 Task: Find connections with filter location Zaozhuang with filter topic #healthylifestyle with filter profile language French with filter current company Silicon Labs with filter school Narsee Monjee Educational Trust's - Jamnabai Narsee School with filter industry Religious Institutions with filter service category AssistanceAdvertising with filter keywords title Journalist
Action: Mouse moved to (432, 564)
Screenshot: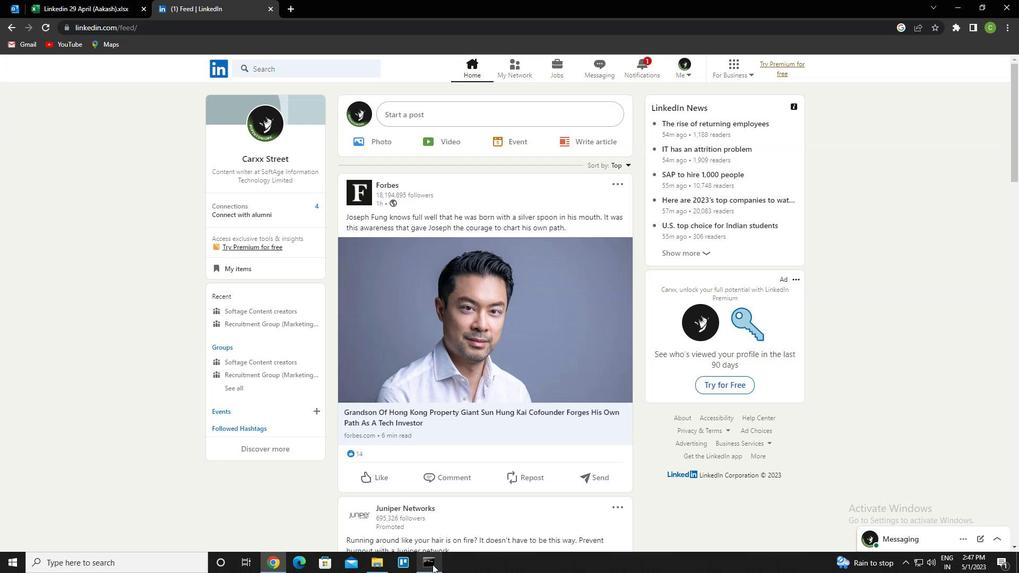 
Action: Mouse scrolled (432, 565) with delta (0, 0)
Screenshot: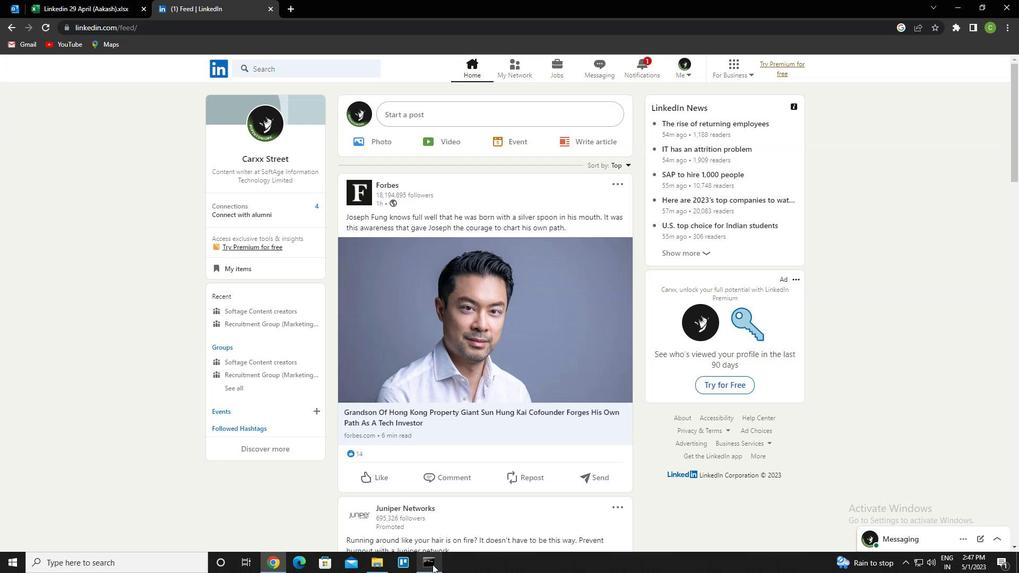 
Action: Mouse moved to (512, 74)
Screenshot: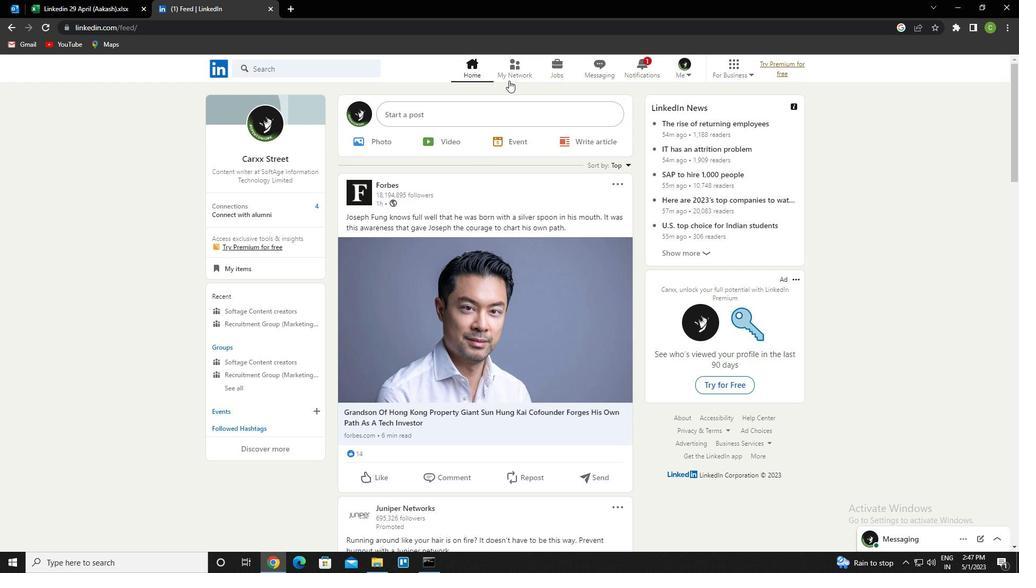 
Action: Mouse pressed left at (512, 74)
Screenshot: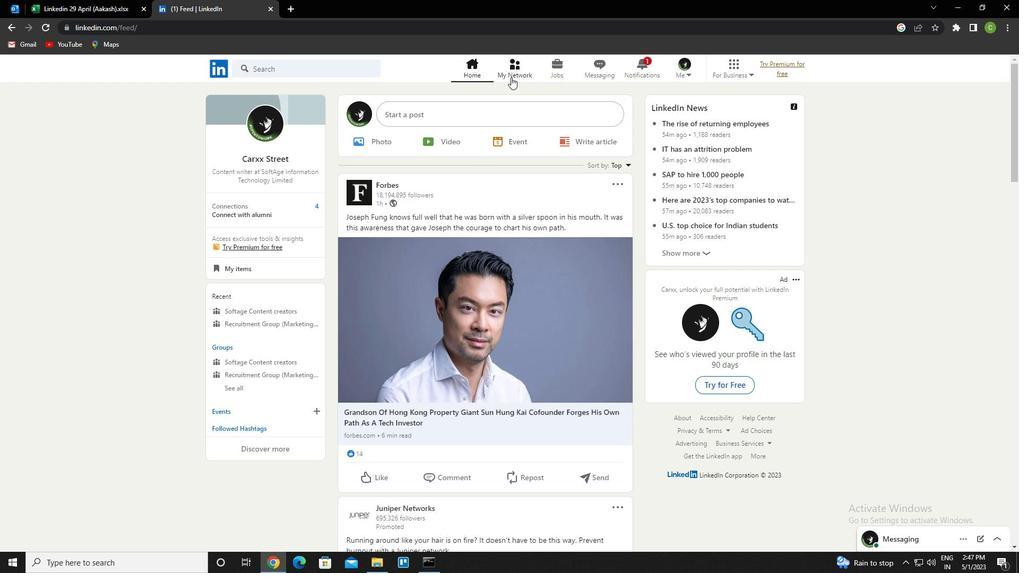 
Action: Mouse moved to (305, 128)
Screenshot: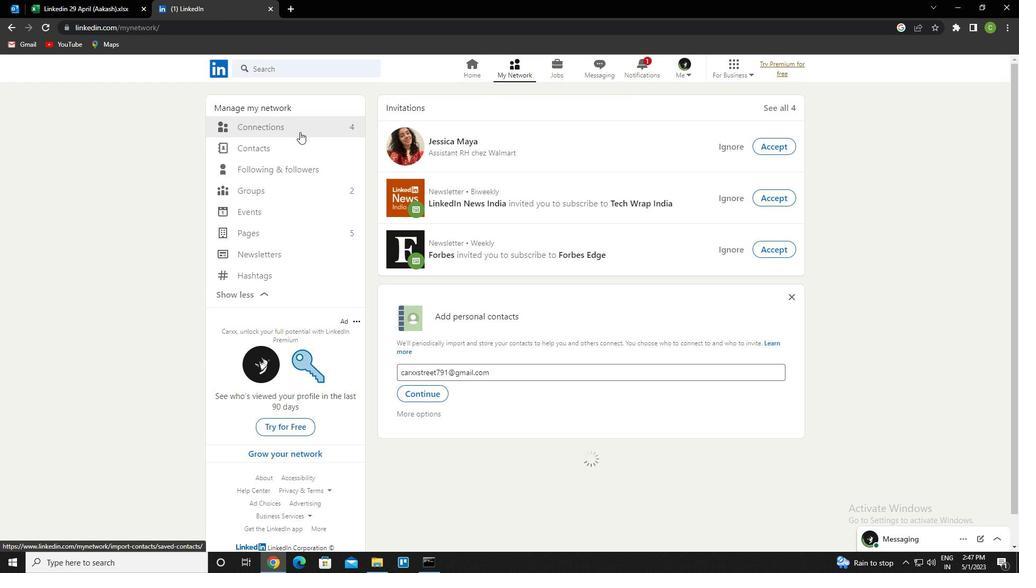 
Action: Mouse pressed left at (305, 128)
Screenshot: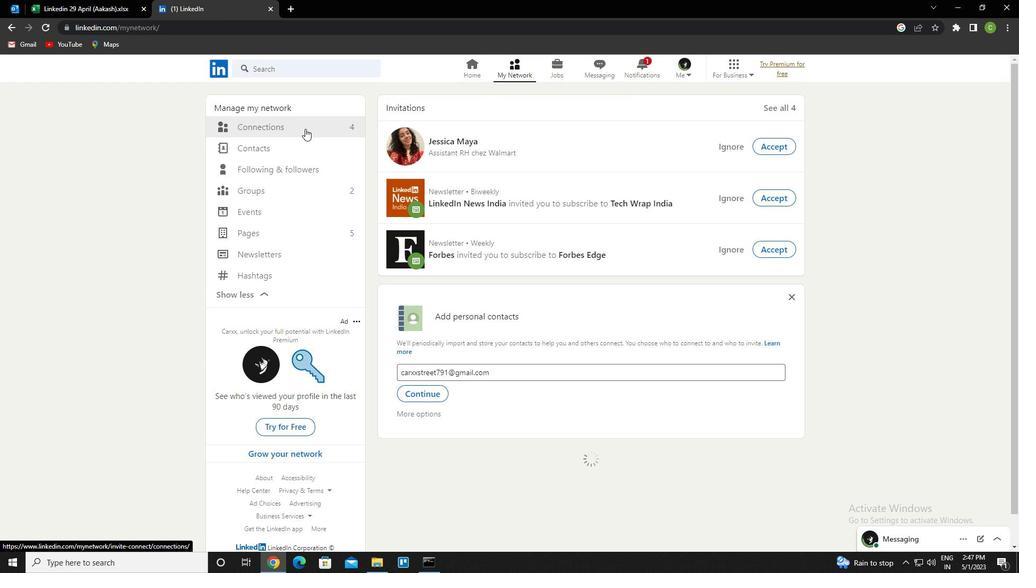 
Action: Mouse moved to (600, 124)
Screenshot: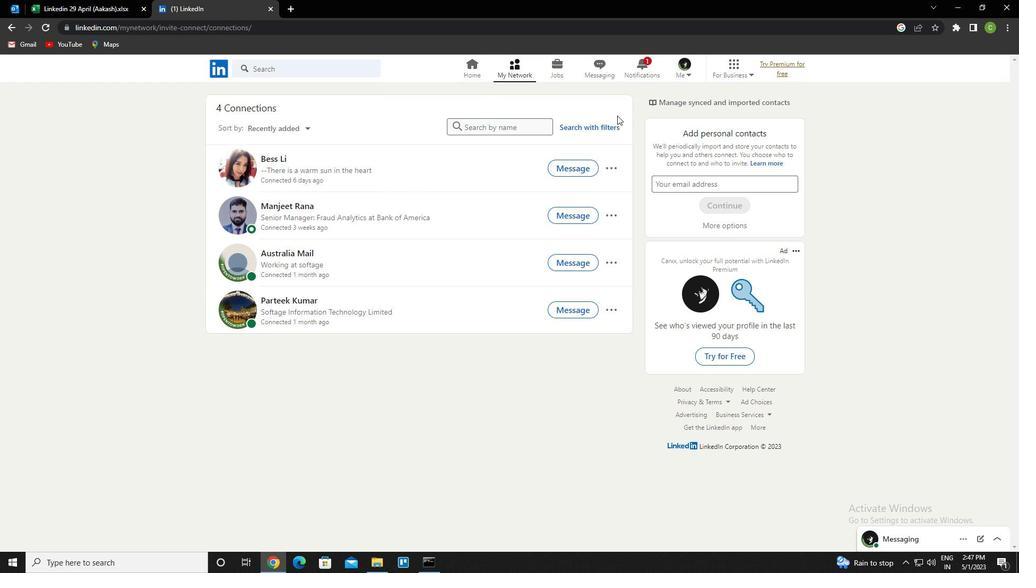 
Action: Mouse pressed left at (600, 124)
Screenshot: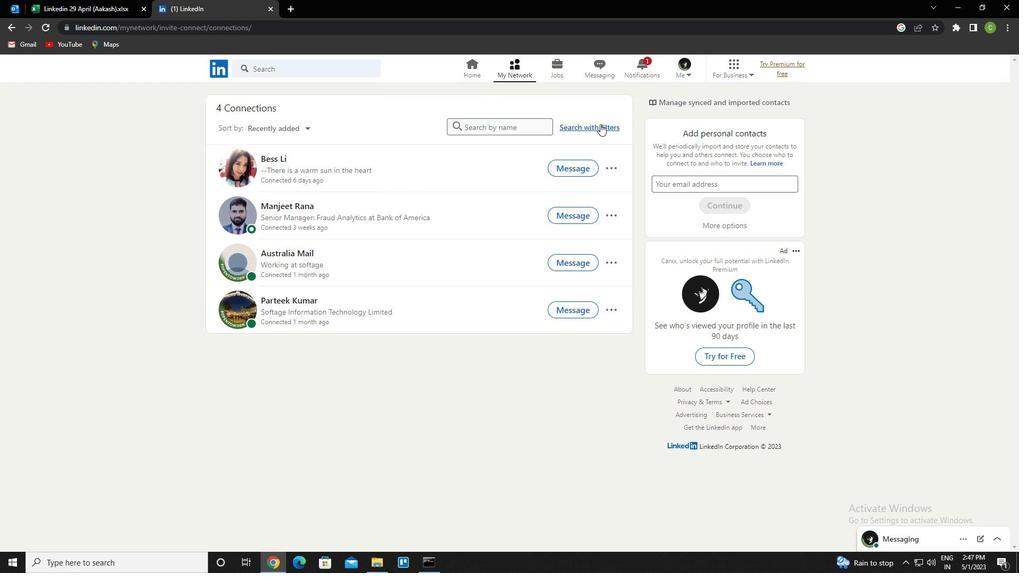 
Action: Mouse moved to (548, 98)
Screenshot: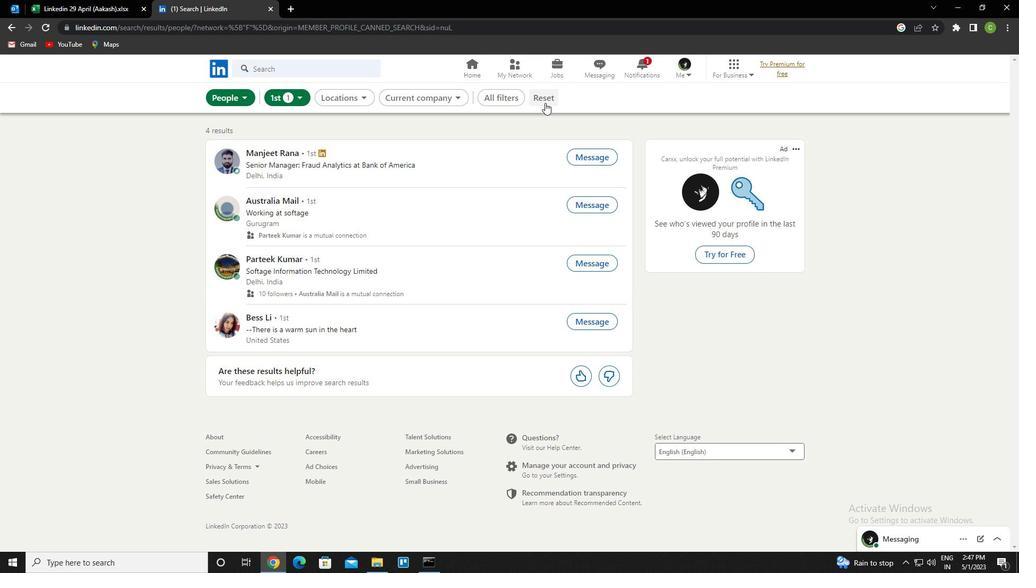
Action: Mouse pressed left at (548, 98)
Screenshot: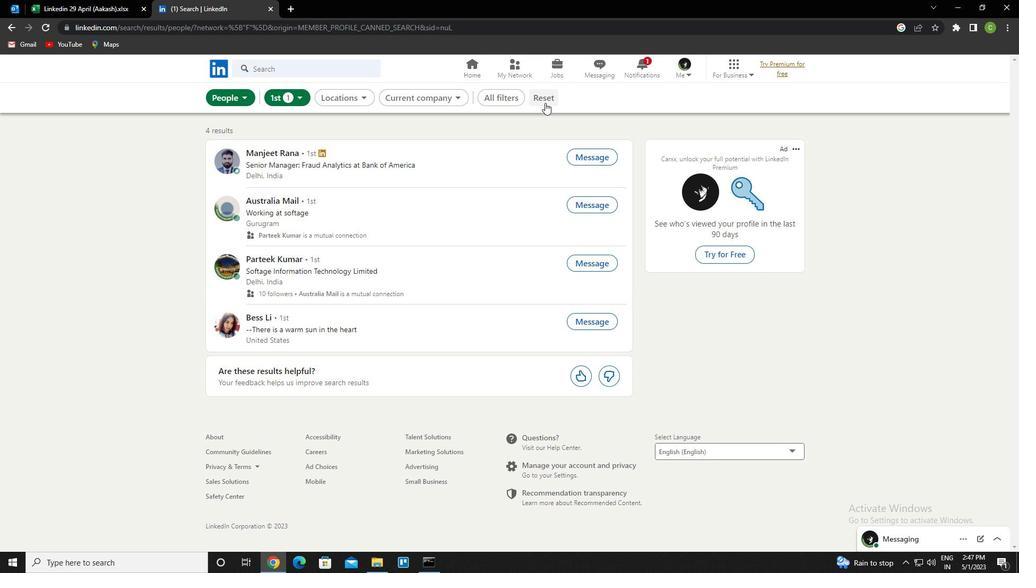 
Action: Mouse moved to (523, 98)
Screenshot: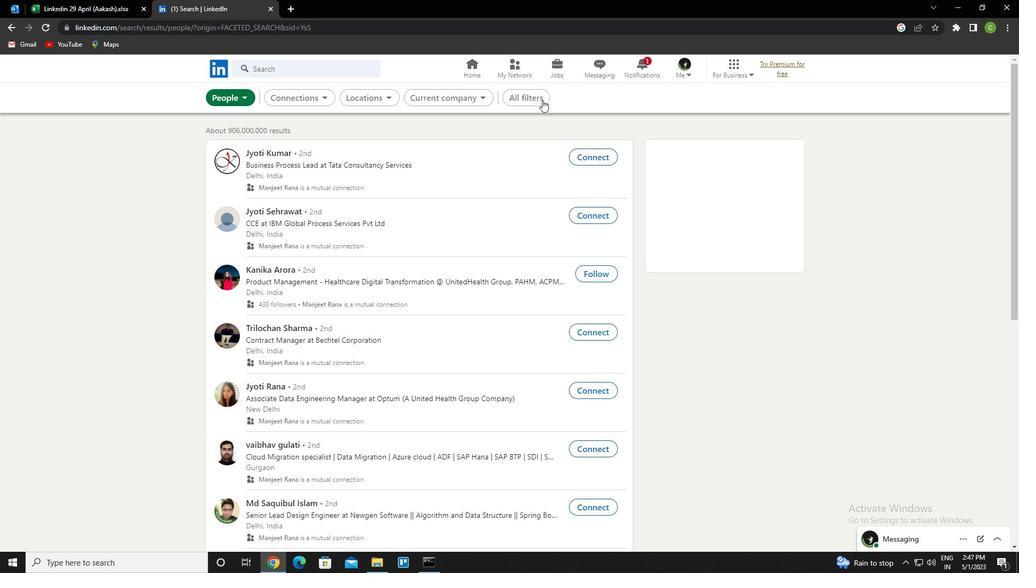 
Action: Mouse pressed left at (523, 98)
Screenshot: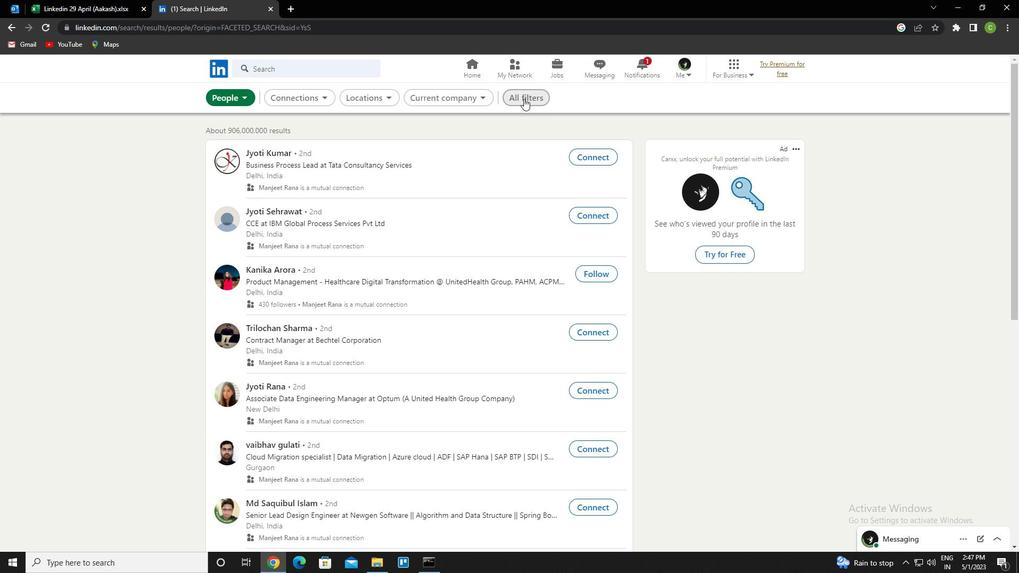 
Action: Mouse moved to (926, 385)
Screenshot: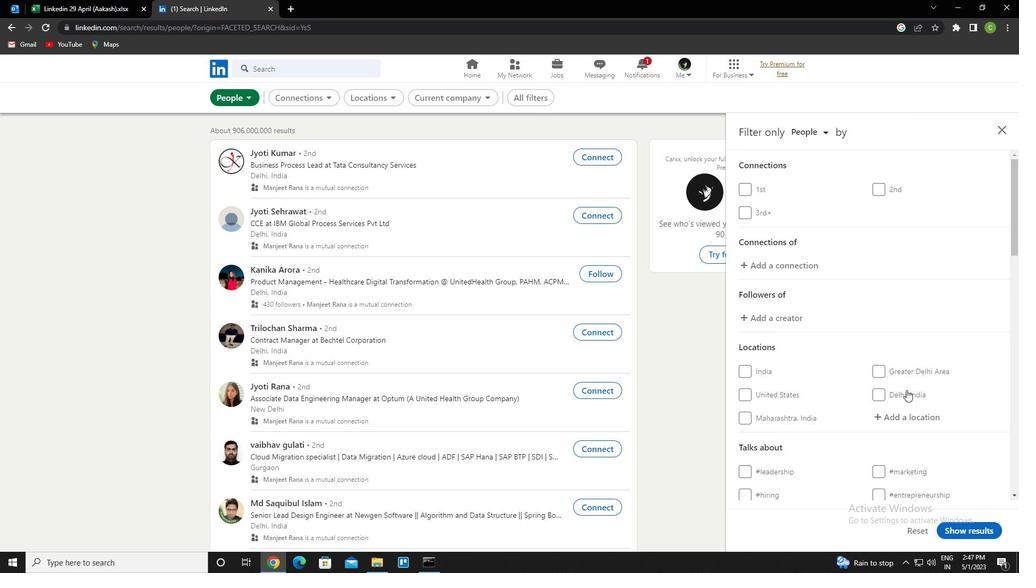 
Action: Mouse scrolled (926, 385) with delta (0, 0)
Screenshot: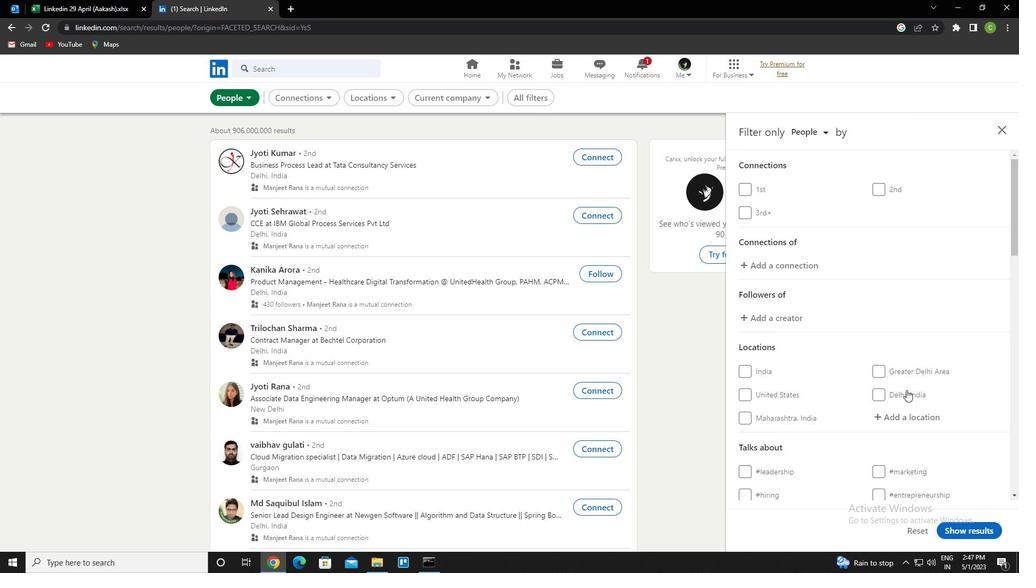 
Action: Mouse moved to (912, 358)
Screenshot: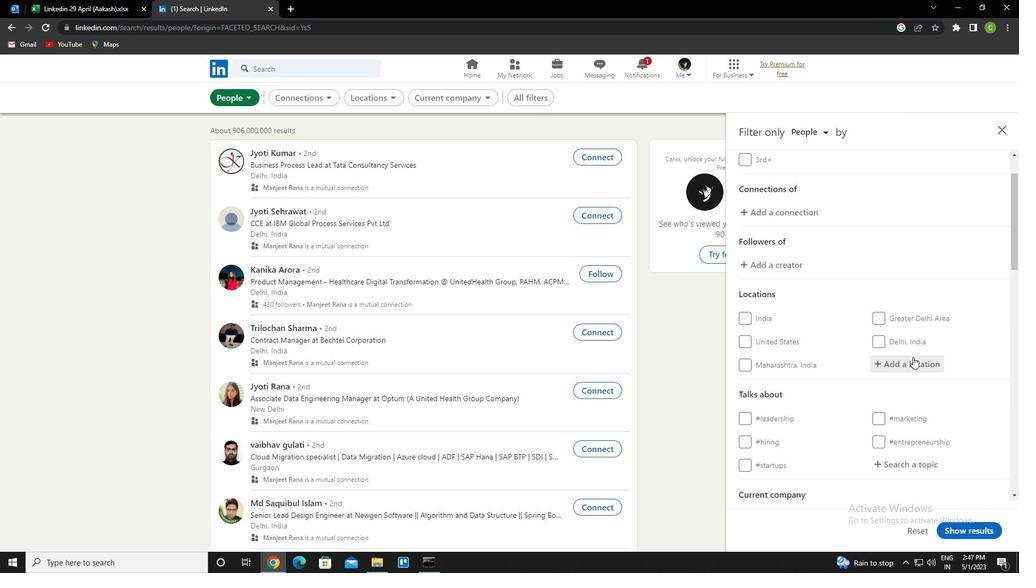 
Action: Mouse pressed left at (912, 358)
Screenshot: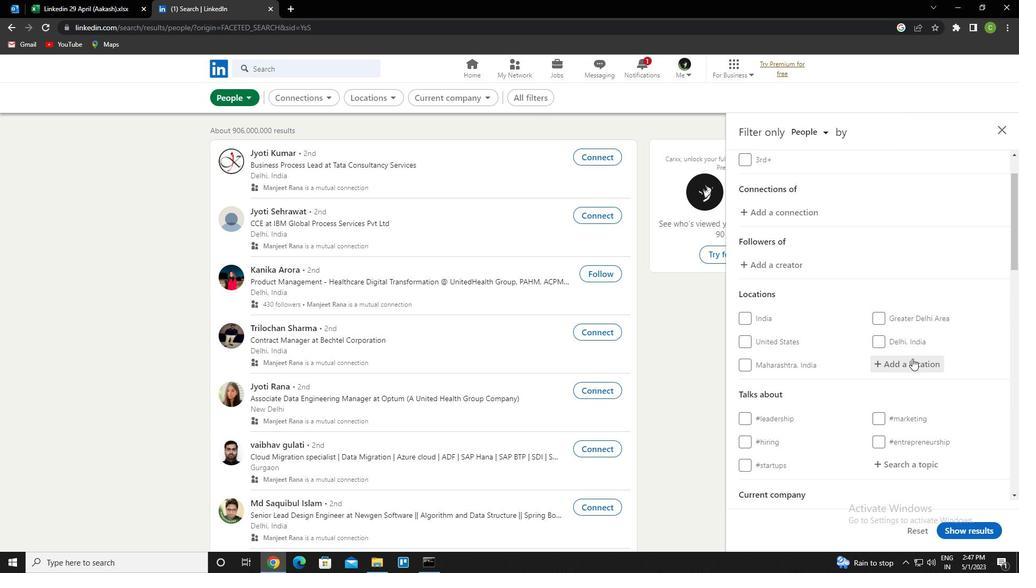 
Action: Key pressed <Key.caps_lock>z<Key.caps_lock>oazh<Key.backspace><Key.backspace><Key.backspace><Key.backspace>aoz<Key.down><Key.enter>
Screenshot: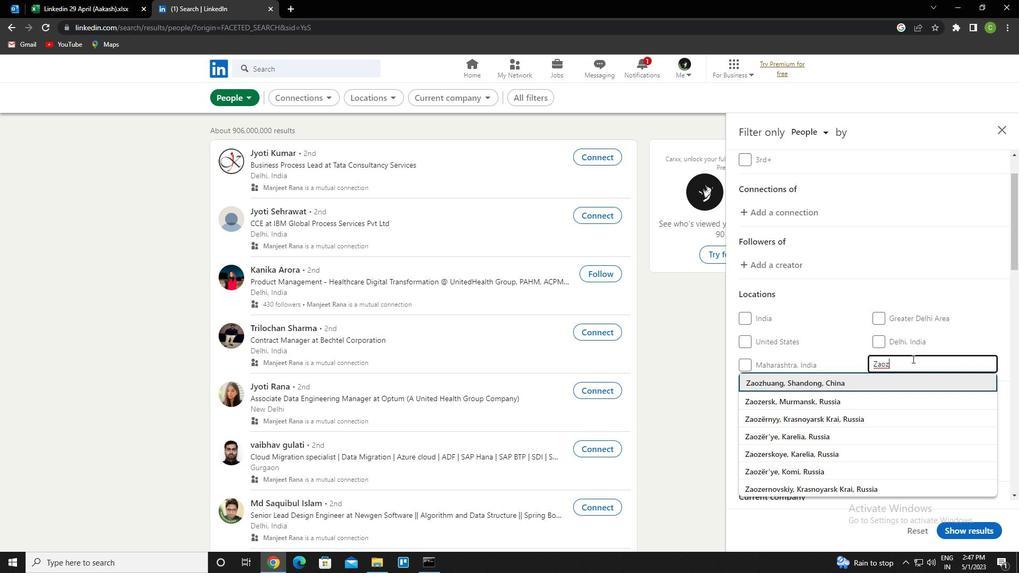 
Action: Mouse scrolled (912, 358) with delta (0, 0)
Screenshot: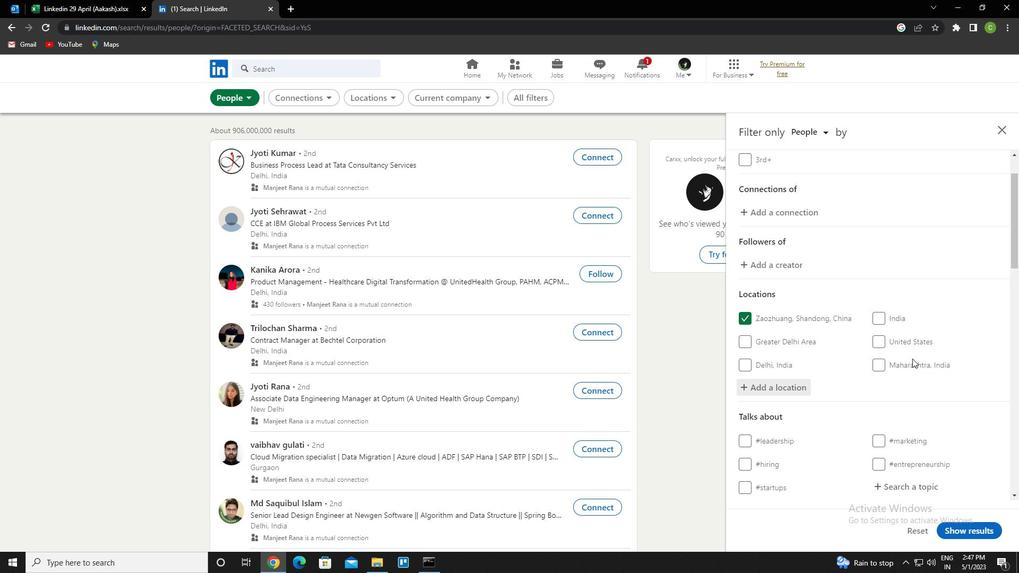 
Action: Mouse moved to (912, 358)
Screenshot: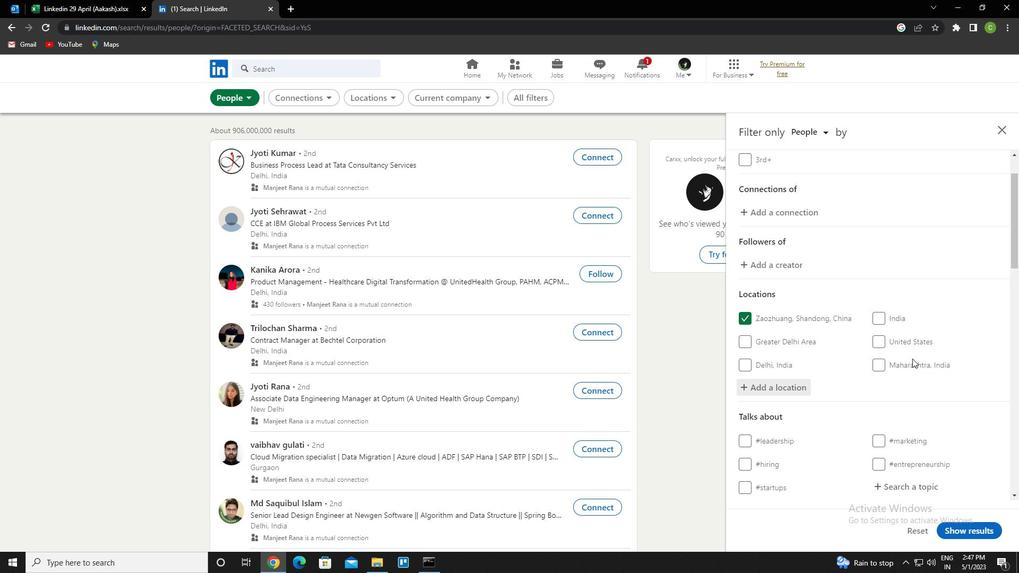 
Action: Mouse scrolled (912, 358) with delta (0, 0)
Screenshot: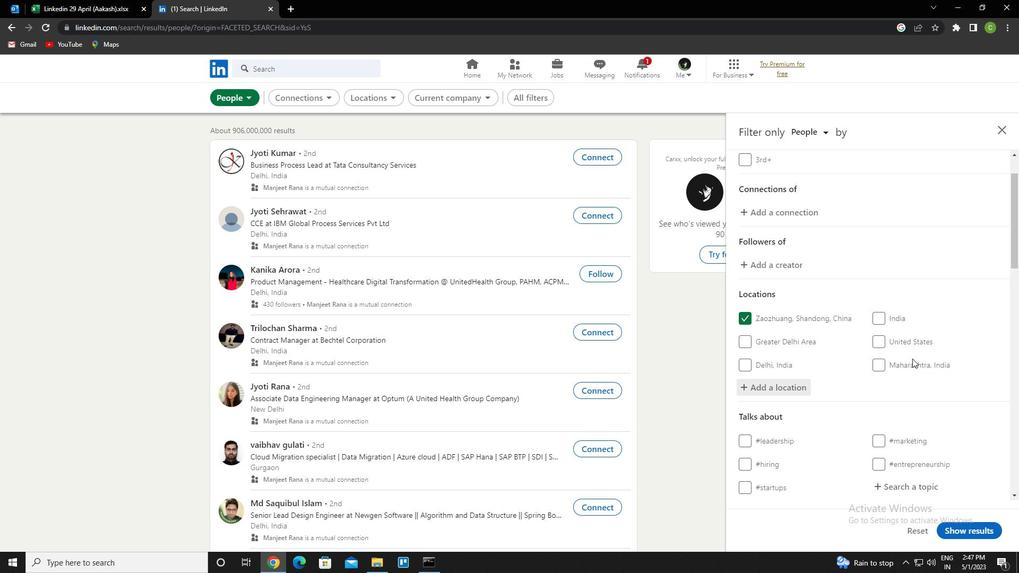 
Action: Mouse moved to (901, 380)
Screenshot: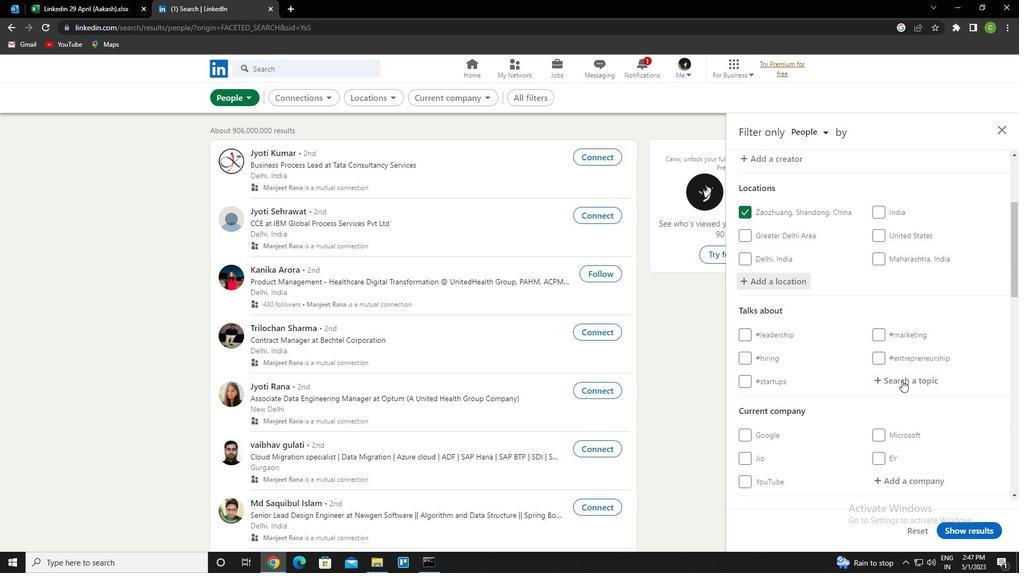 
Action: Mouse pressed left at (901, 380)
Screenshot: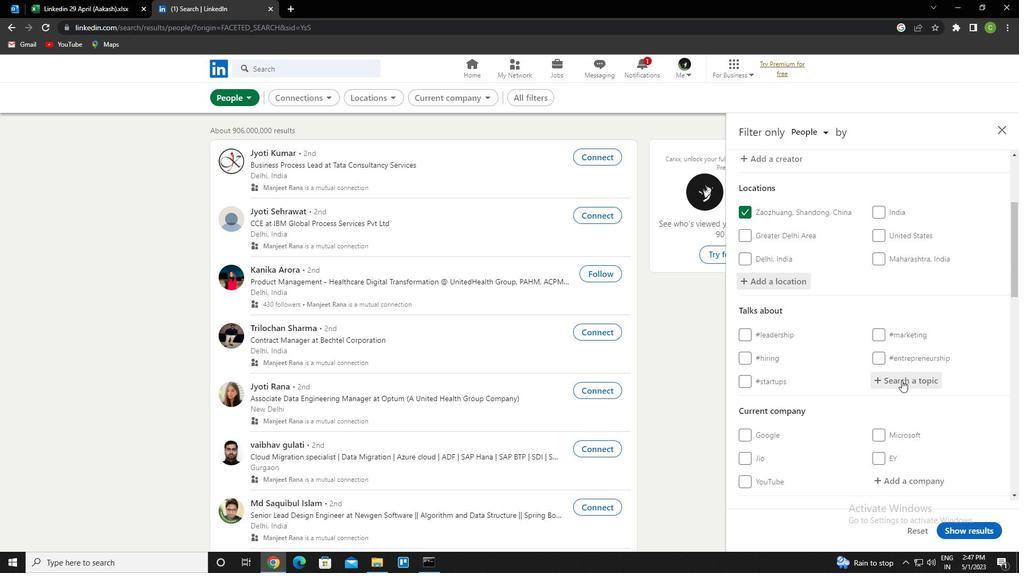 
Action: Key pressed goals<Key.down><Key.enter>
Screenshot: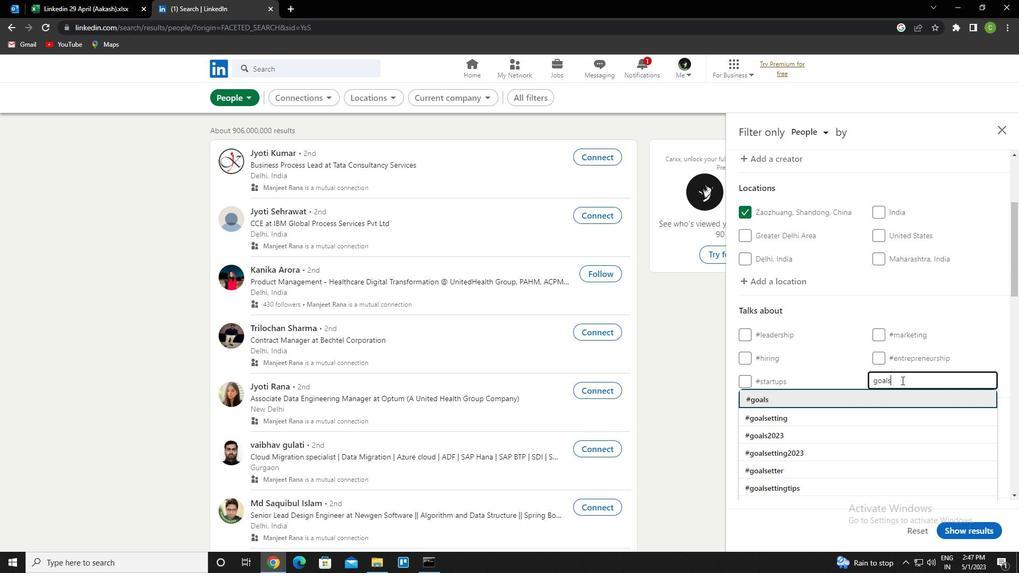 
Action: Mouse moved to (881, 394)
Screenshot: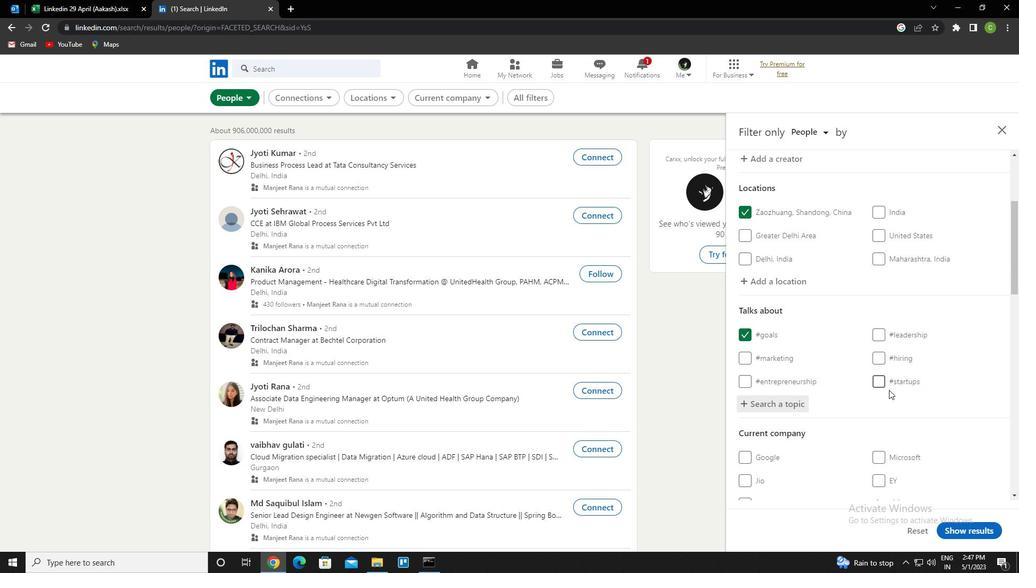 
Action: Mouse scrolled (881, 394) with delta (0, 0)
Screenshot: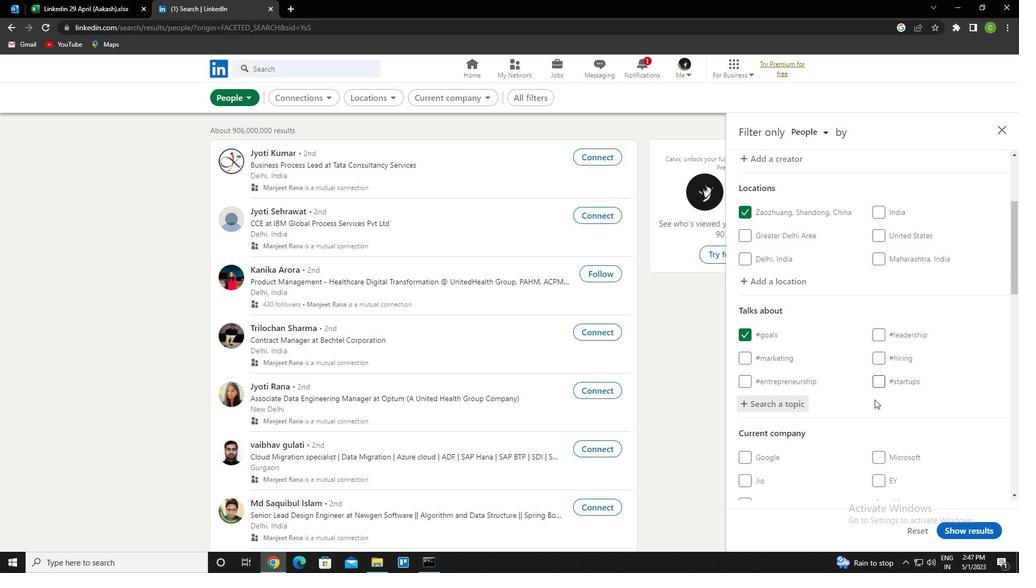
Action: Mouse scrolled (881, 394) with delta (0, 0)
Screenshot: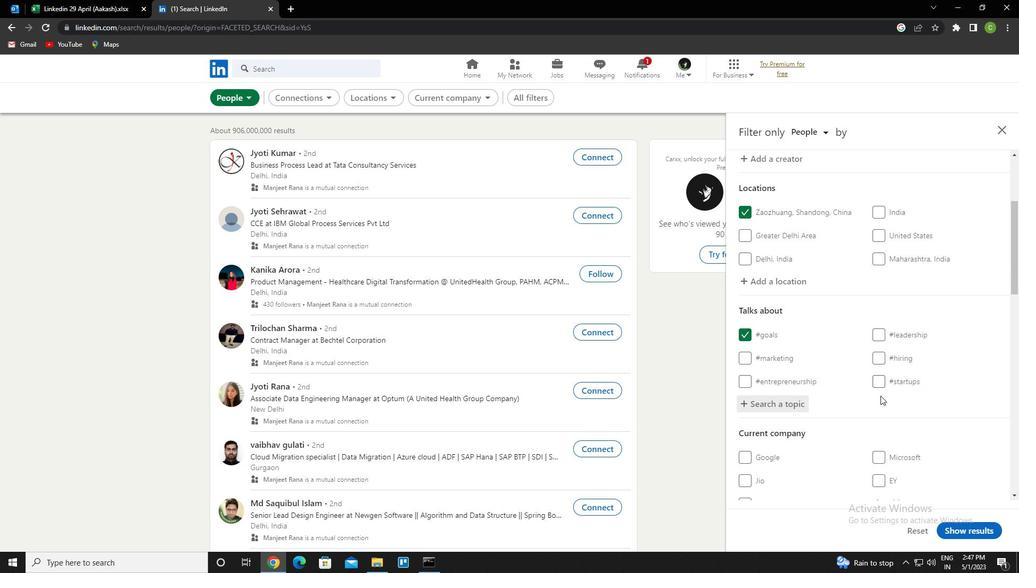 
Action: Mouse moved to (881, 394)
Screenshot: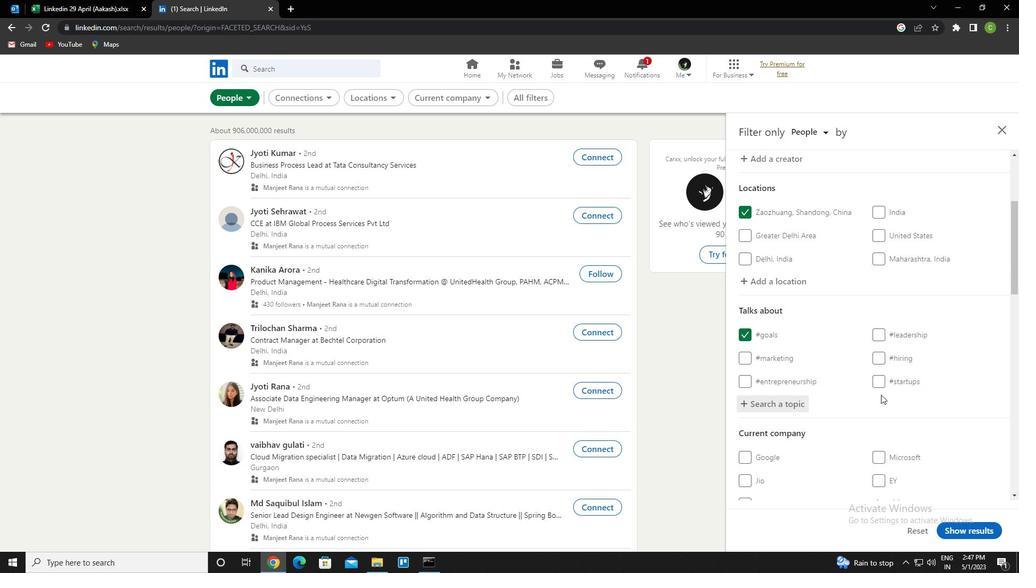 
Action: Mouse scrolled (881, 394) with delta (0, 0)
Screenshot: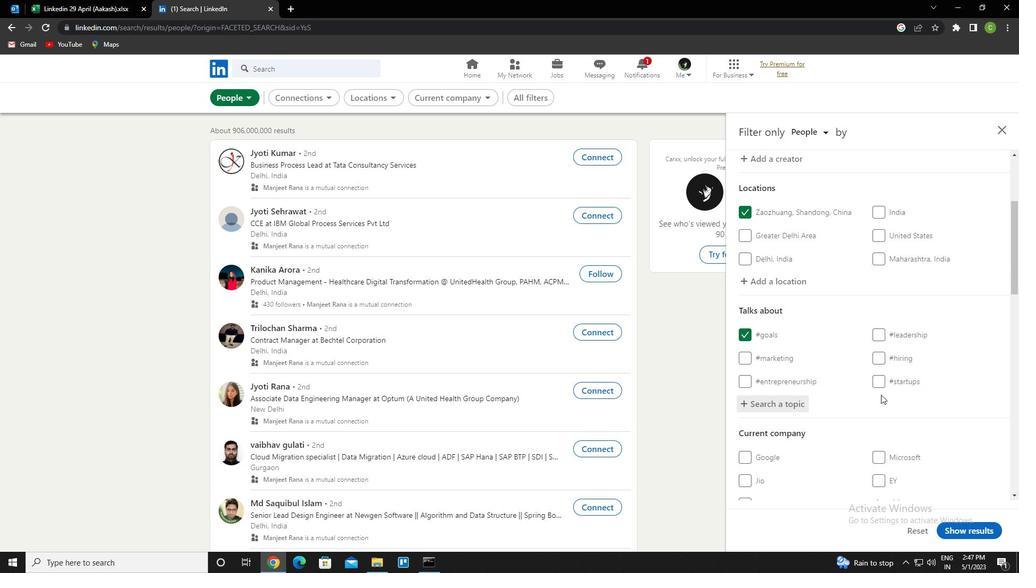 
Action: Mouse scrolled (881, 394) with delta (0, 0)
Screenshot: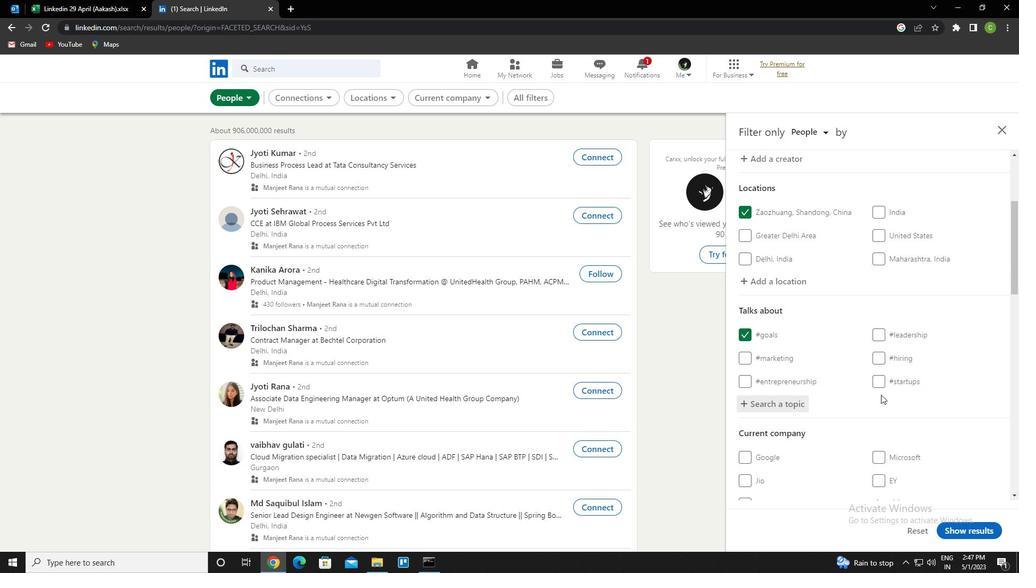 
Action: Mouse scrolled (881, 394) with delta (0, 0)
Screenshot: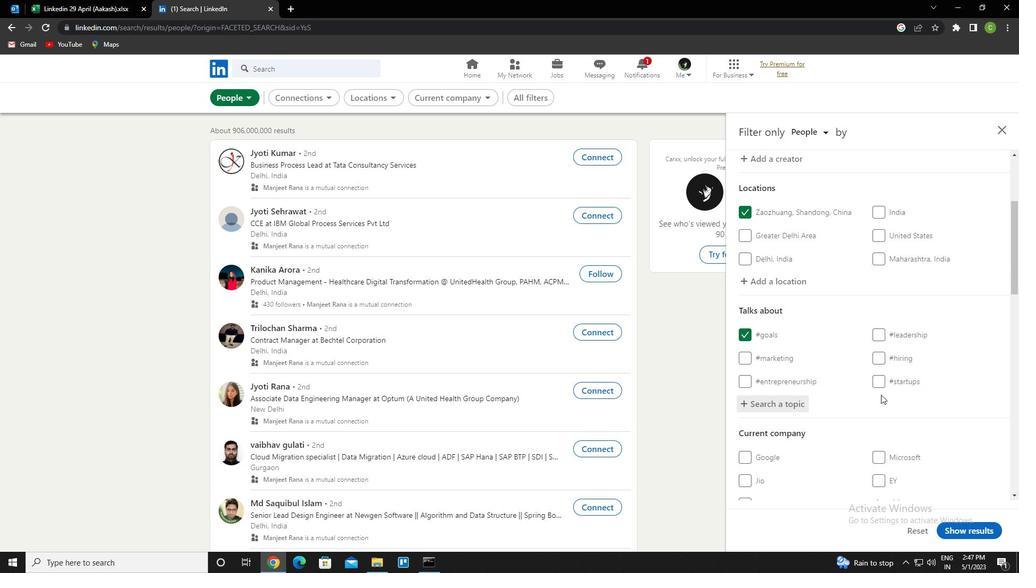 
Action: Mouse moved to (880, 394)
Screenshot: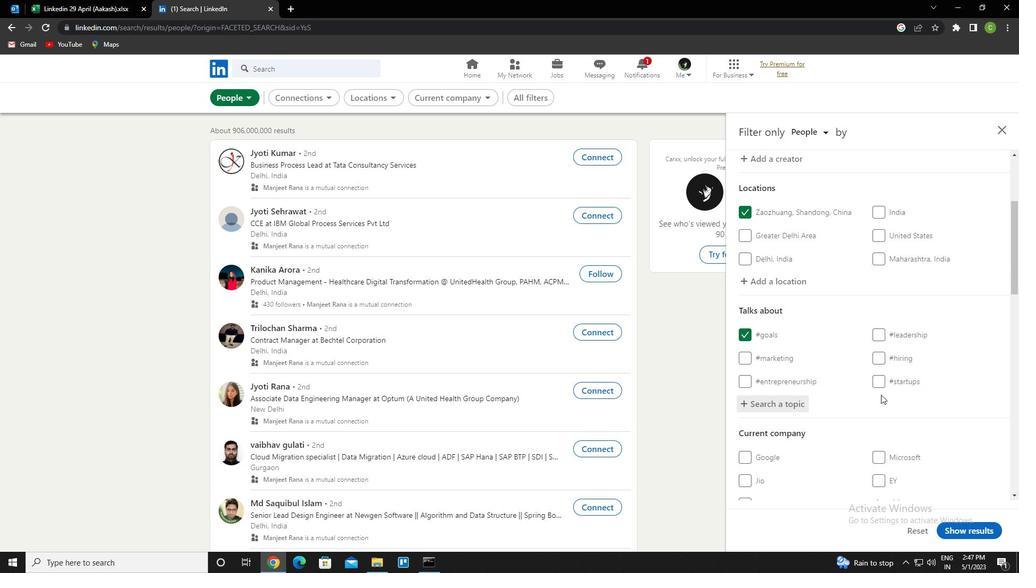 
Action: Mouse scrolled (880, 394) with delta (0, 0)
Screenshot: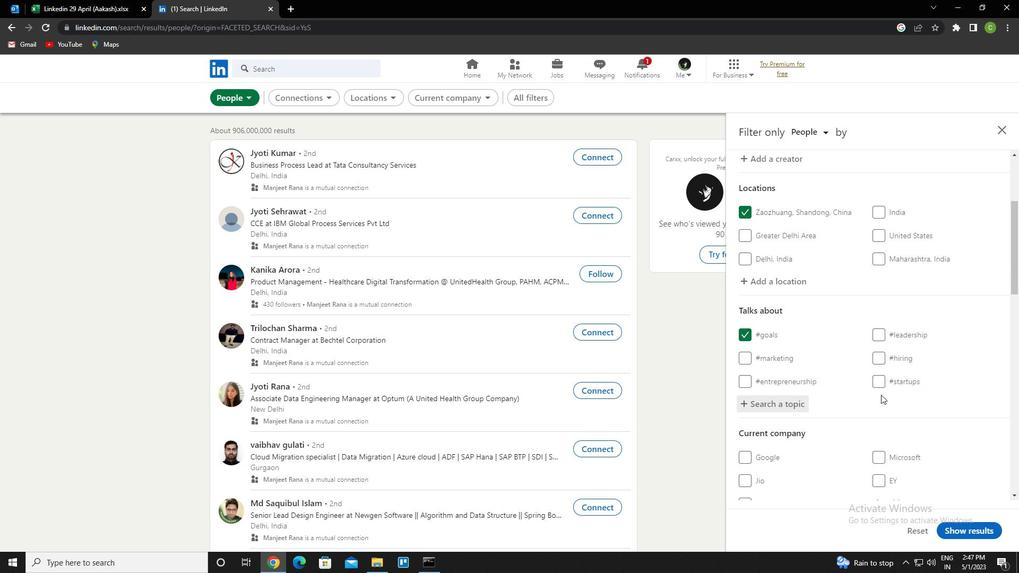 
Action: Mouse moved to (879, 396)
Screenshot: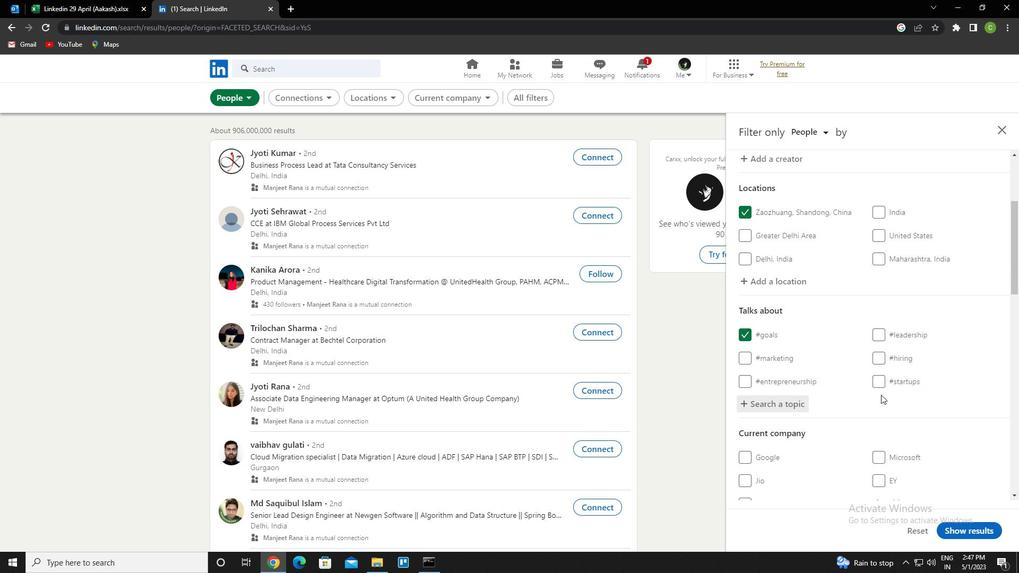 
Action: Mouse scrolled (879, 395) with delta (0, 0)
Screenshot: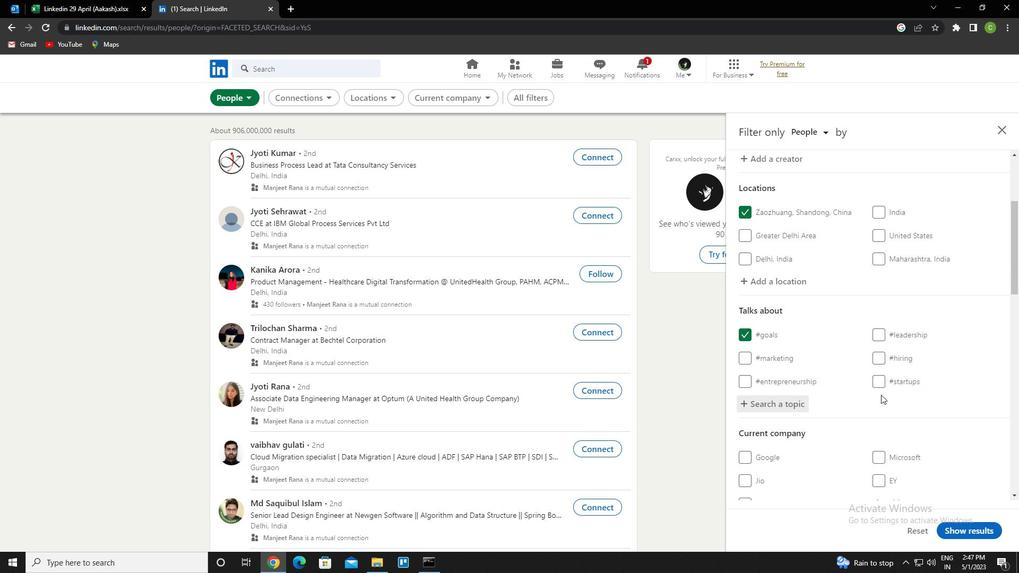 
Action: Mouse moved to (874, 400)
Screenshot: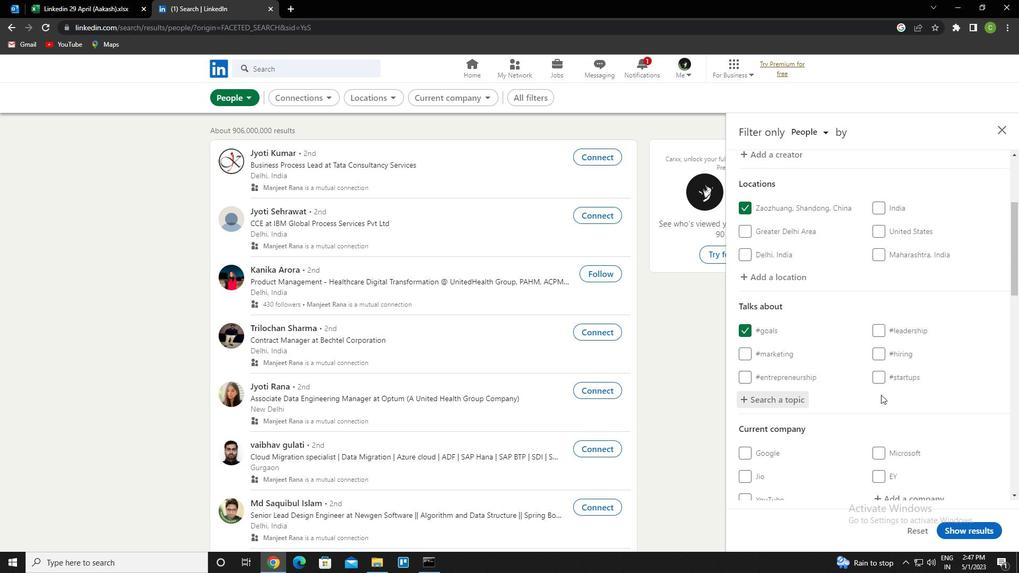 
Action: Mouse scrolled (874, 399) with delta (0, 0)
Screenshot: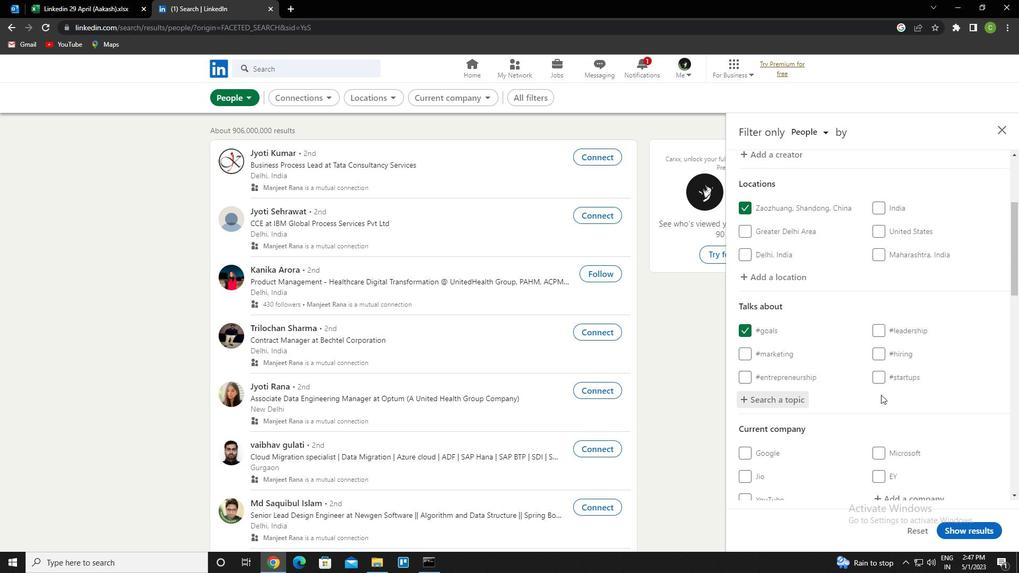 
Action: Mouse moved to (872, 401)
Screenshot: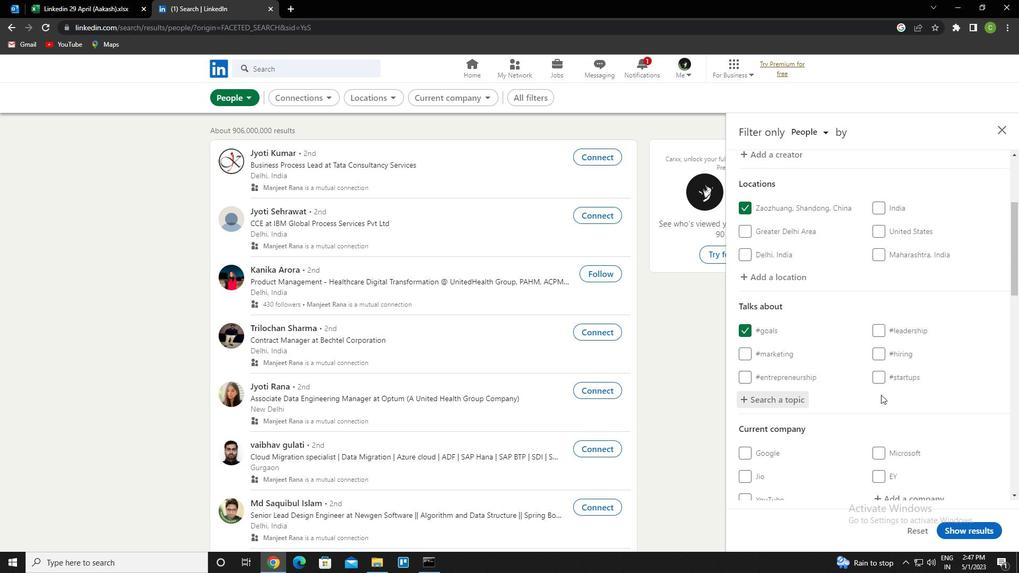 
Action: Mouse scrolled (872, 400) with delta (0, 0)
Screenshot: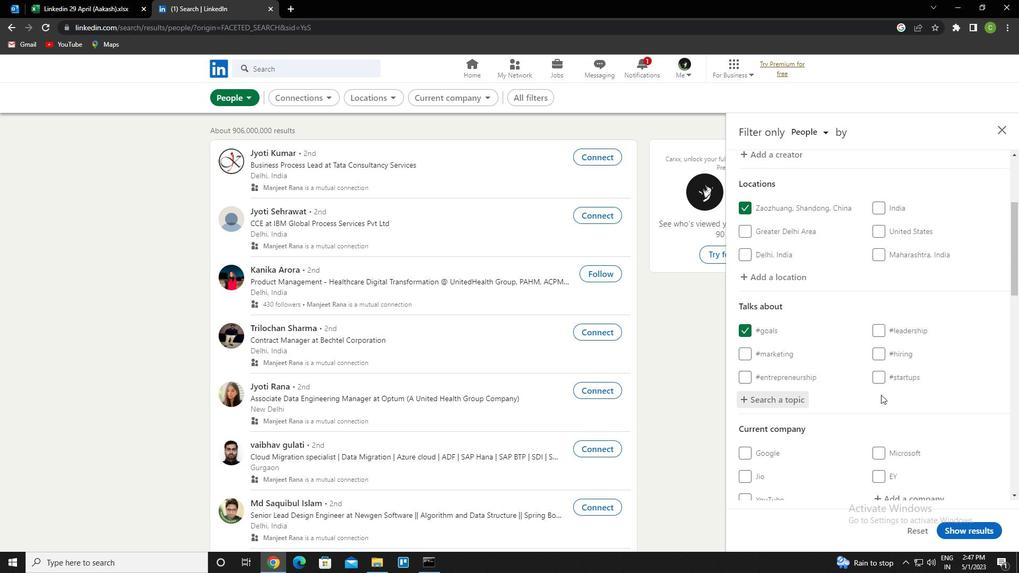 
Action: Mouse moved to (871, 401)
Screenshot: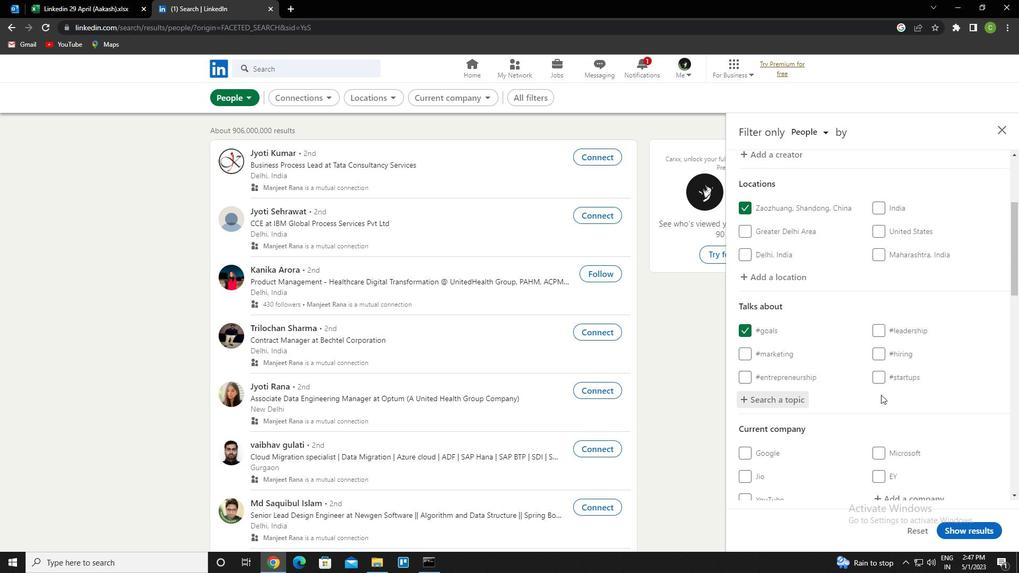 
Action: Mouse scrolled (871, 401) with delta (0, 0)
Screenshot: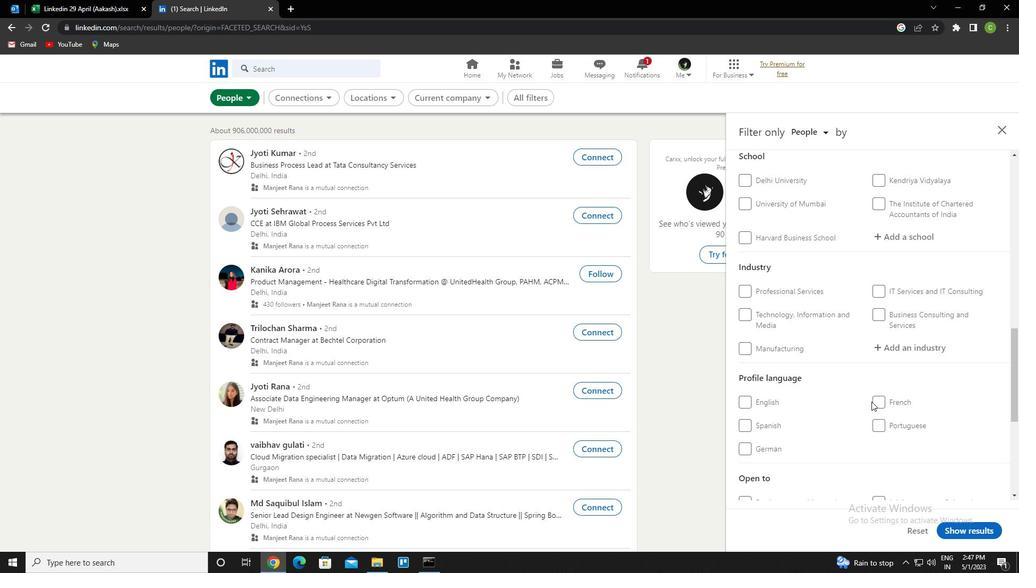 
Action: Mouse scrolled (871, 401) with delta (0, 0)
Screenshot: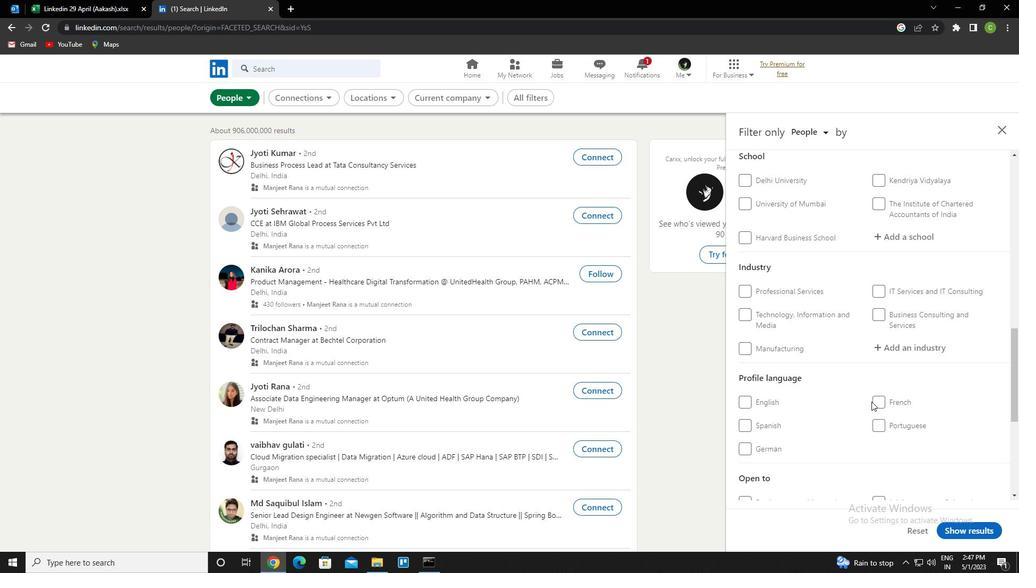 
Action: Mouse scrolled (871, 401) with delta (0, 0)
Screenshot: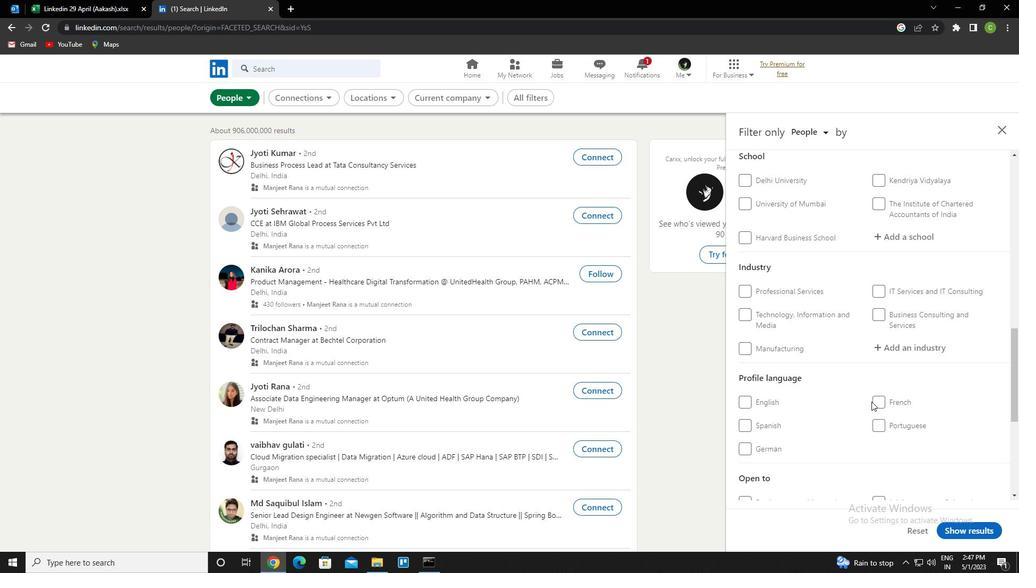 
Action: Mouse scrolled (871, 401) with delta (0, 0)
Screenshot: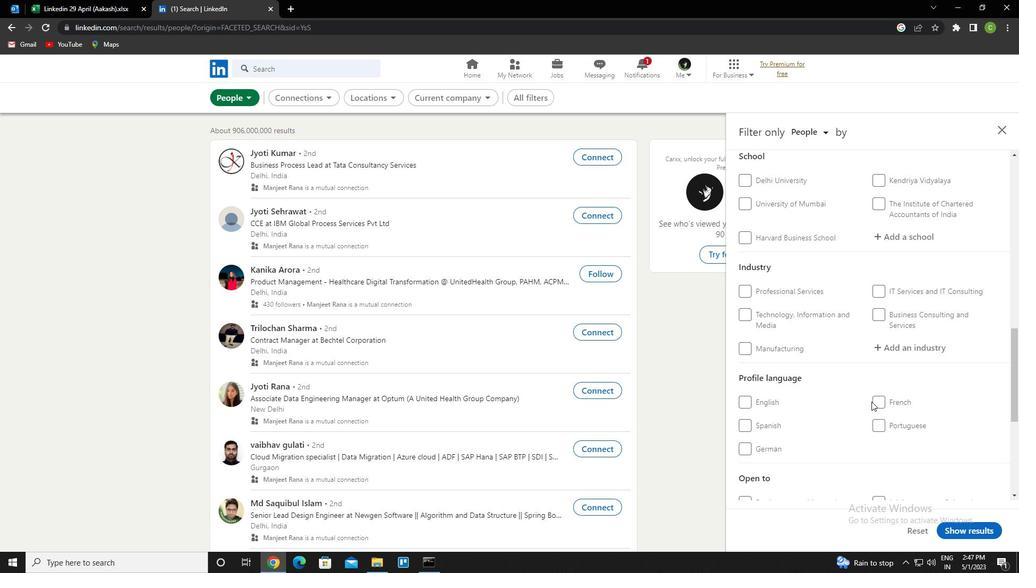 
Action: Mouse scrolled (871, 401) with delta (0, 0)
Screenshot: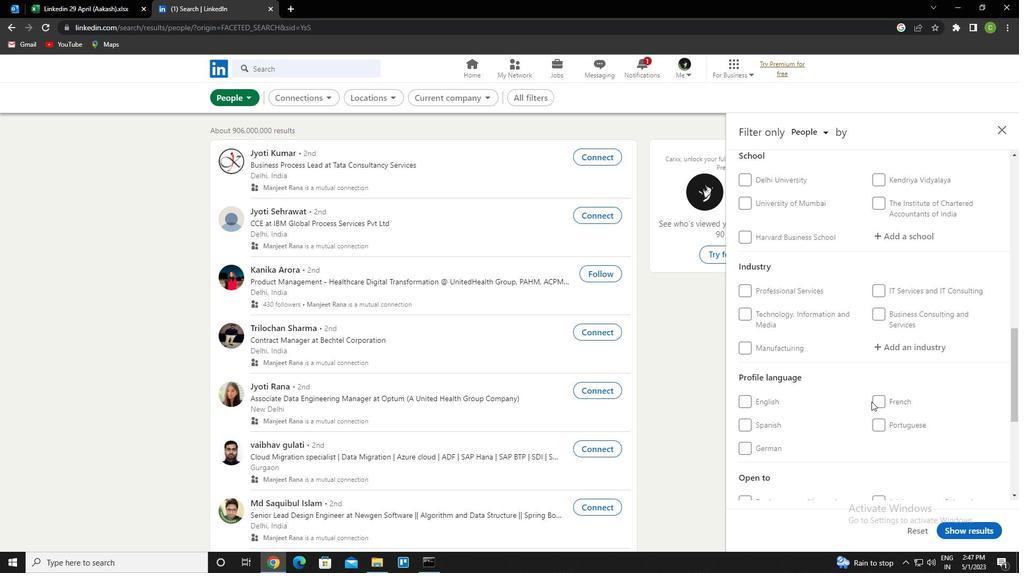 
Action: Mouse scrolled (871, 401) with delta (0, 0)
Screenshot: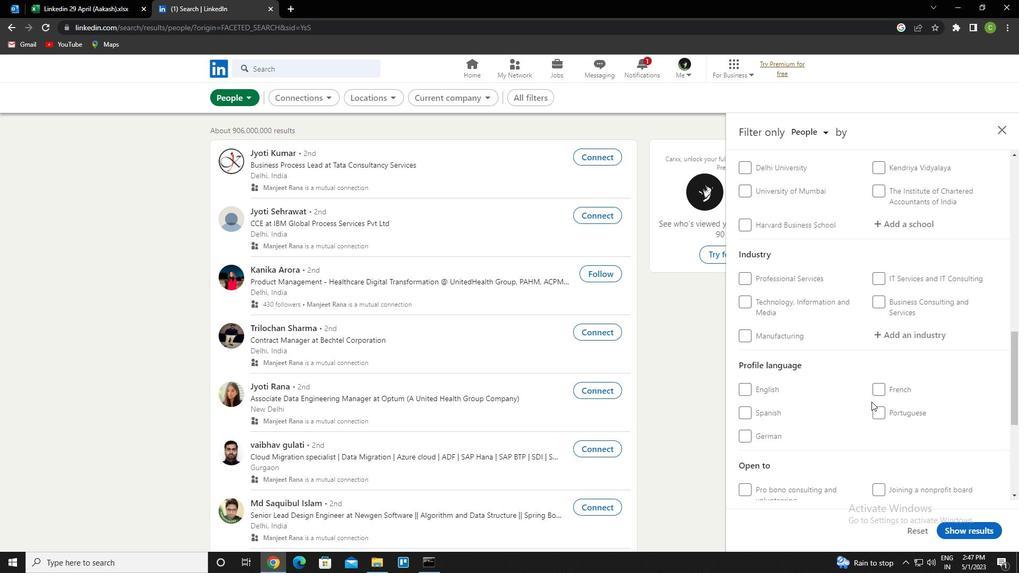 
Action: Mouse moved to (814, 375)
Screenshot: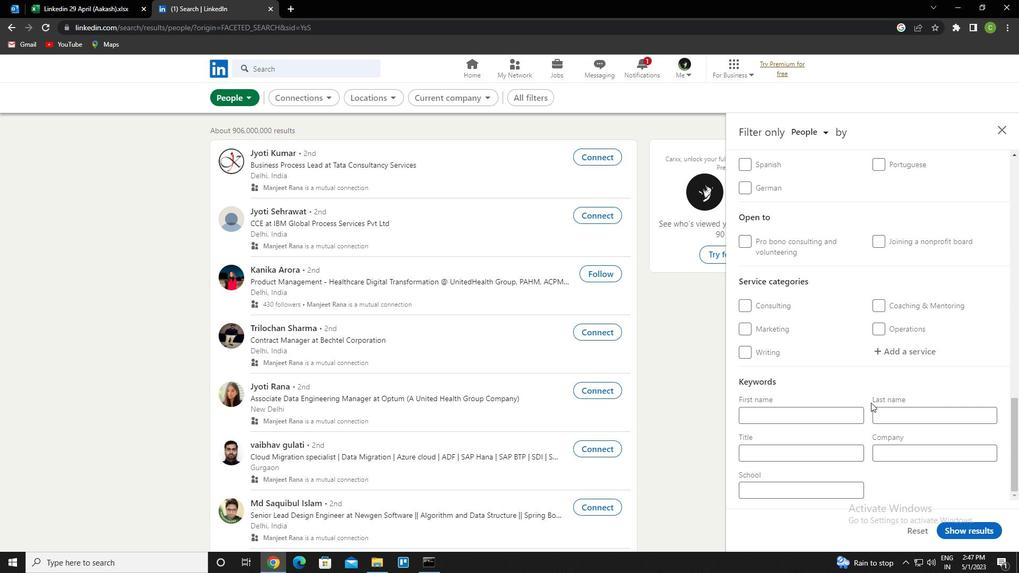 
Action: Mouse scrolled (814, 375) with delta (0, 0)
Screenshot: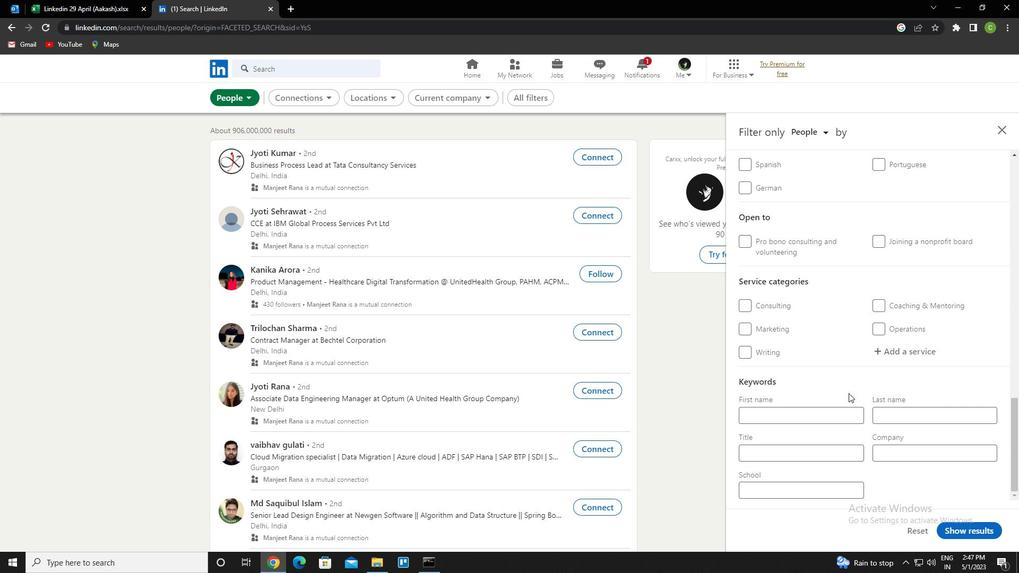 
Action: Mouse scrolled (814, 375) with delta (0, 0)
Screenshot: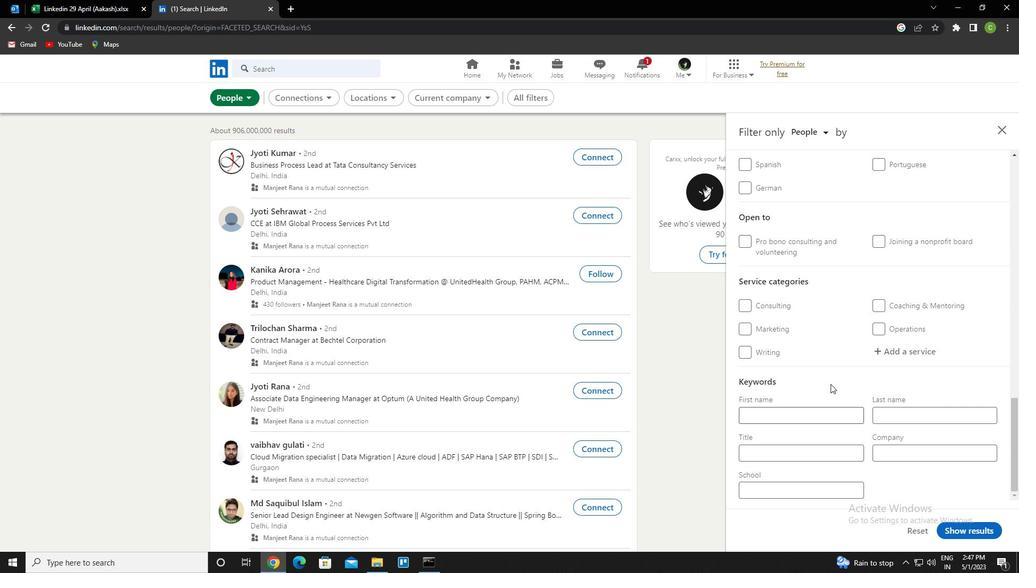 
Action: Mouse scrolled (814, 375) with delta (0, 0)
Screenshot: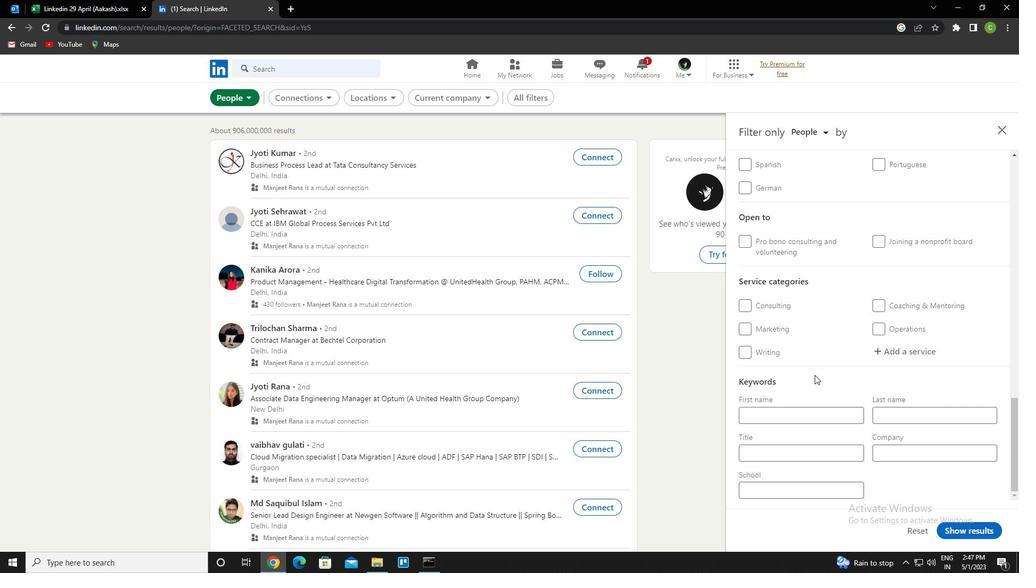 
Action: Mouse moved to (876, 305)
Screenshot: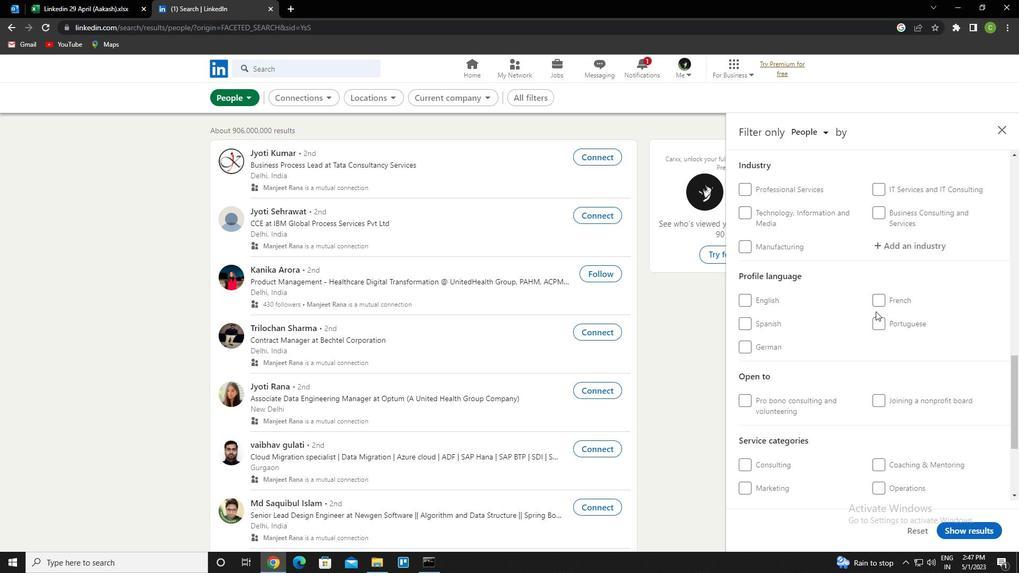
Action: Mouse pressed left at (876, 305)
Screenshot: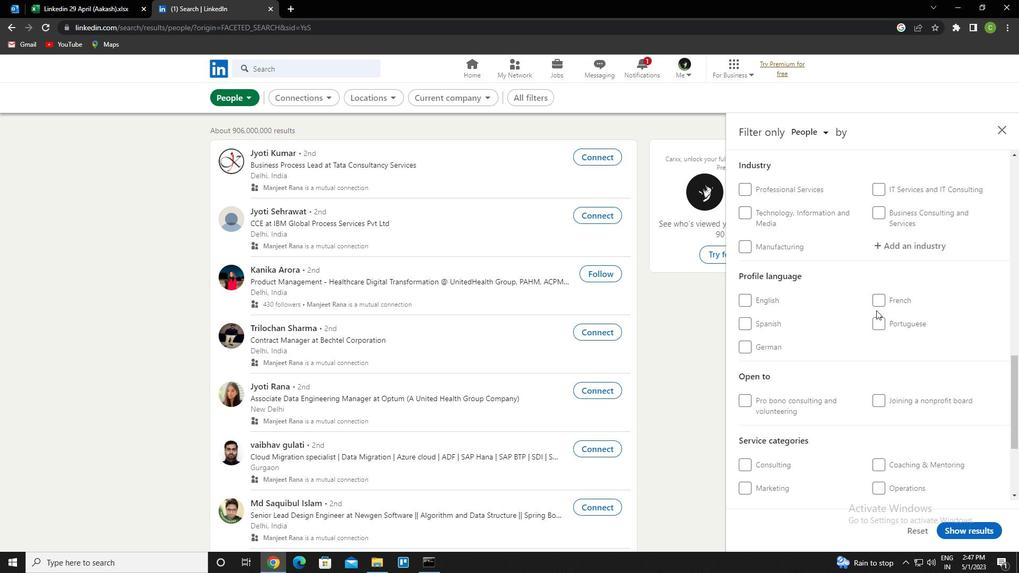 
Action: Mouse moved to (876, 305)
Screenshot: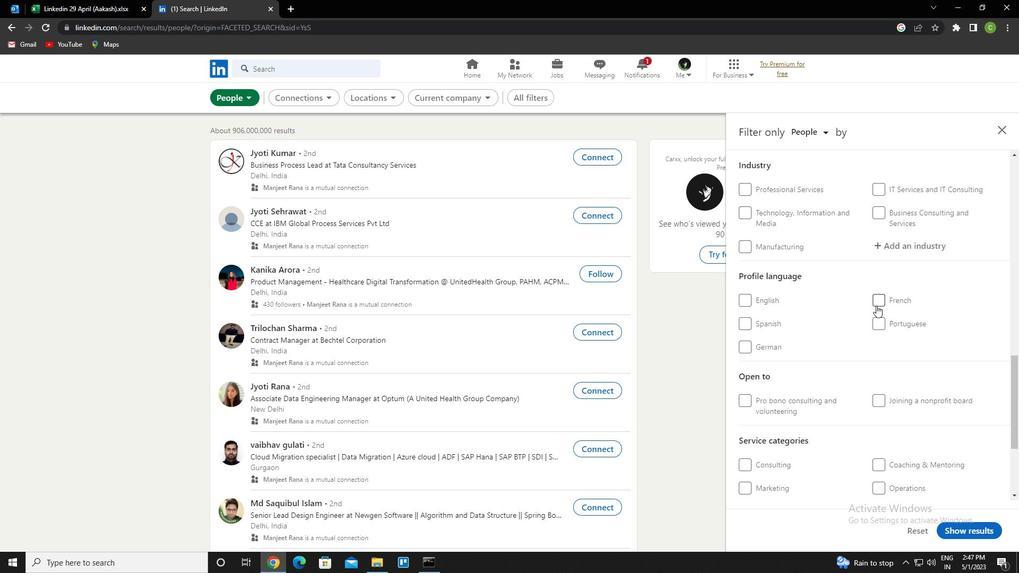 
Action: Mouse scrolled (876, 306) with delta (0, 0)
Screenshot: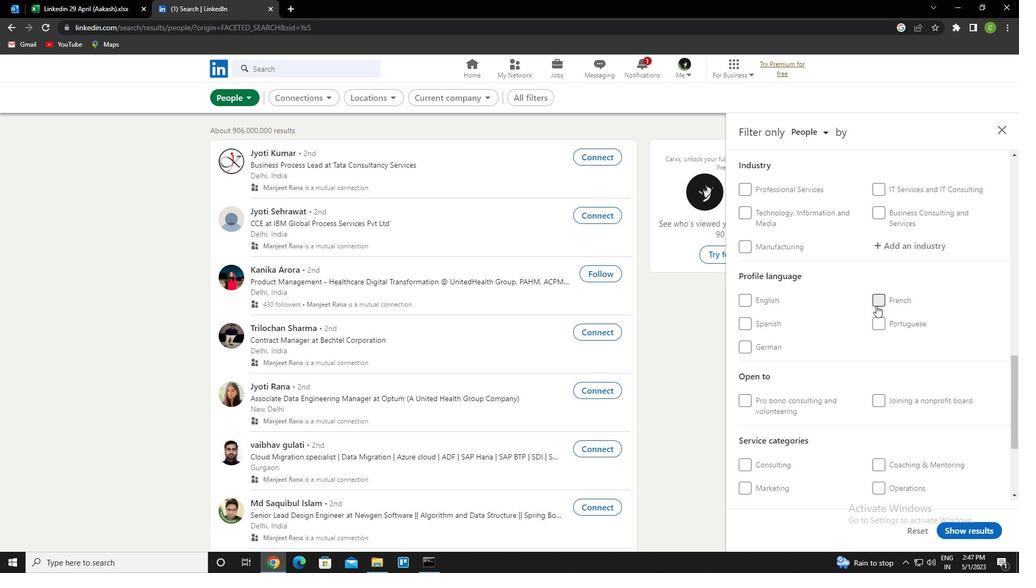 
Action: Mouse scrolled (876, 306) with delta (0, 0)
Screenshot: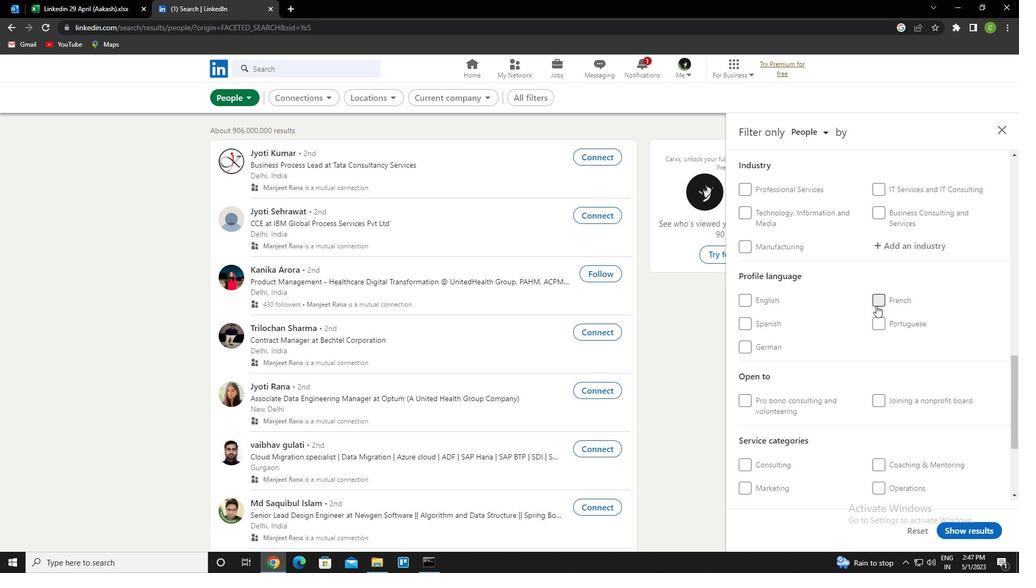 
Action: Mouse scrolled (876, 306) with delta (0, 0)
Screenshot: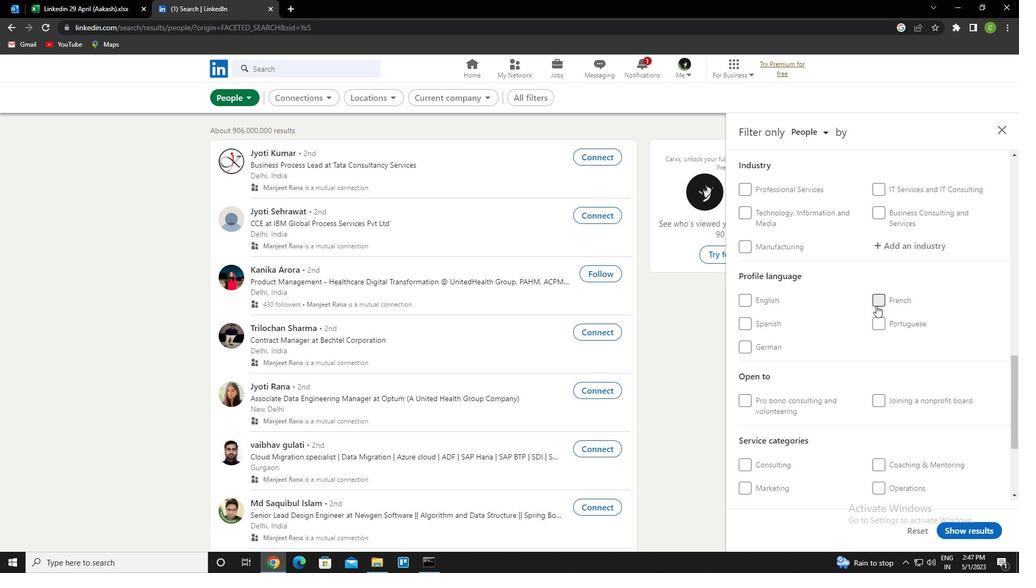 
Action: Mouse scrolled (876, 306) with delta (0, 0)
Screenshot: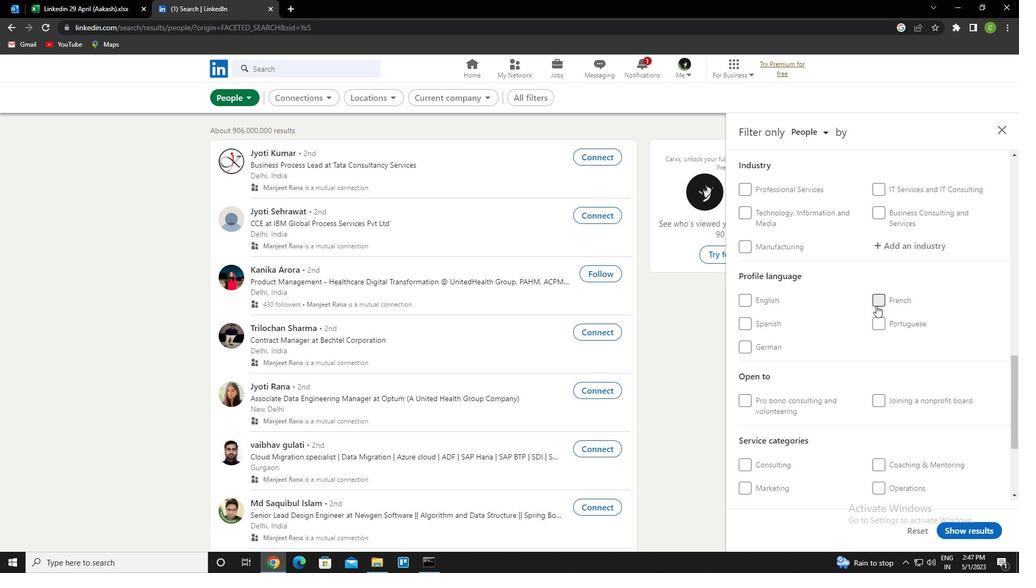 
Action: Mouse scrolled (876, 306) with delta (0, 0)
Screenshot: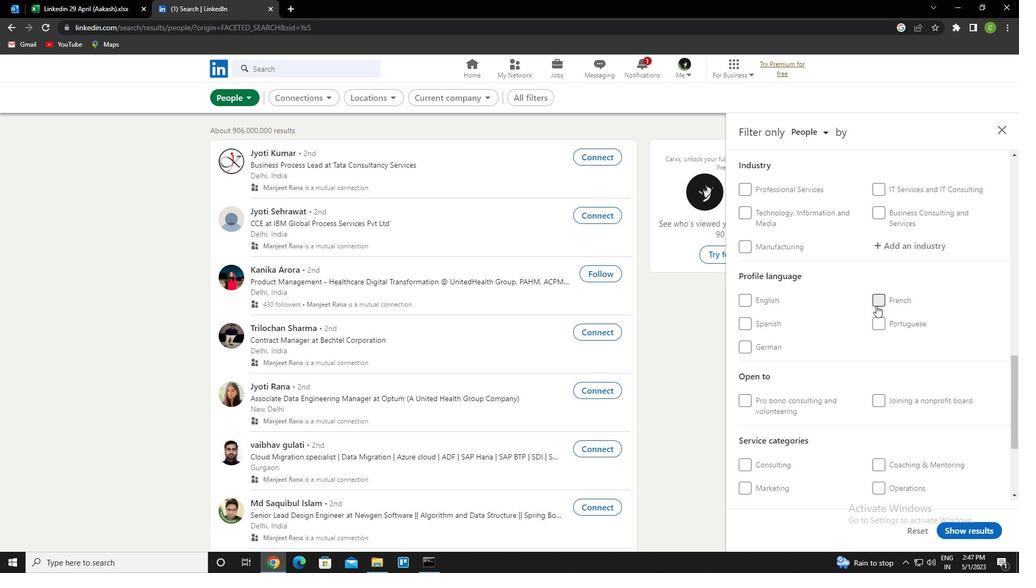 
Action: Mouse scrolled (876, 306) with delta (0, 0)
Screenshot: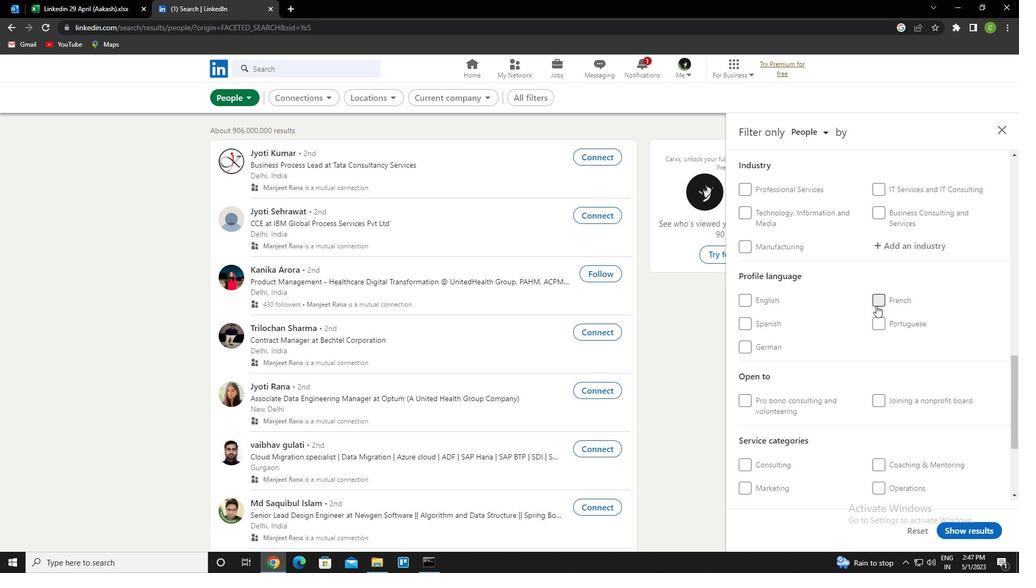 
Action: Mouse scrolled (876, 306) with delta (0, 0)
Screenshot: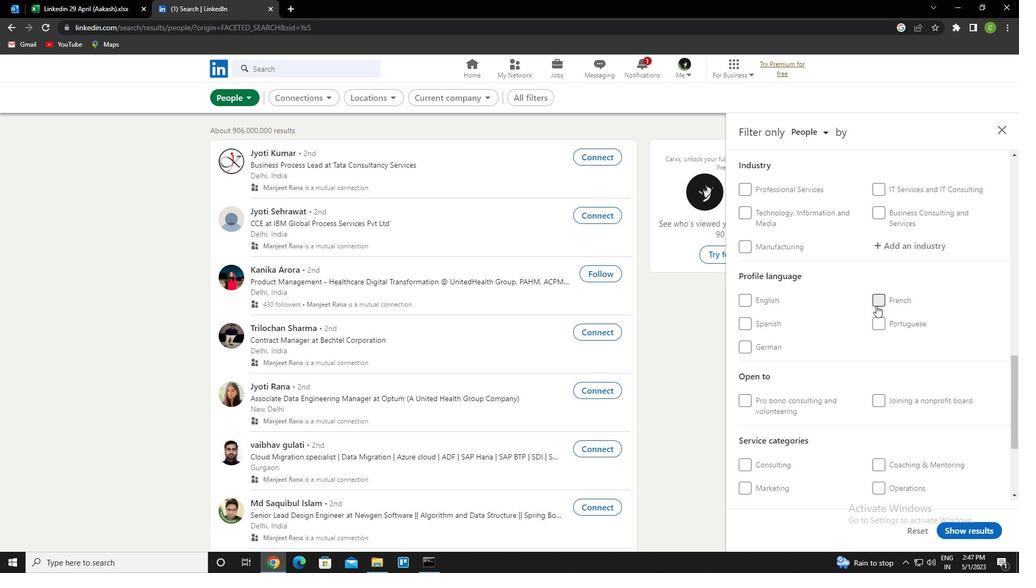 
Action: Mouse moved to (873, 315)
Screenshot: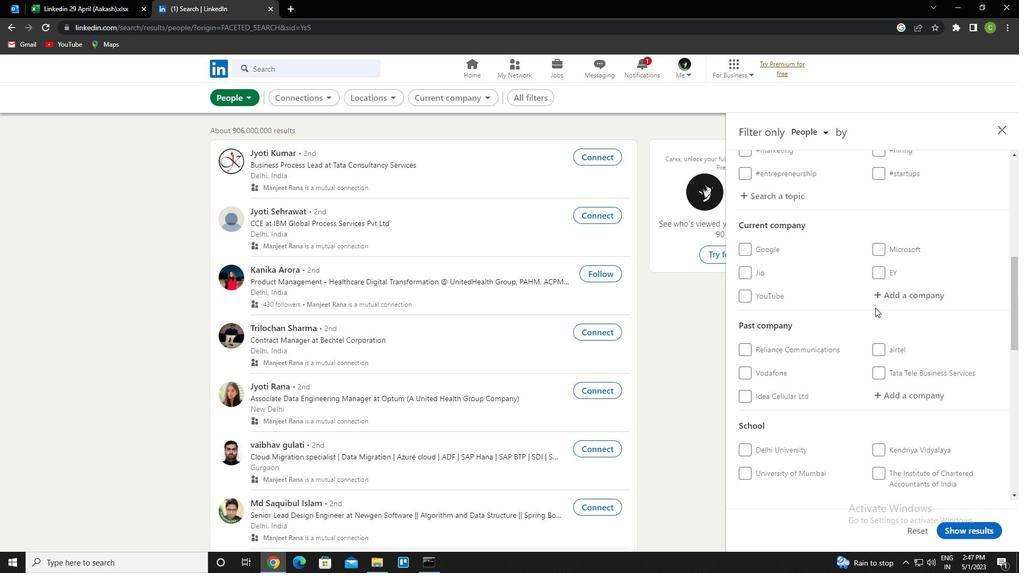 
Action: Mouse scrolled (873, 316) with delta (0, 0)
Screenshot: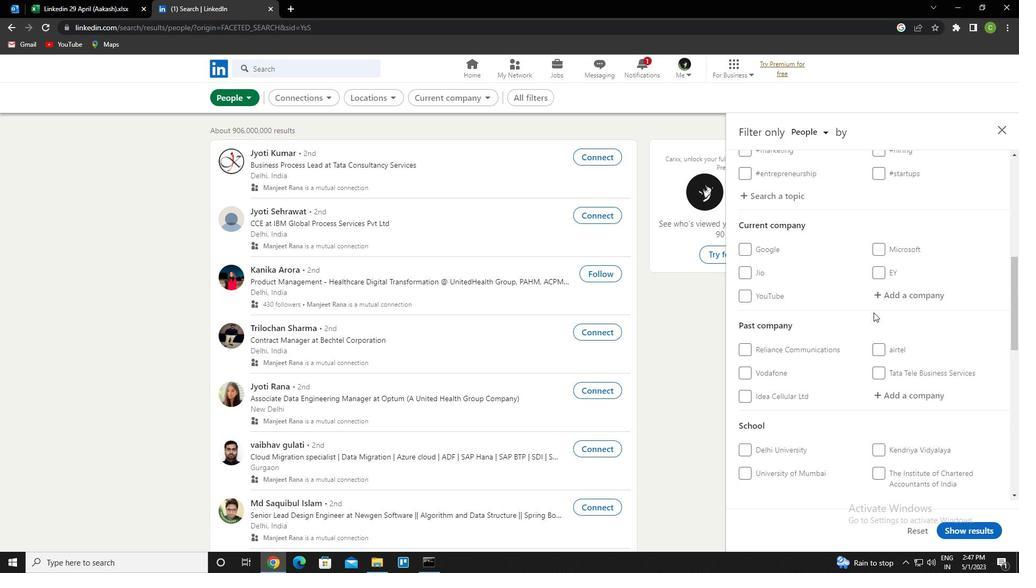 
Action: Mouse scrolled (873, 316) with delta (0, 0)
Screenshot: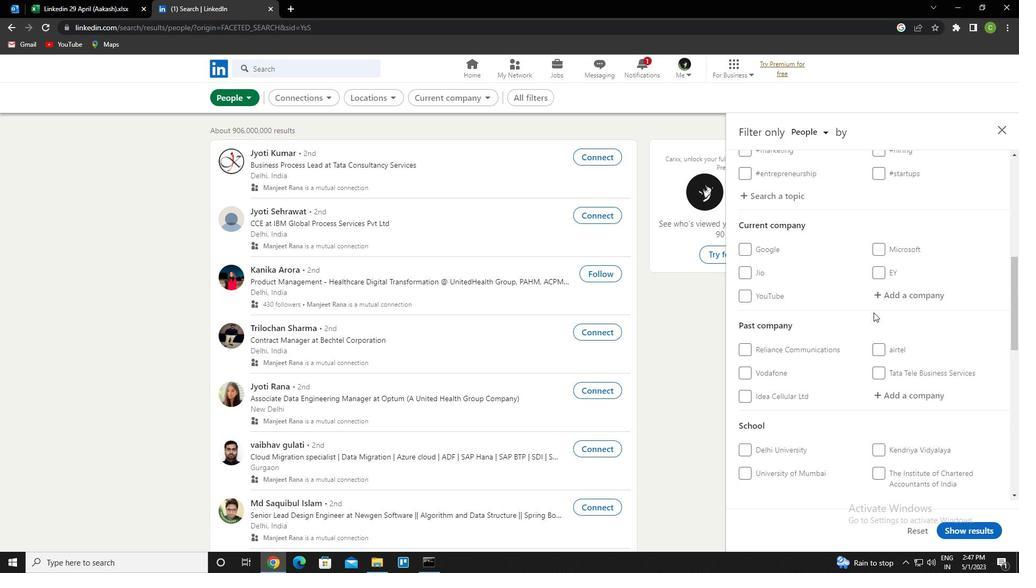 
Action: Mouse moved to (900, 406)
Screenshot: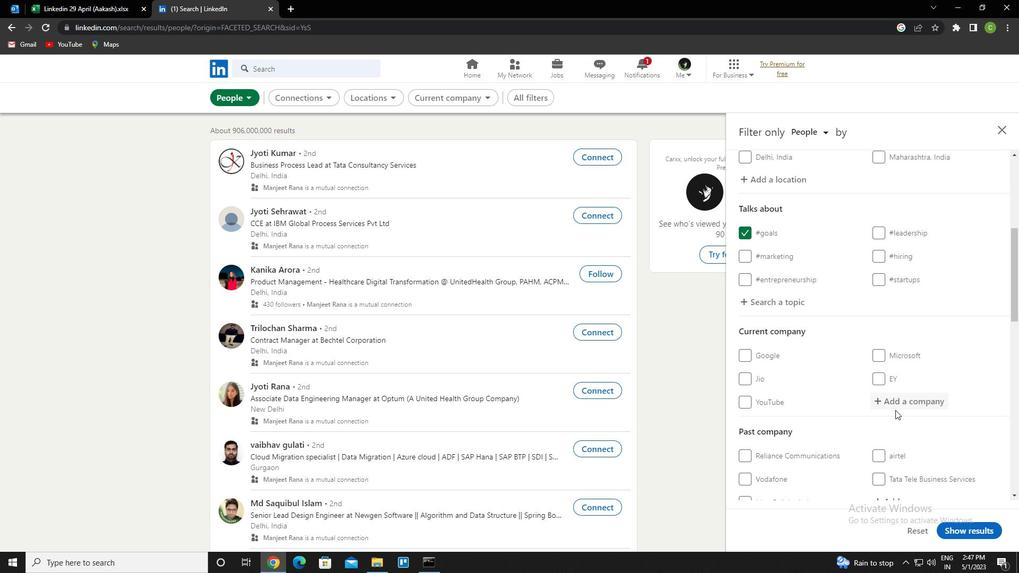 
Action: Mouse pressed left at (900, 406)
Screenshot: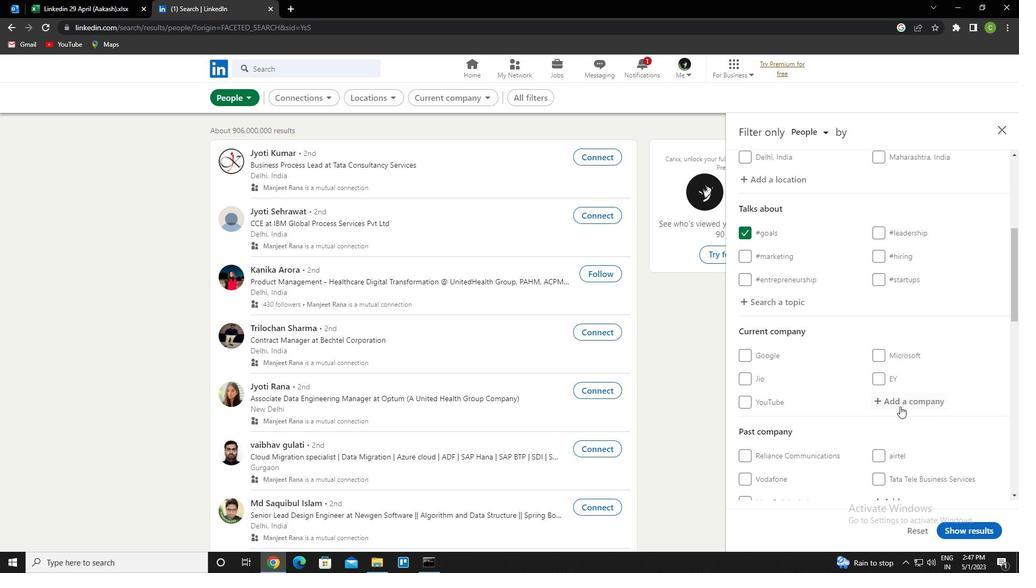 
Action: Mouse moved to (900, 406)
Screenshot: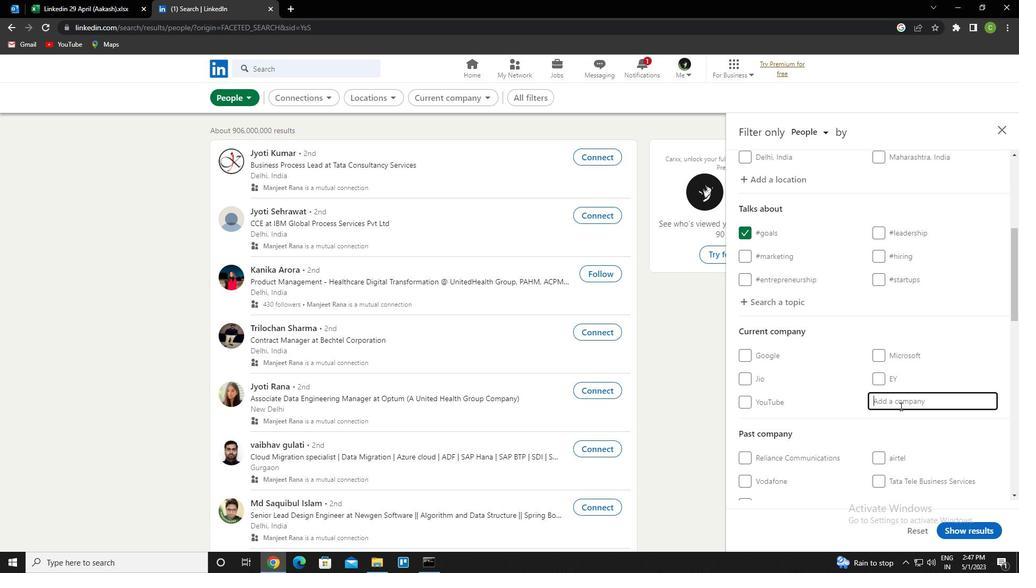 
Action: Key pressed <Key.caps_lock>s<Key.caps_lock>ilicon<Key.down><Key.enter>
Screenshot: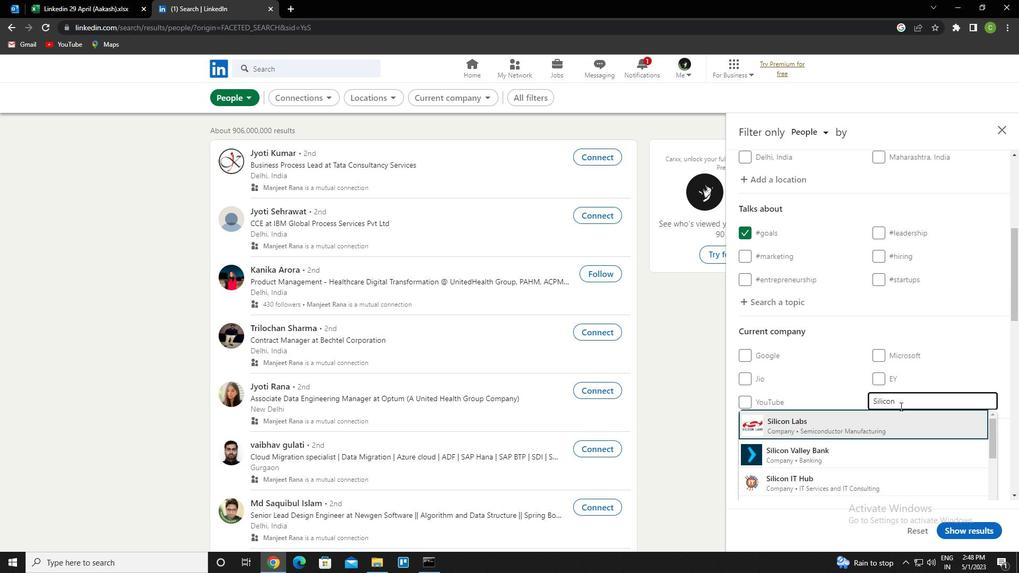 
Action: Mouse moved to (889, 414)
Screenshot: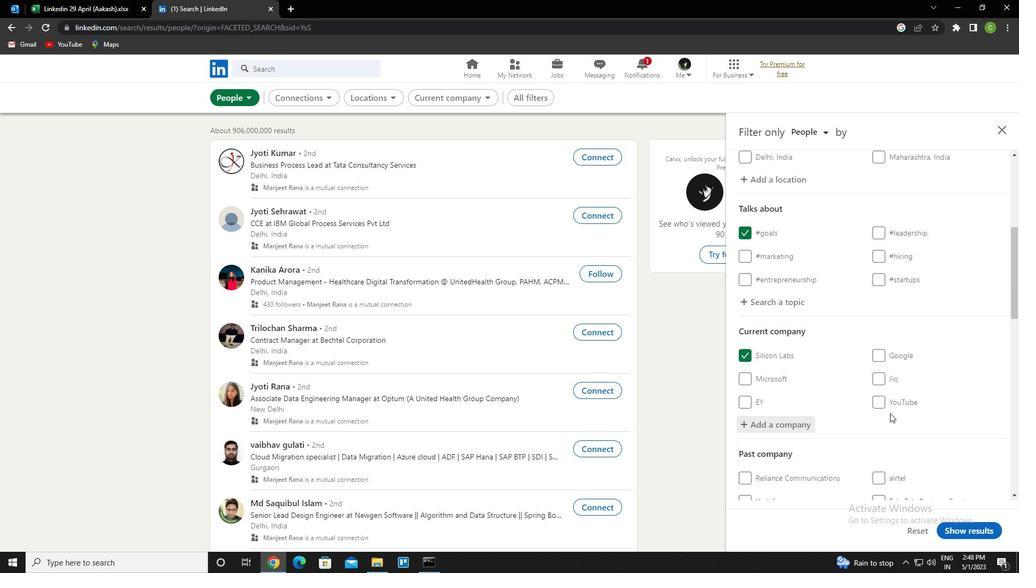
Action: Mouse scrolled (889, 413) with delta (0, 0)
Screenshot: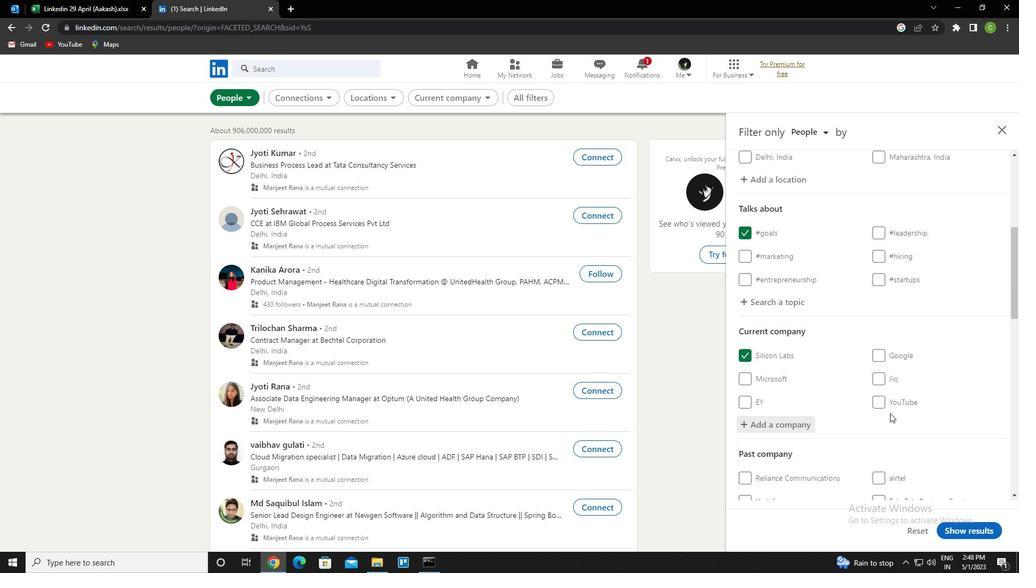 
Action: Mouse moved to (888, 415)
Screenshot: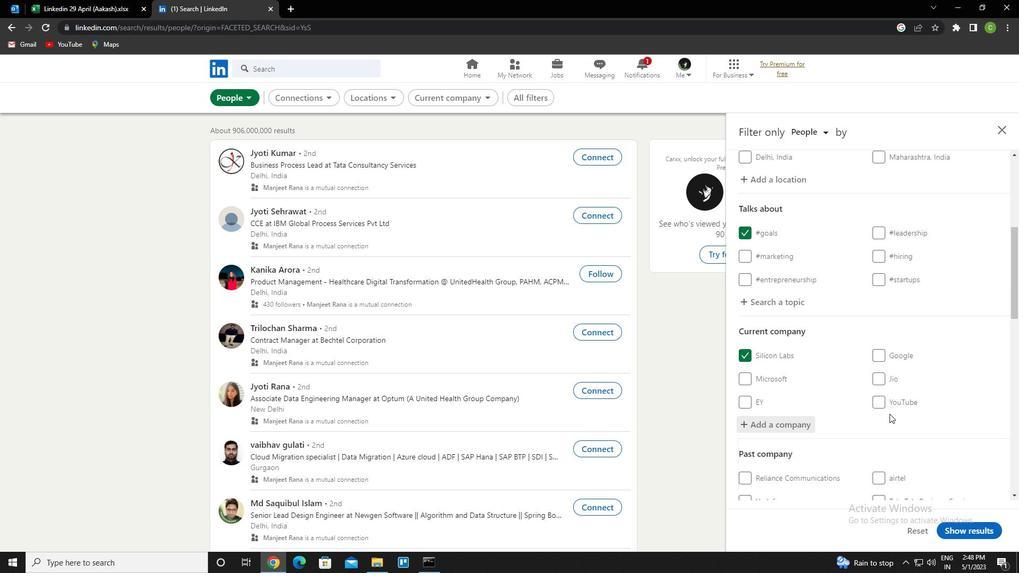 
Action: Mouse scrolled (888, 415) with delta (0, 0)
Screenshot: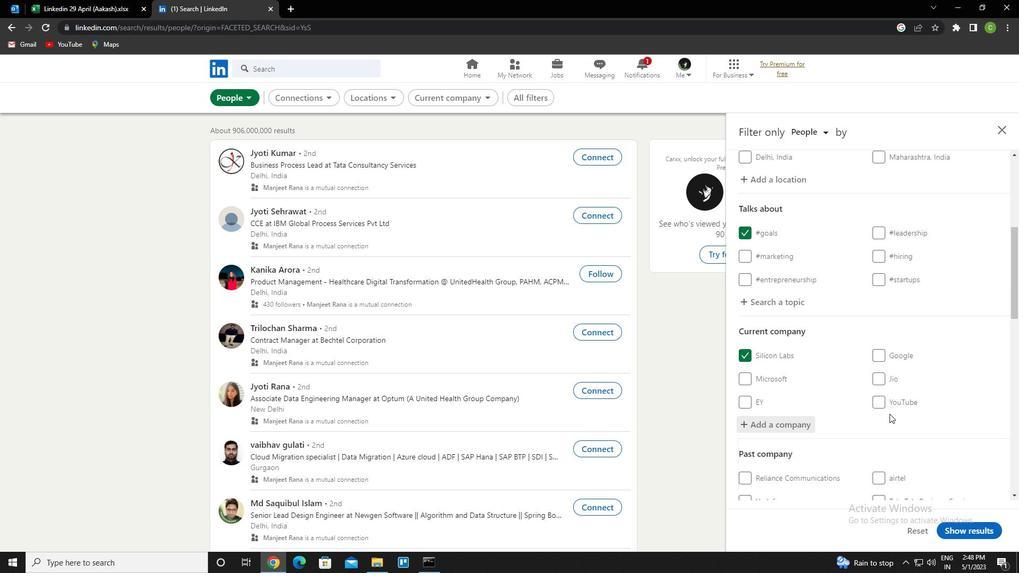 
Action: Mouse moved to (888, 415)
Screenshot: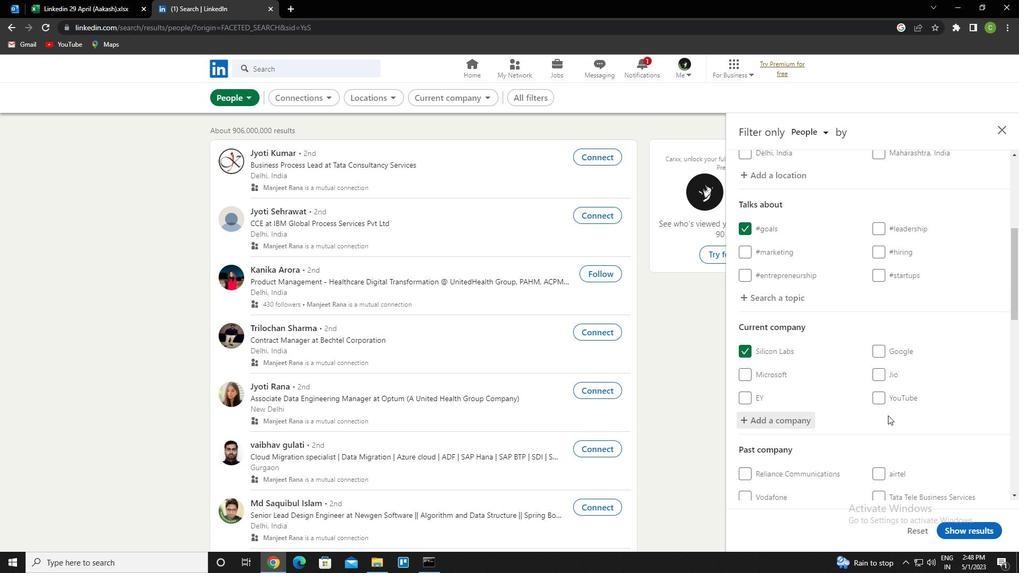 
Action: Mouse scrolled (888, 415) with delta (0, 0)
Screenshot: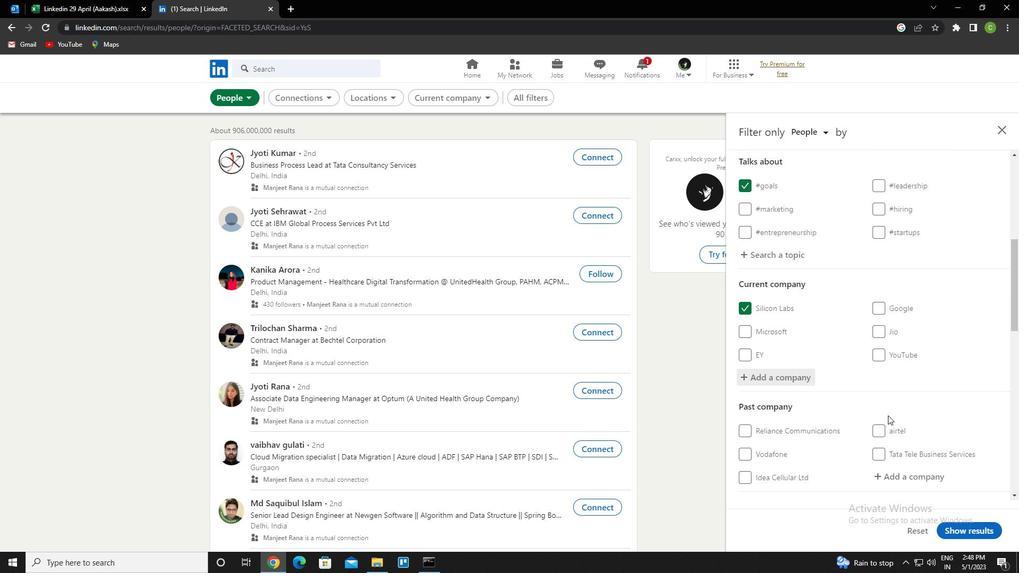 
Action: Mouse scrolled (888, 415) with delta (0, 0)
Screenshot: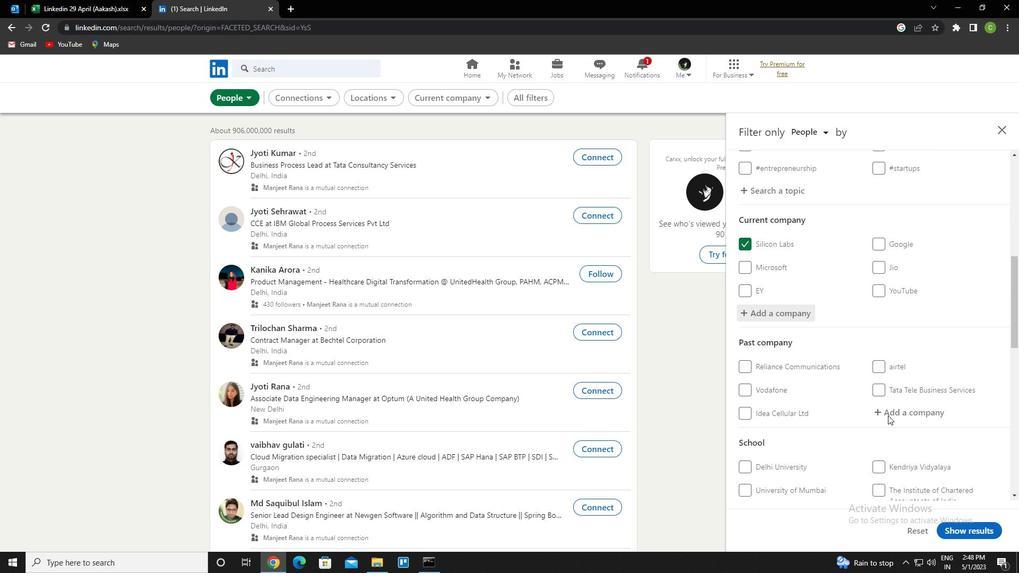 
Action: Mouse moved to (889, 422)
Screenshot: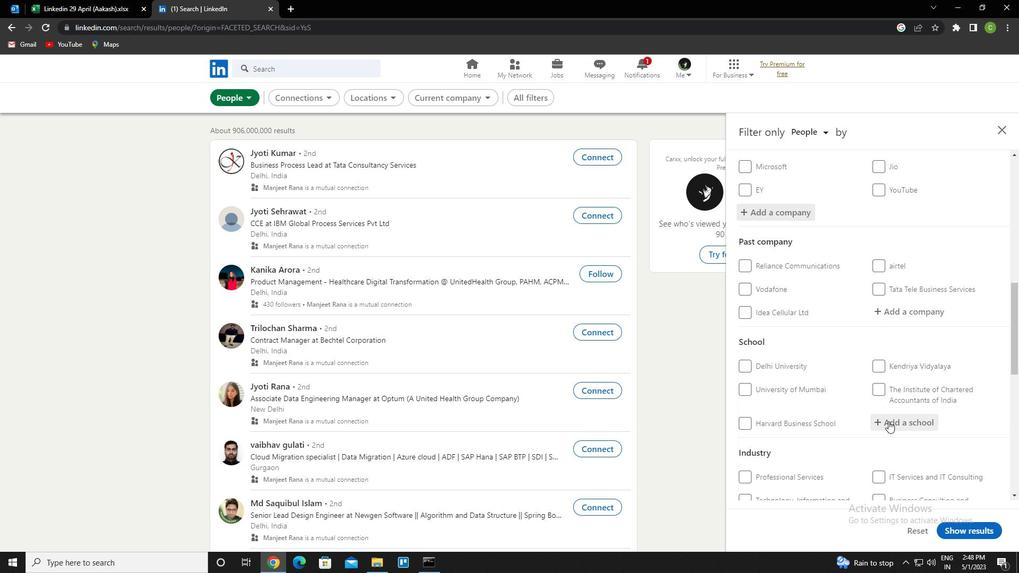 
Action: Mouse pressed left at (889, 422)
Screenshot: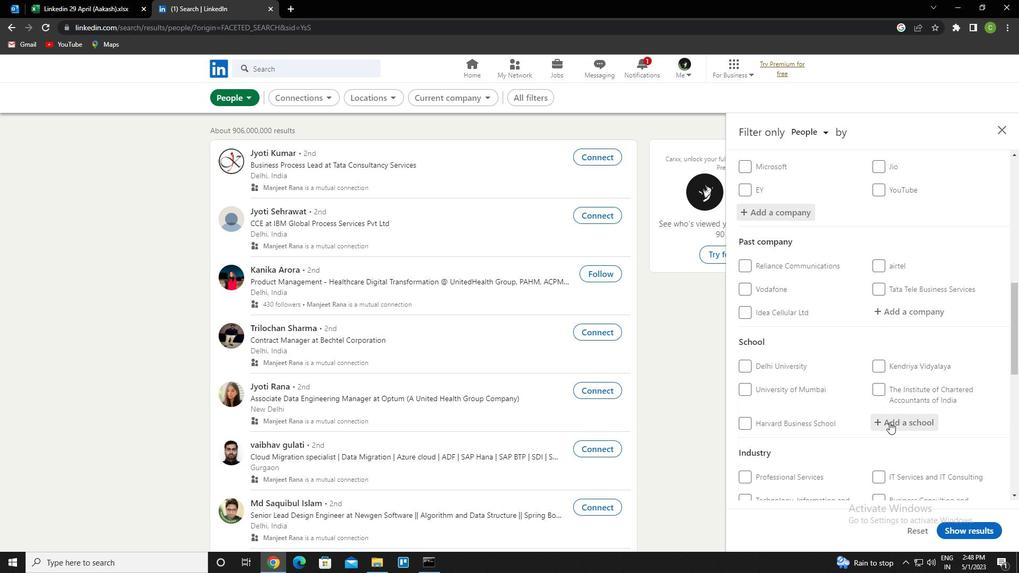 
Action: Key pressed <Key.caps_lock>n<Key.caps_lock>arsee<Key.space>monjee<Key.down><Key.down><Key.down><Key.down><Key.enter>
Screenshot: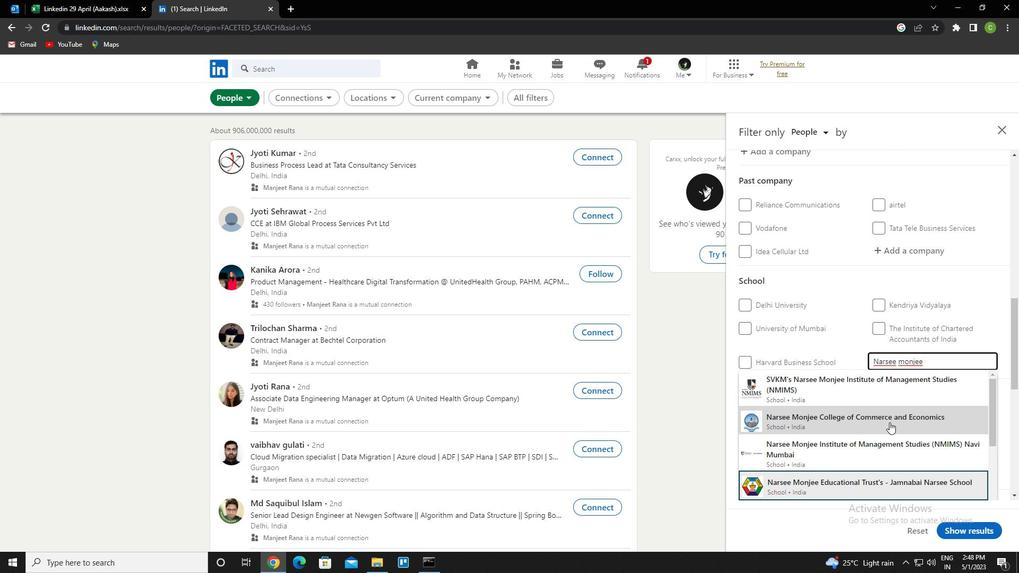 
Action: Mouse scrolled (889, 421) with delta (0, 0)
Screenshot: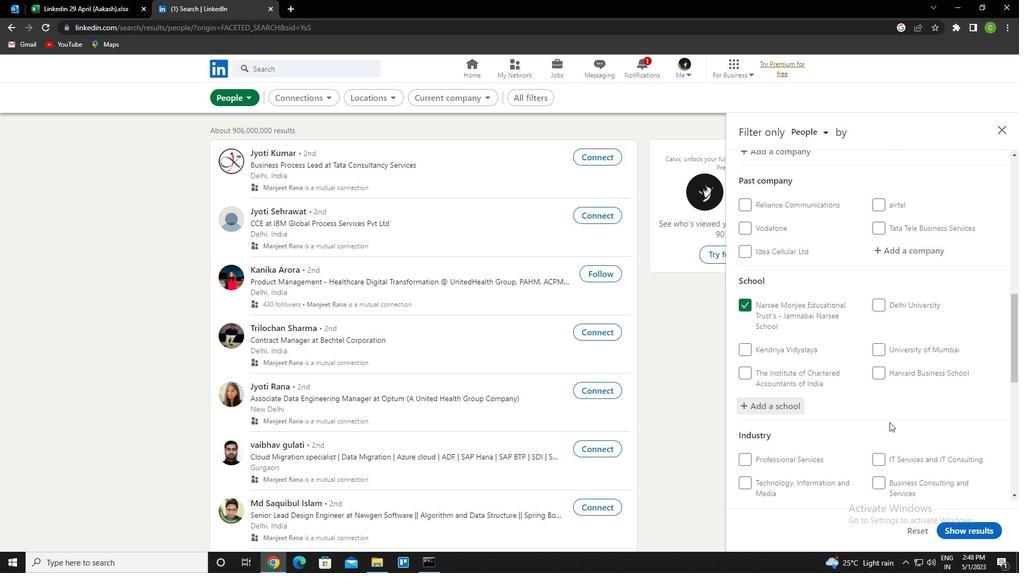 
Action: Mouse moved to (887, 424)
Screenshot: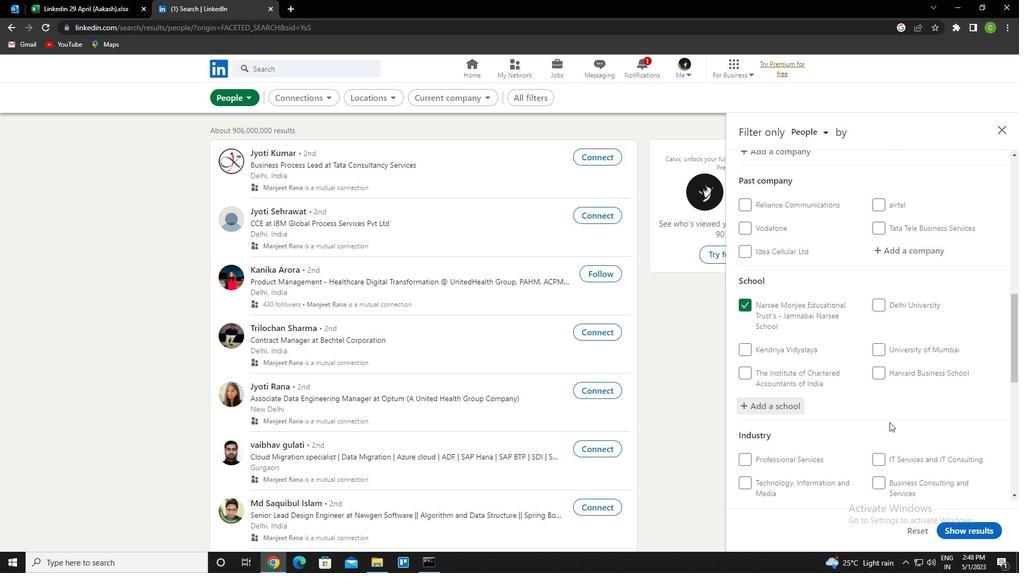 
Action: Mouse scrolled (887, 423) with delta (0, 0)
Screenshot: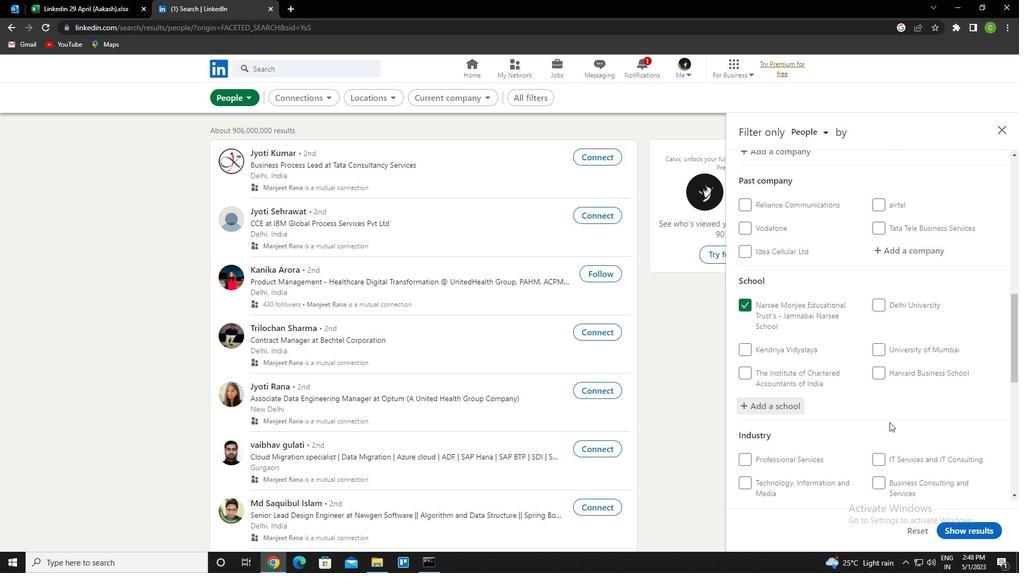 
Action: Mouse moved to (885, 425)
Screenshot: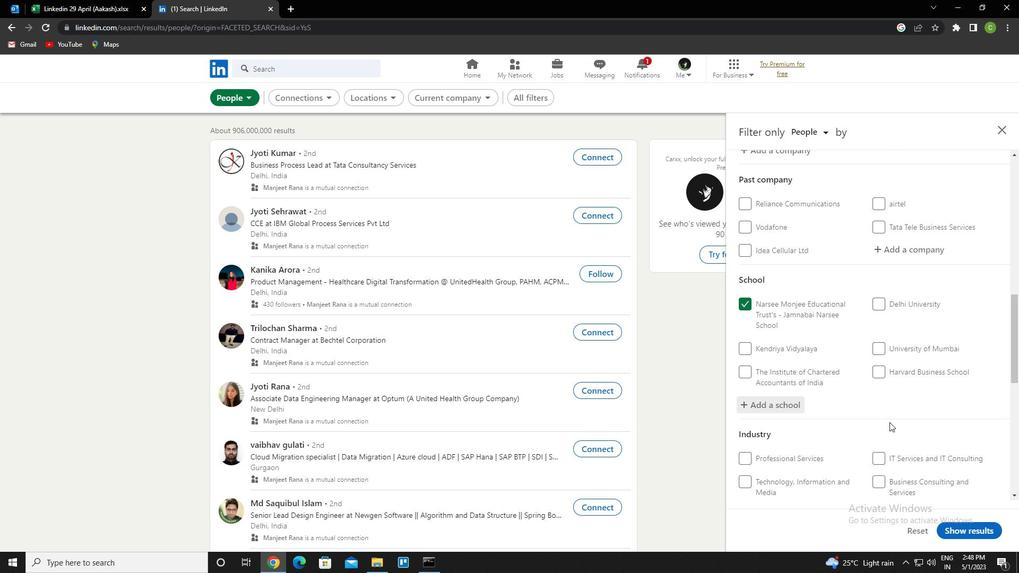 
Action: Mouse scrolled (885, 425) with delta (0, 0)
Screenshot: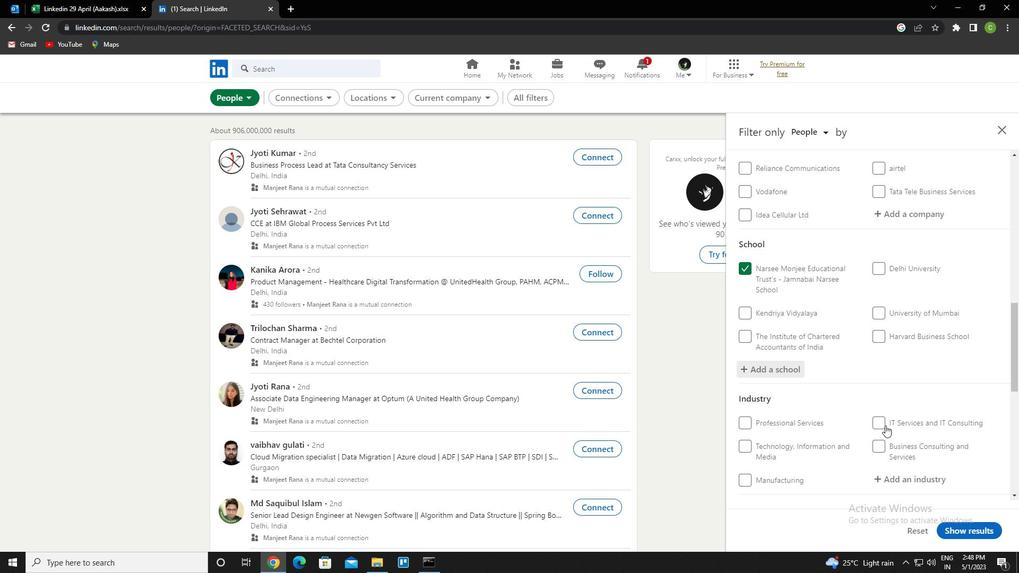 
Action: Mouse moved to (885, 414)
Screenshot: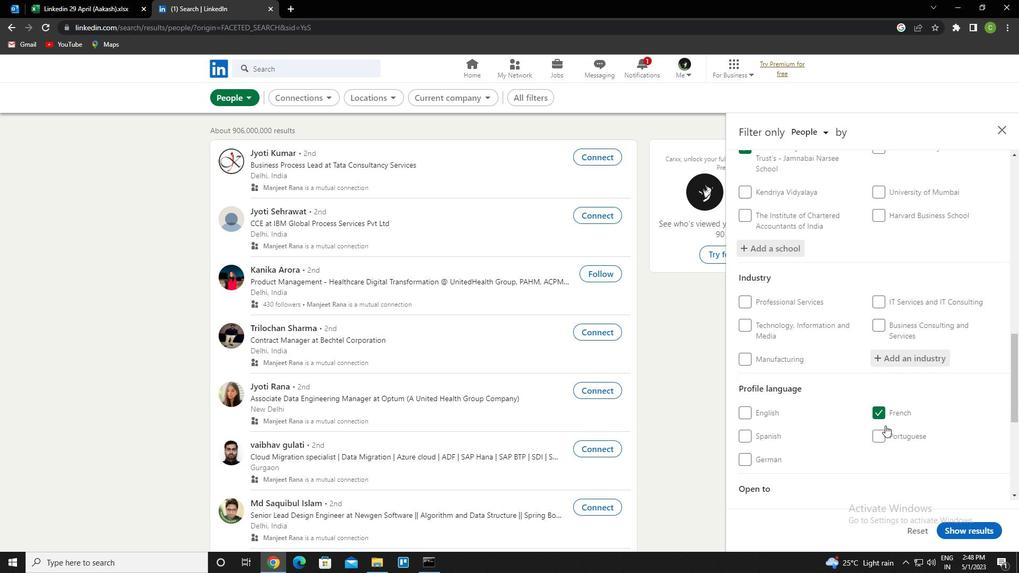
Action: Mouse scrolled (885, 414) with delta (0, 0)
Screenshot: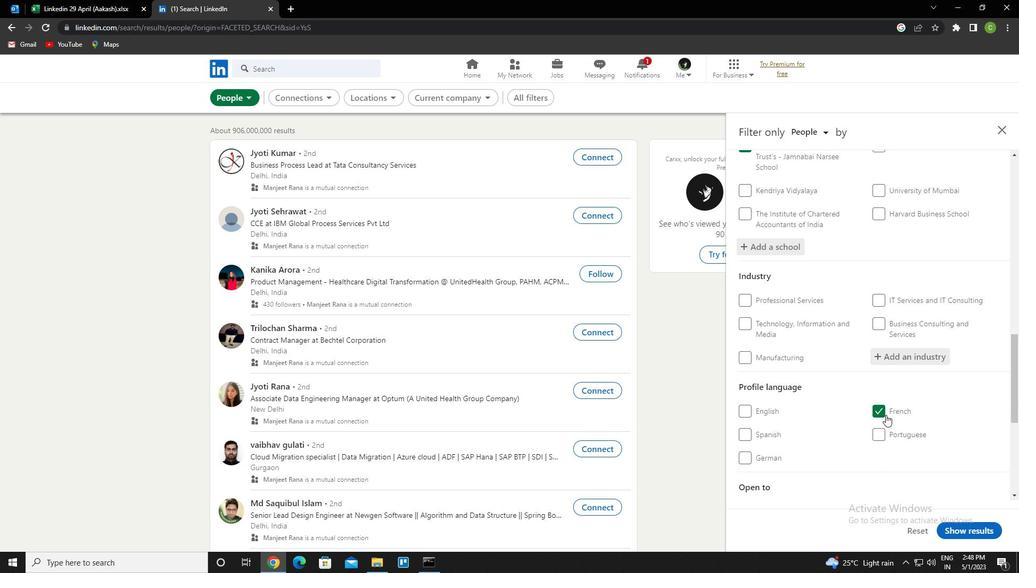 
Action: Mouse moved to (885, 408)
Screenshot: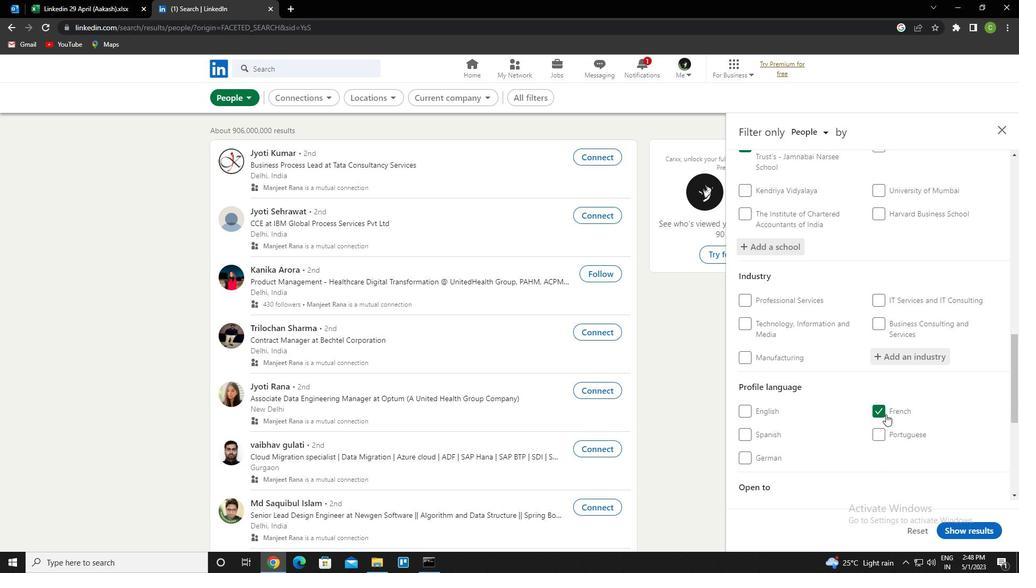 
Action: Mouse scrolled (885, 407) with delta (0, 0)
Screenshot: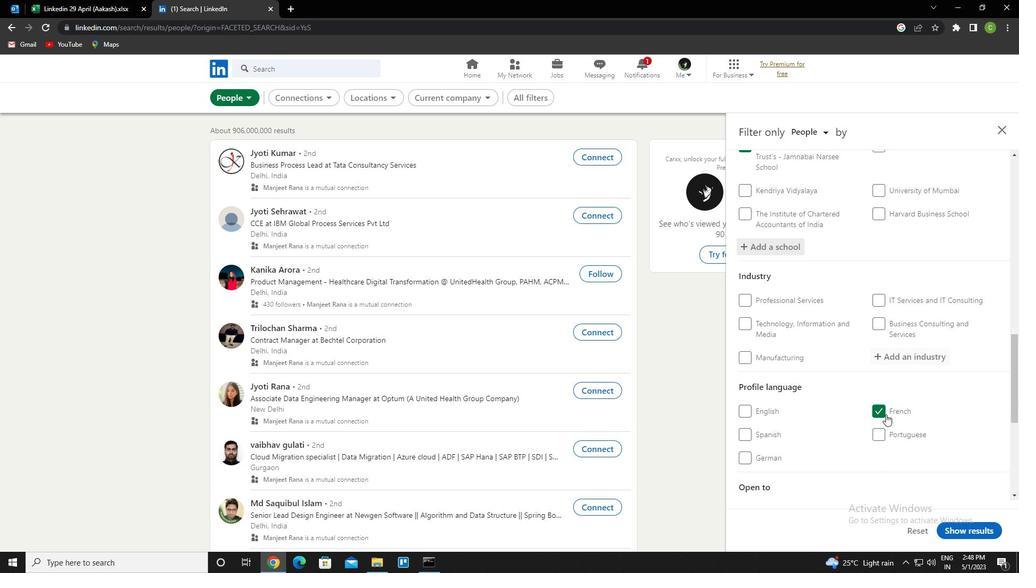 
Action: Mouse moved to (916, 253)
Screenshot: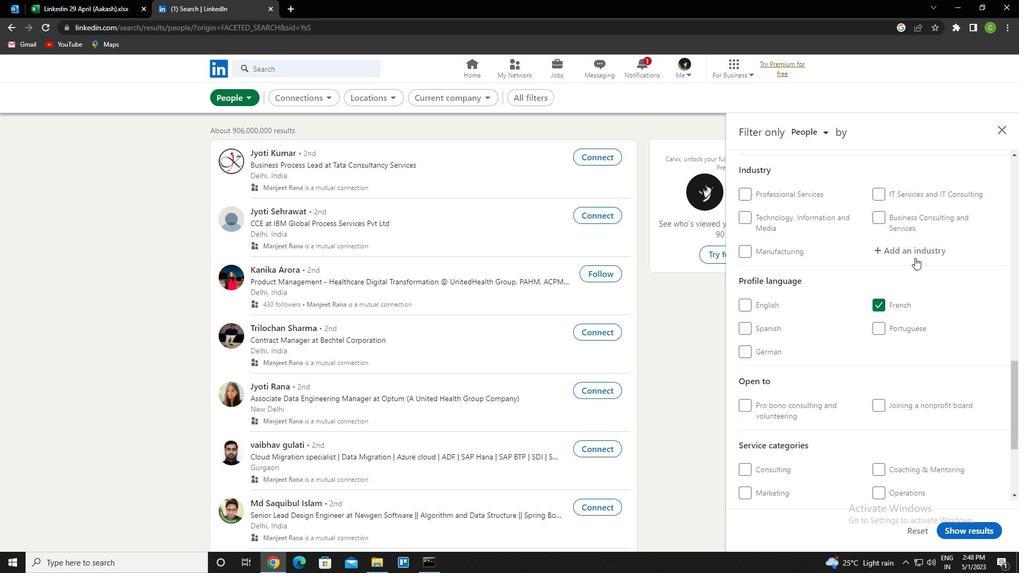 
Action: Mouse pressed left at (916, 253)
Screenshot: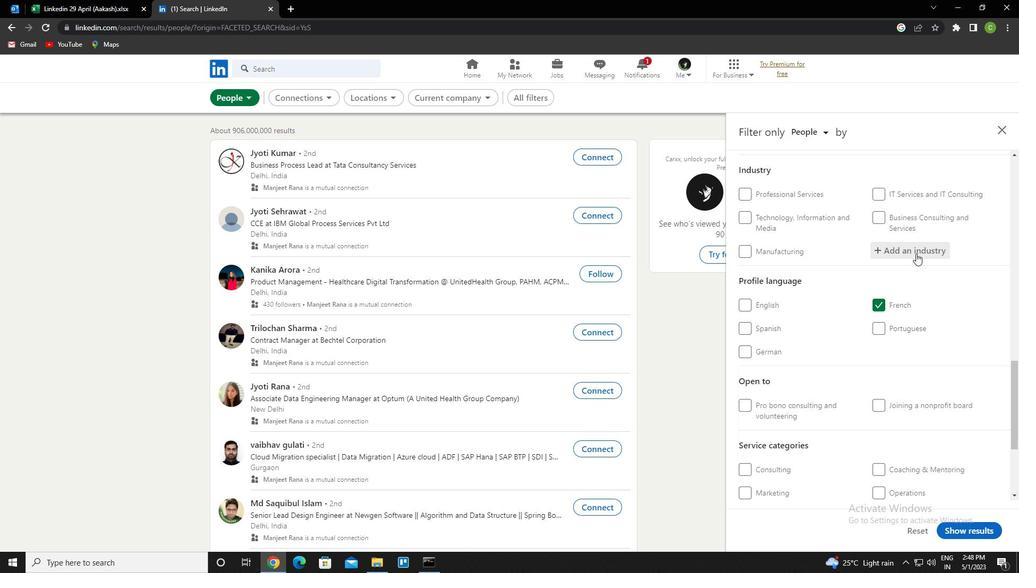 
Action: Key pressed <Key.caps_lock>r<Key.caps_lock>Eligious<Key.down><Key.enter>
Screenshot: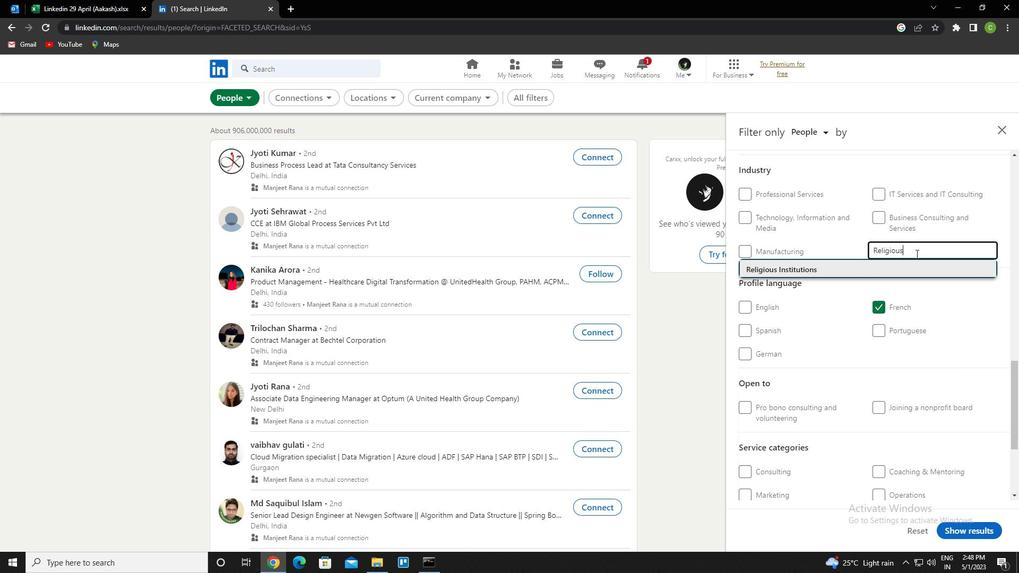 
Action: Mouse scrolled (916, 253) with delta (0, 0)
Screenshot: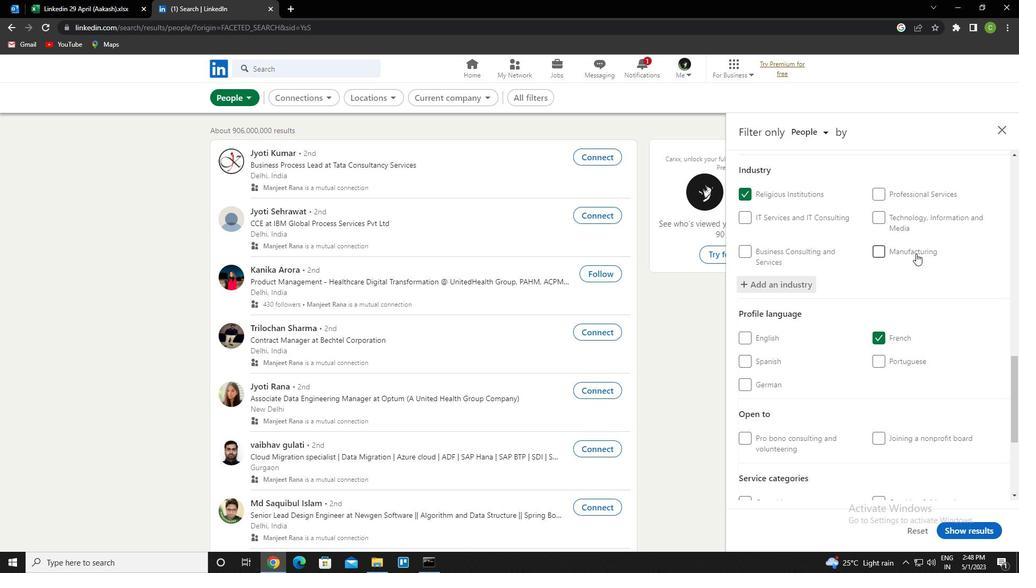 
Action: Mouse scrolled (916, 253) with delta (0, 0)
Screenshot: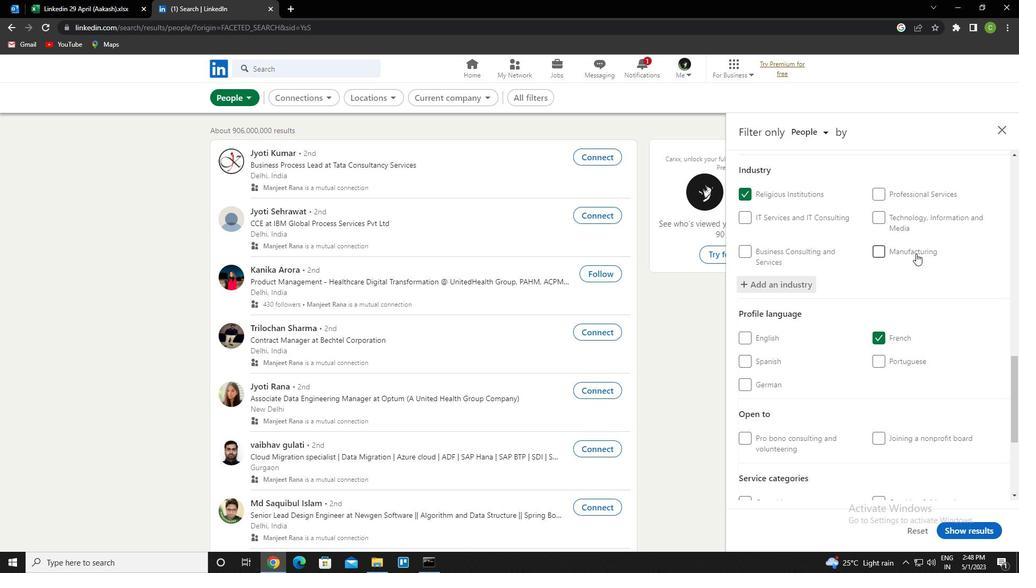 
Action: Mouse scrolled (916, 253) with delta (0, 0)
Screenshot: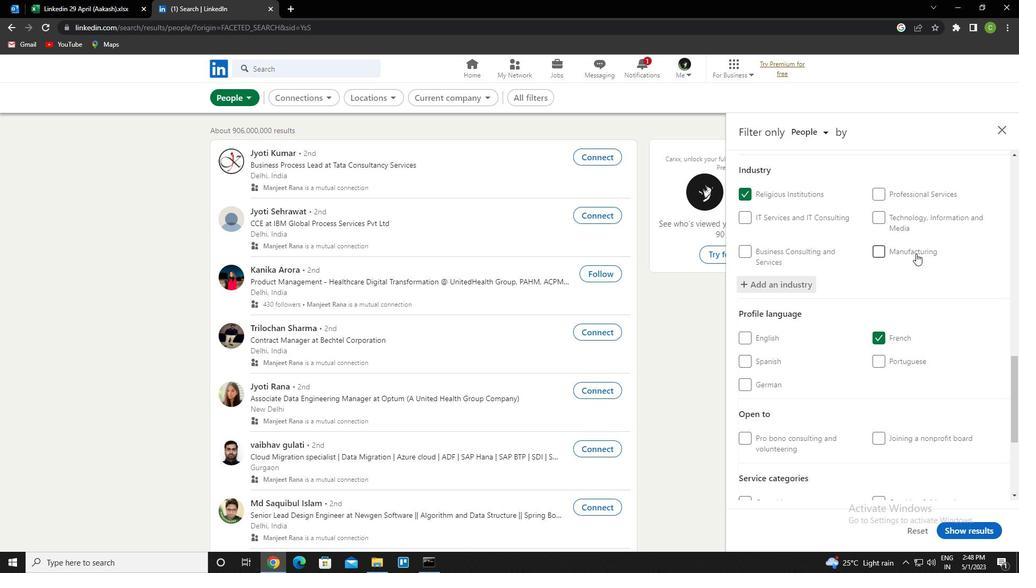 
Action: Mouse moved to (896, 288)
Screenshot: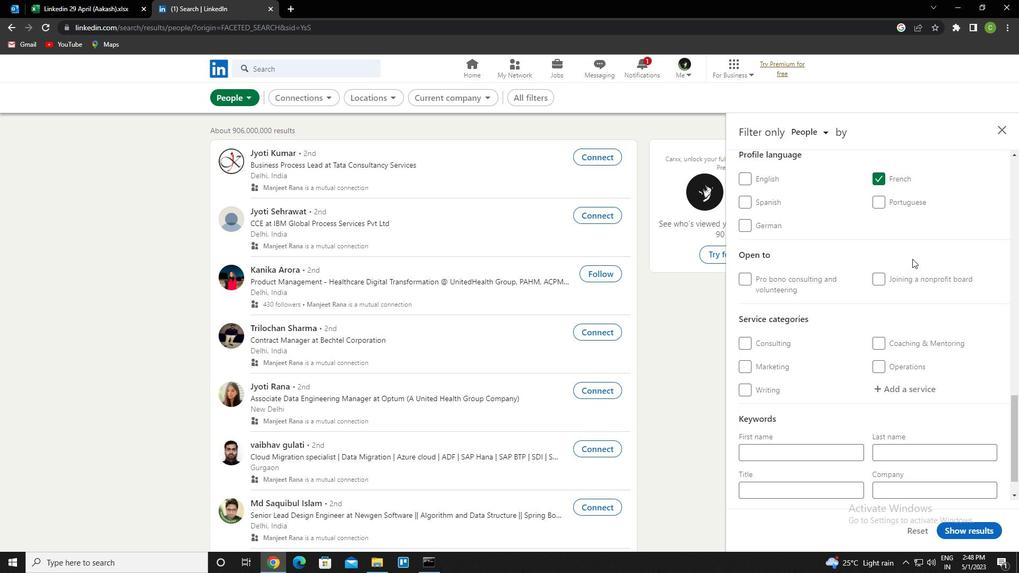 
Action: Mouse scrolled (896, 288) with delta (0, 0)
Screenshot: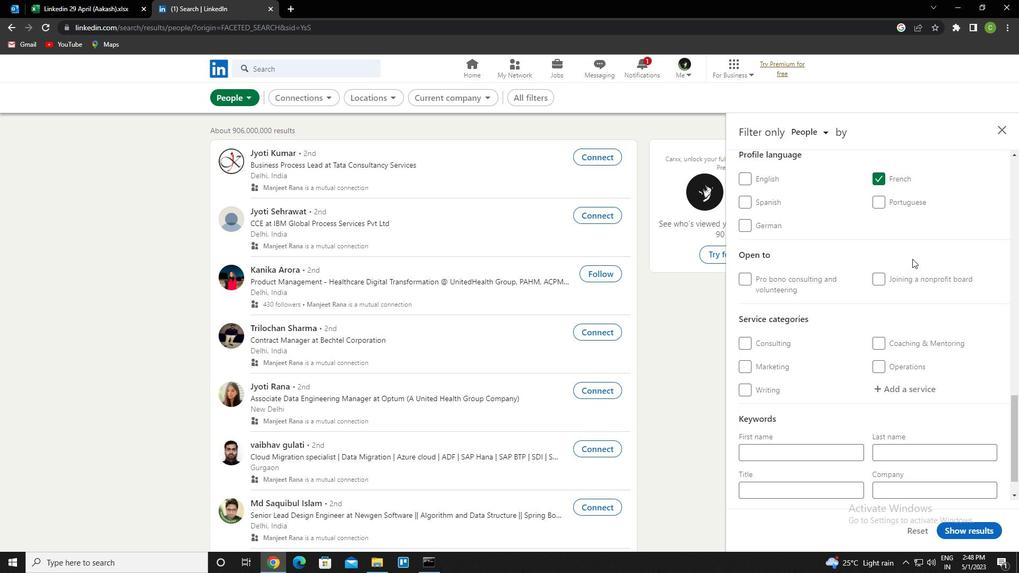 
Action: Mouse moved to (895, 294)
Screenshot: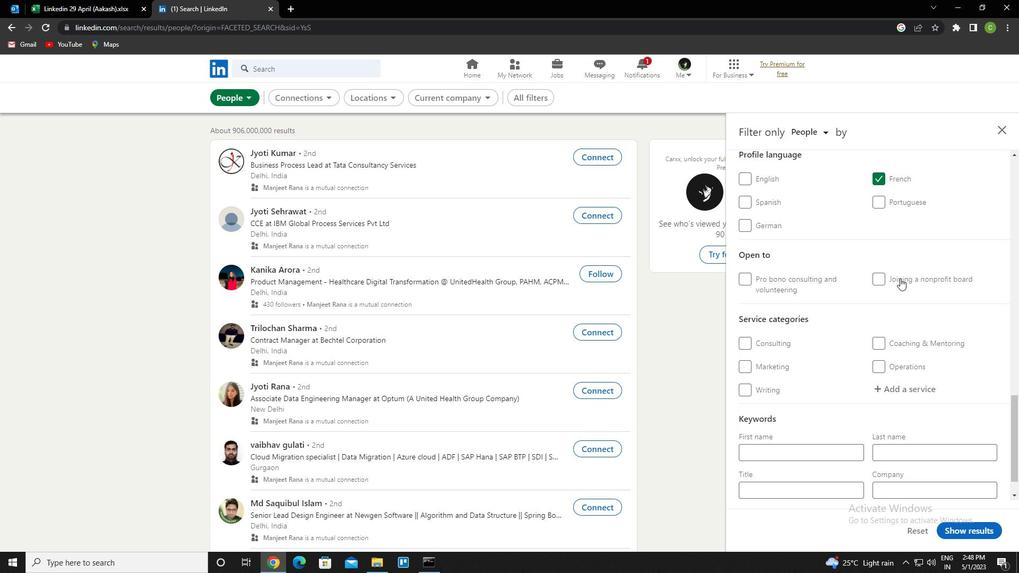 
Action: Mouse scrolled (895, 294) with delta (0, 0)
Screenshot: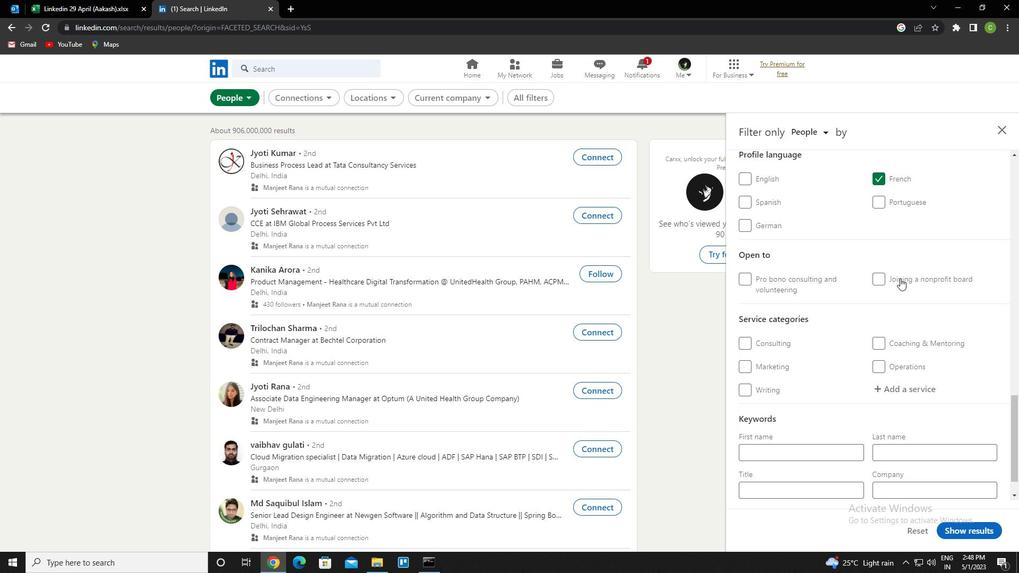 
Action: Mouse moved to (898, 344)
Screenshot: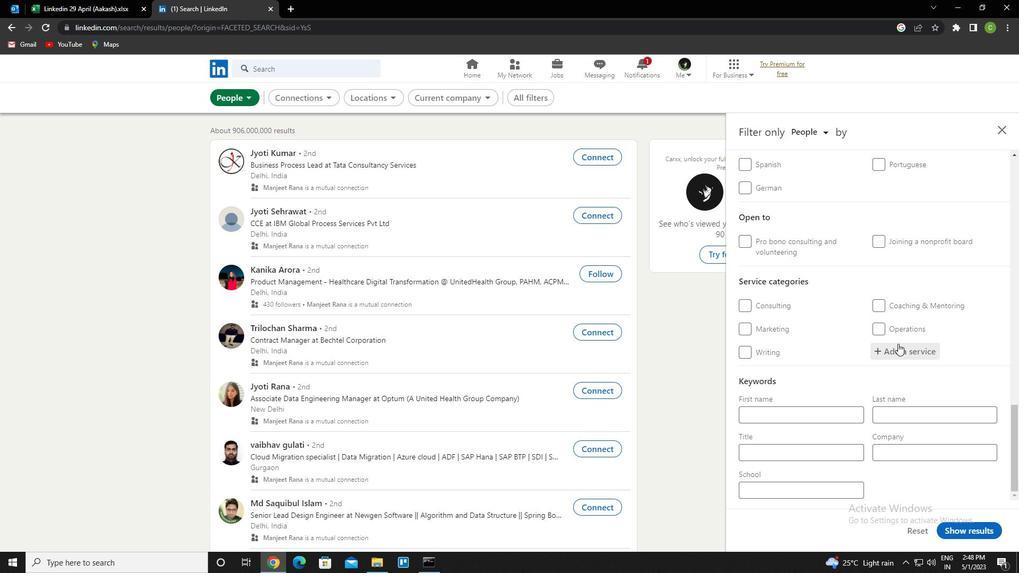 
Action: Mouse pressed left at (898, 344)
Screenshot: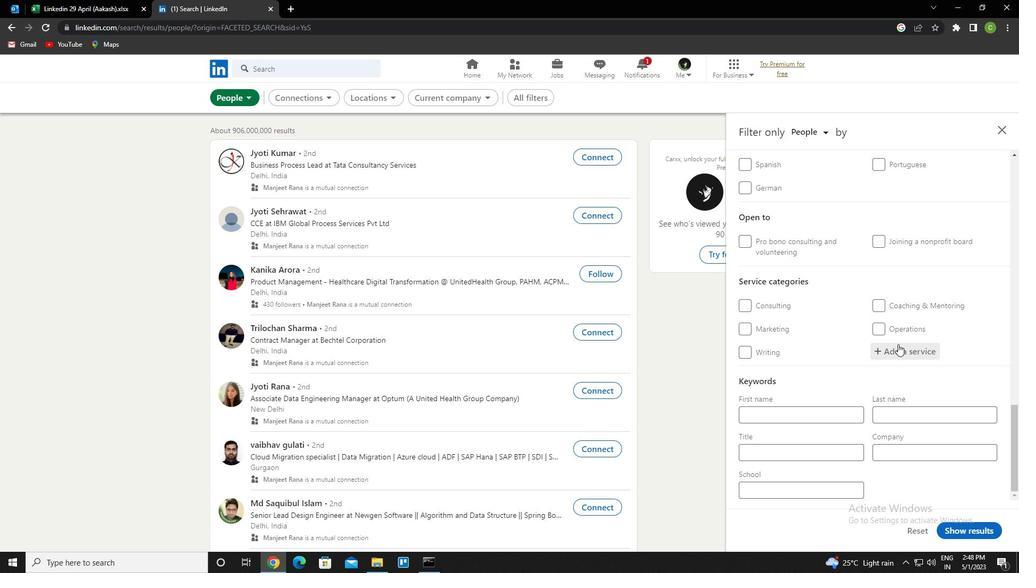 
Action: Key pressed <Key.caps_lock>a<Key.caps_lock>ssistance<Key.down><Key.enter>
Screenshot: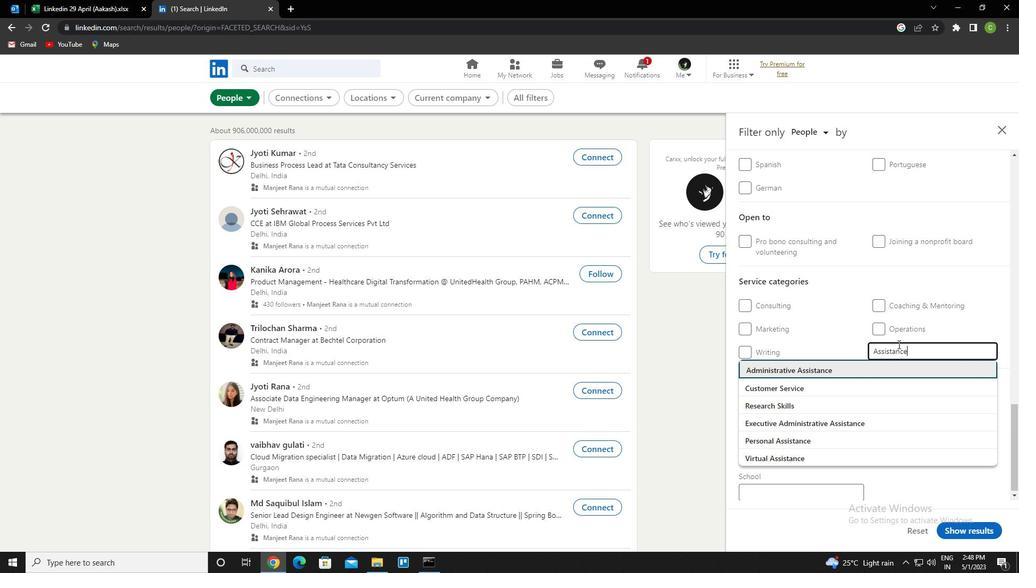 
Action: Mouse scrolled (898, 343) with delta (0, 0)
Screenshot: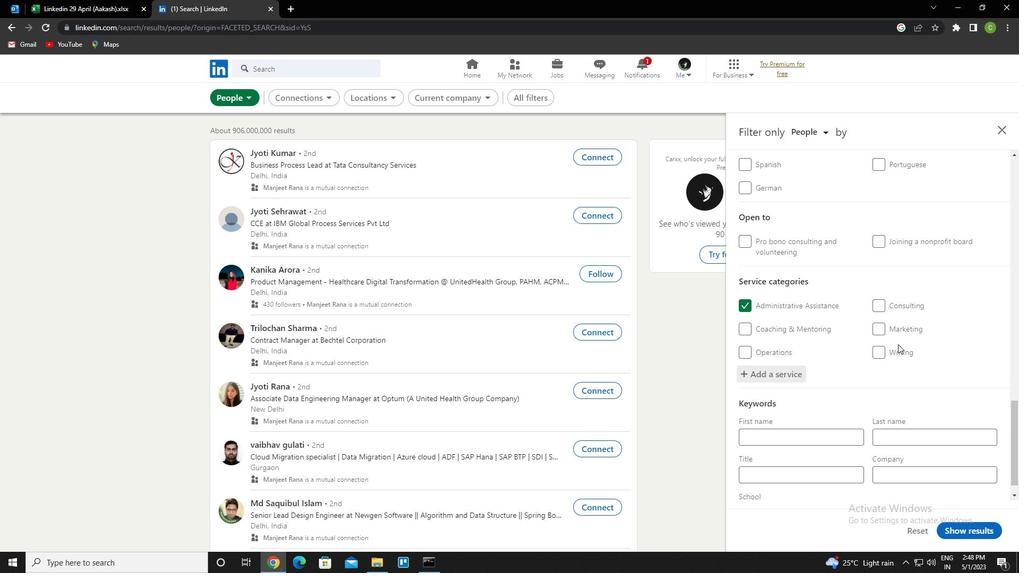 
Action: Mouse scrolled (898, 343) with delta (0, 0)
Screenshot: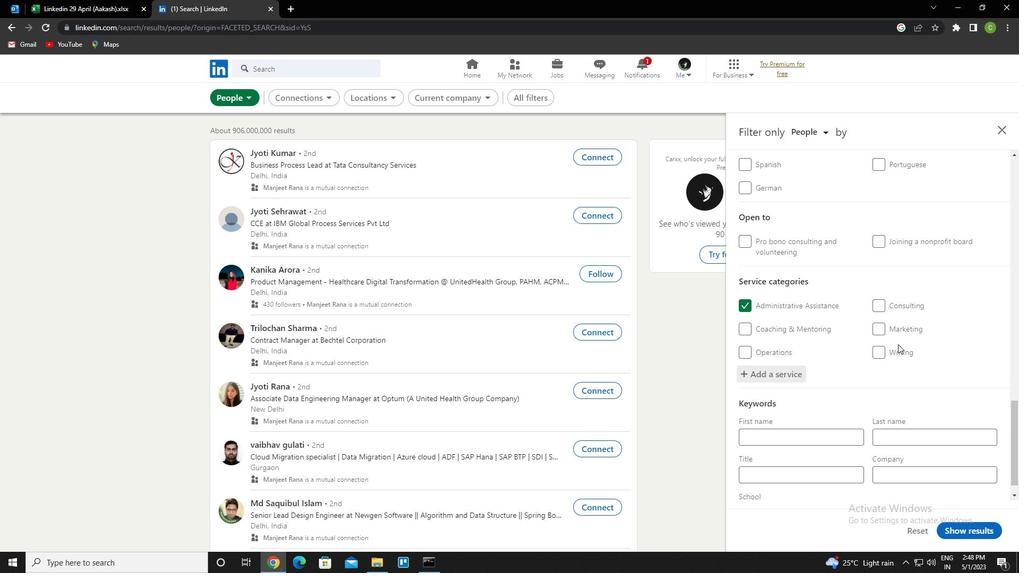 
Action: Mouse scrolled (898, 343) with delta (0, 0)
Screenshot: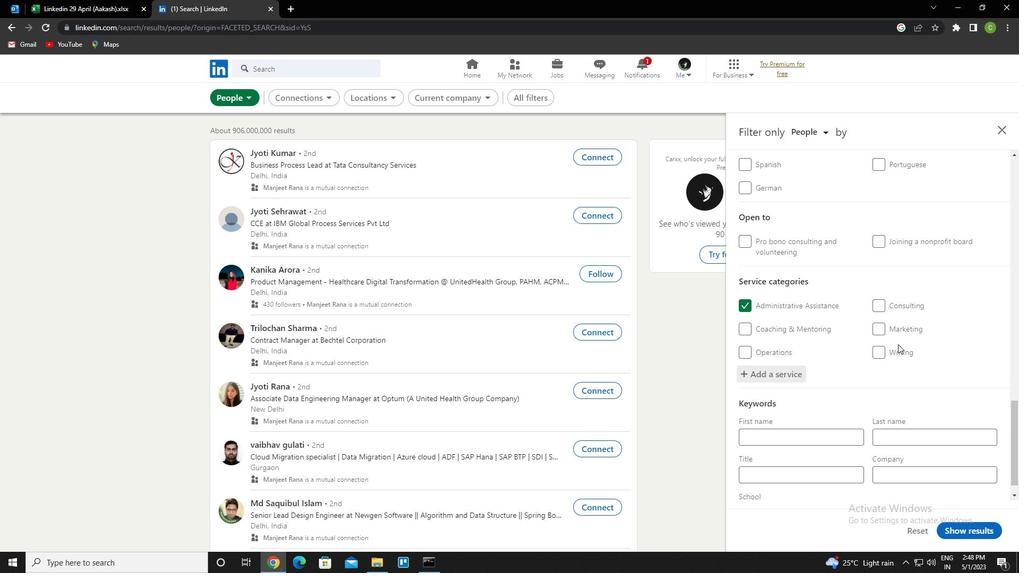 
Action: Mouse moved to (894, 347)
Screenshot: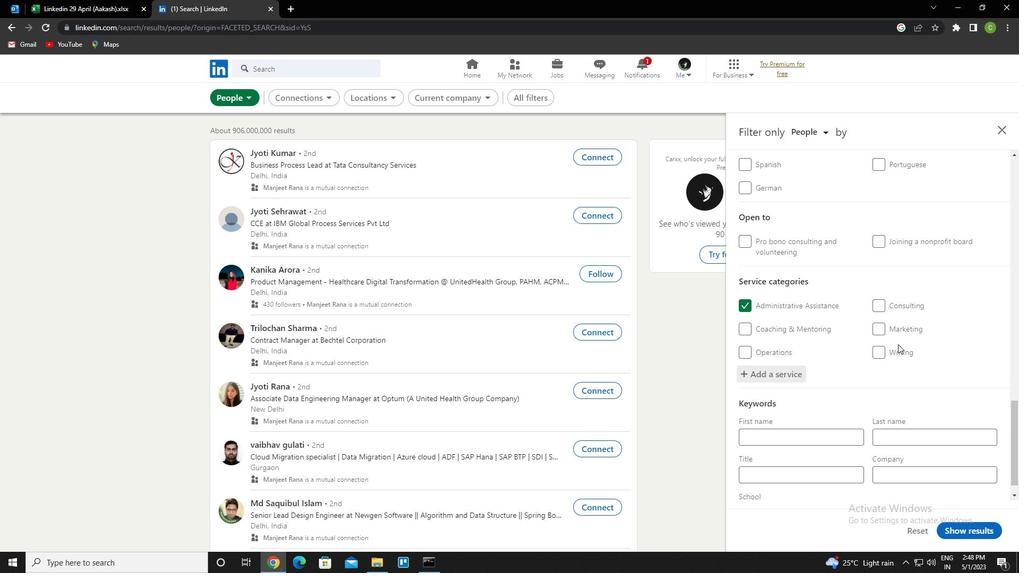 
Action: Mouse scrolled (894, 346) with delta (0, 0)
Screenshot: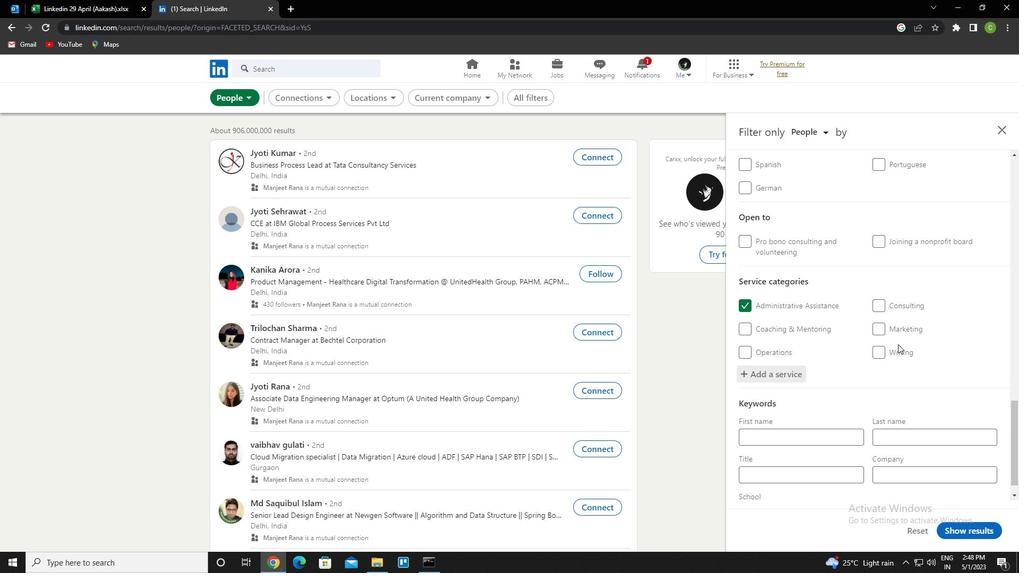 
Action: Mouse moved to (890, 350)
Screenshot: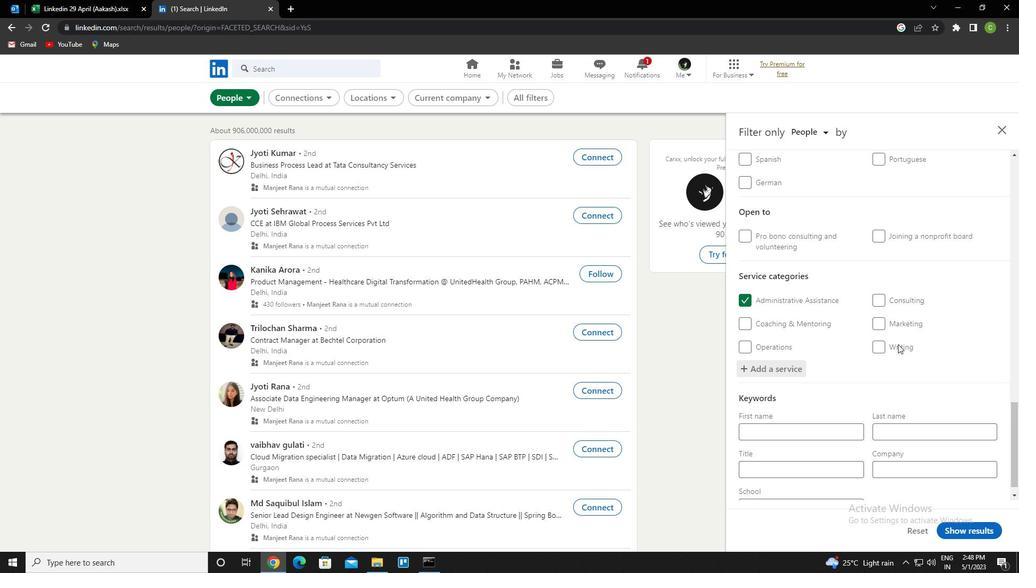 
Action: Mouse scrolled (890, 349) with delta (0, 0)
Screenshot: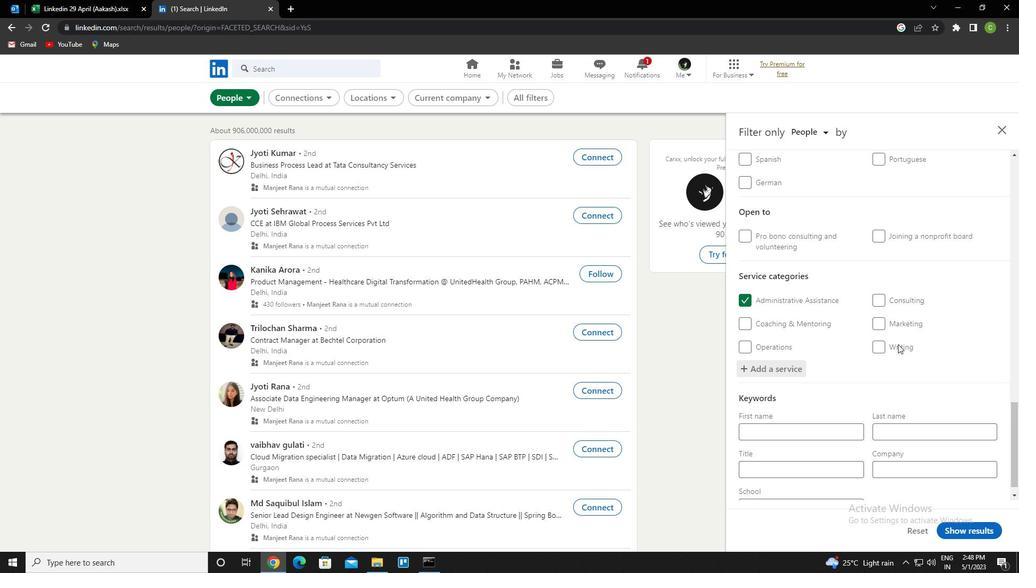 
Action: Mouse moved to (886, 352)
Screenshot: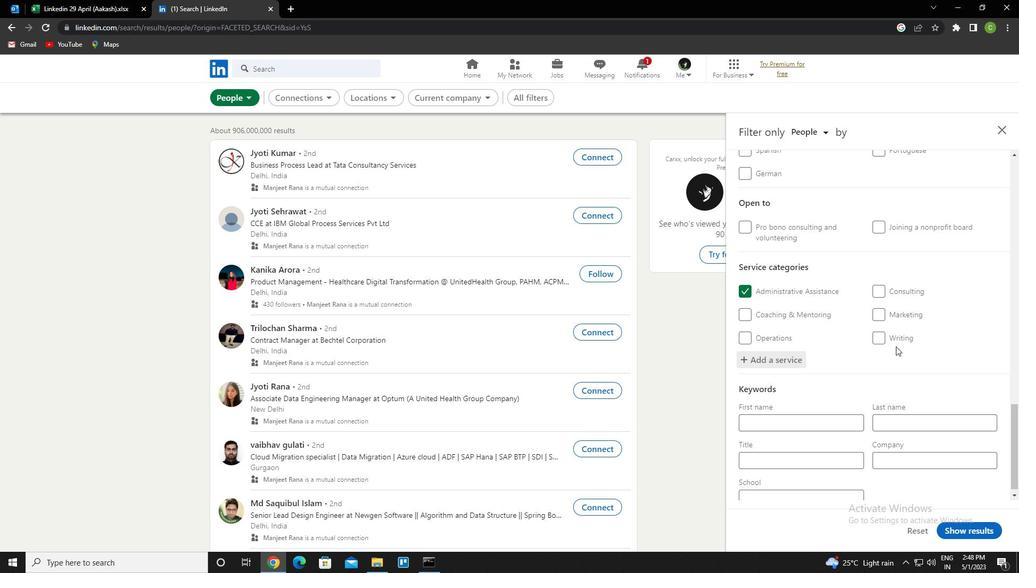 
Action: Mouse scrolled (886, 352) with delta (0, 0)
Screenshot: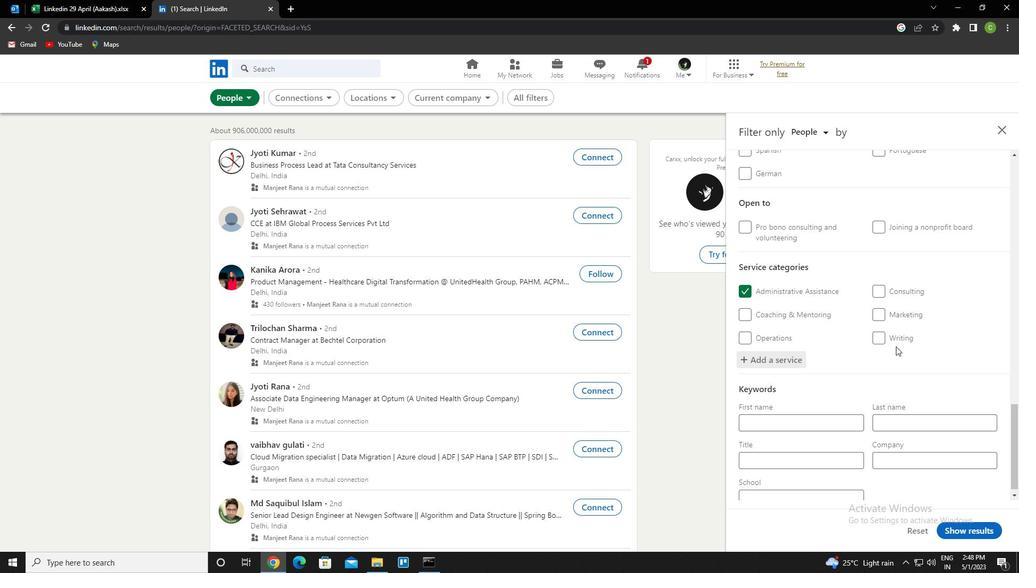 
Action: Mouse scrolled (886, 352) with delta (0, 0)
Screenshot: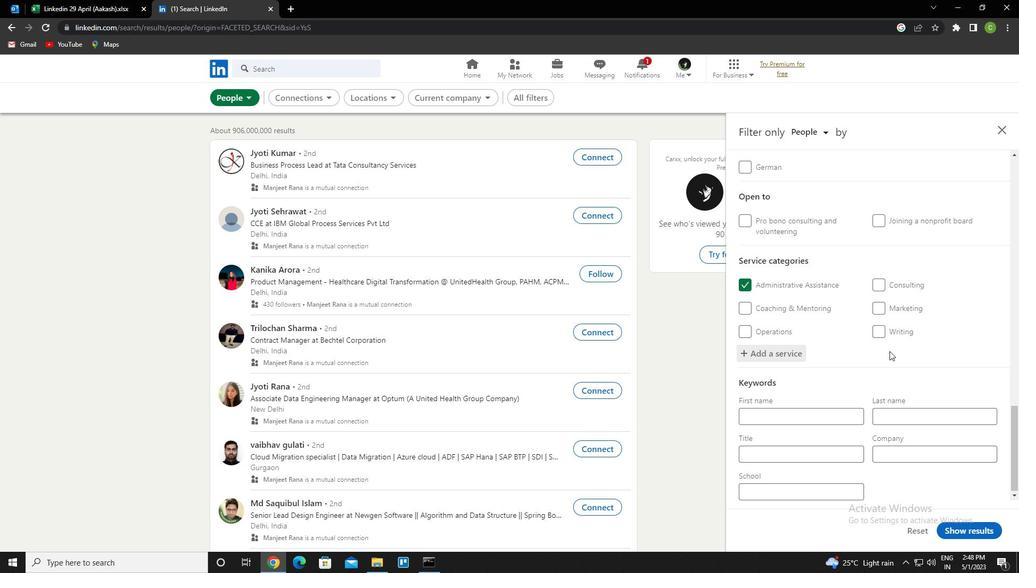 
Action: Mouse moved to (829, 455)
Screenshot: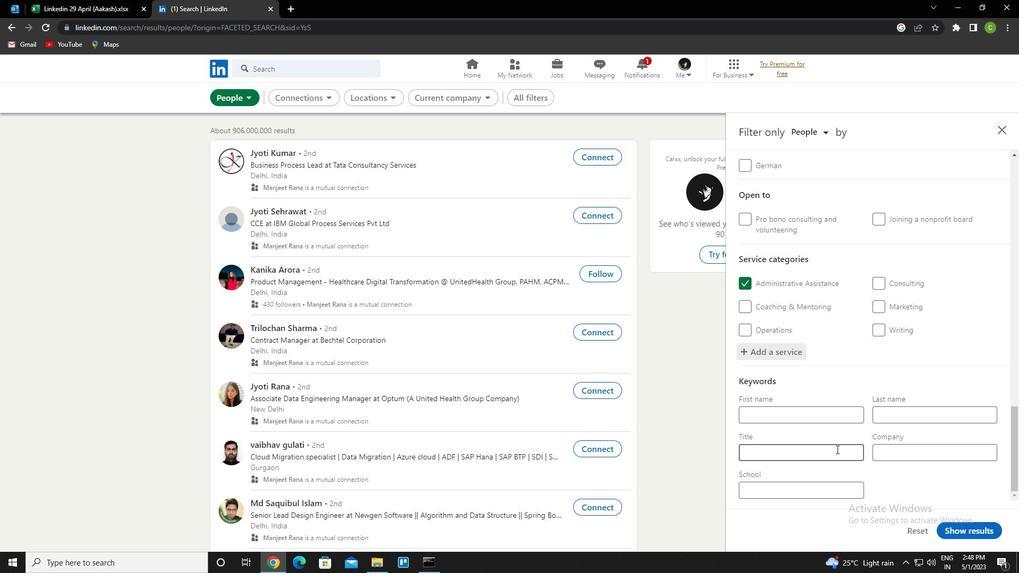 
Action: Mouse pressed left at (829, 455)
Screenshot: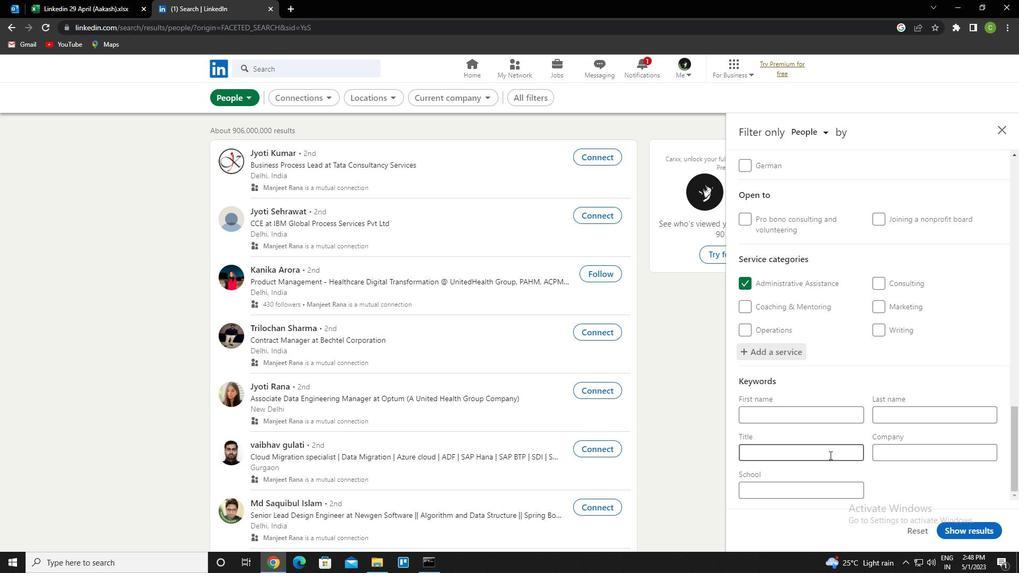 
Action: Mouse moved to (836, 453)
Screenshot: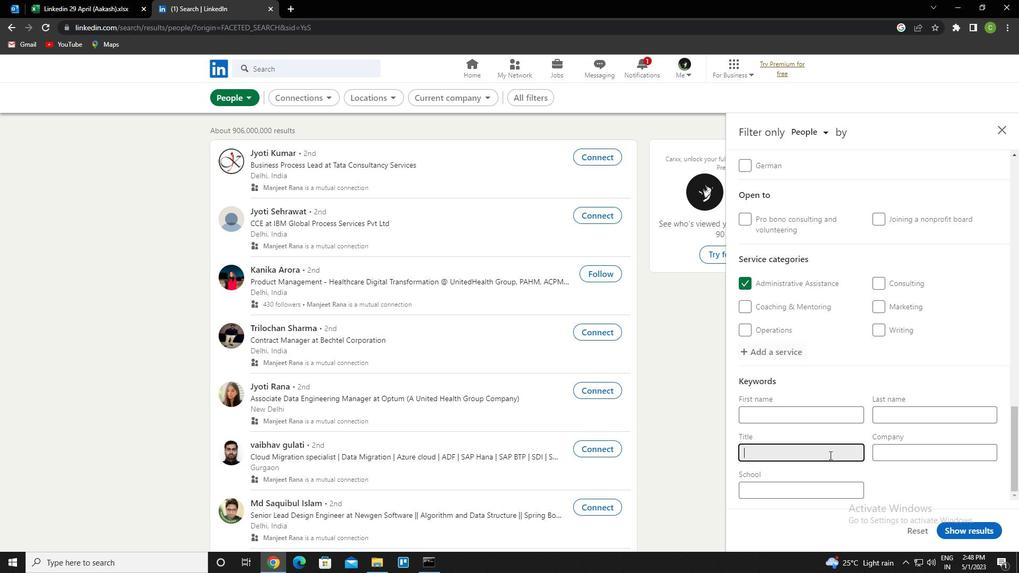 
Action: Key pressed <Key.caps_lock>j<Key.caps_lock>ournalist
Screenshot: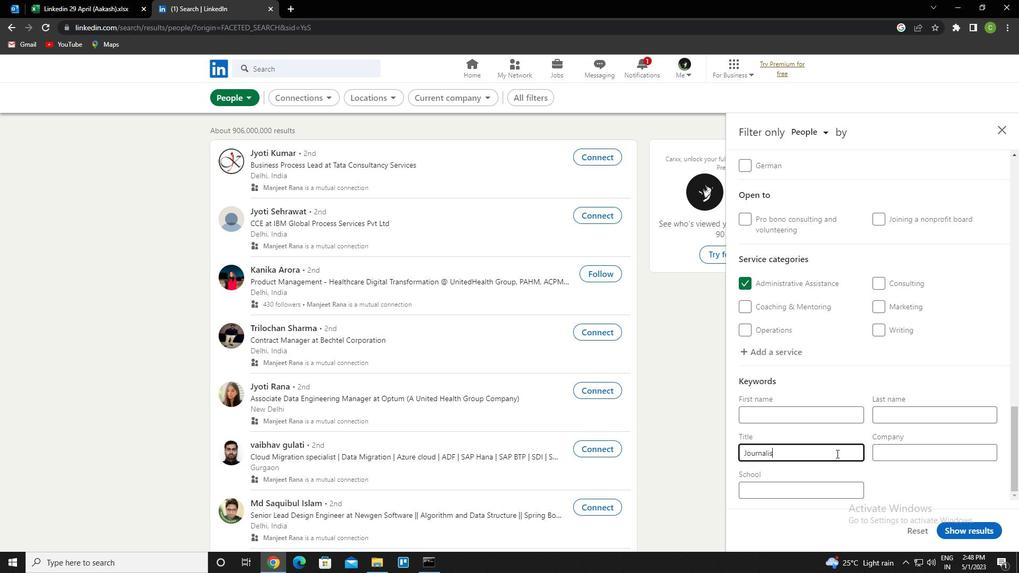 
Action: Mouse moved to (972, 533)
Screenshot: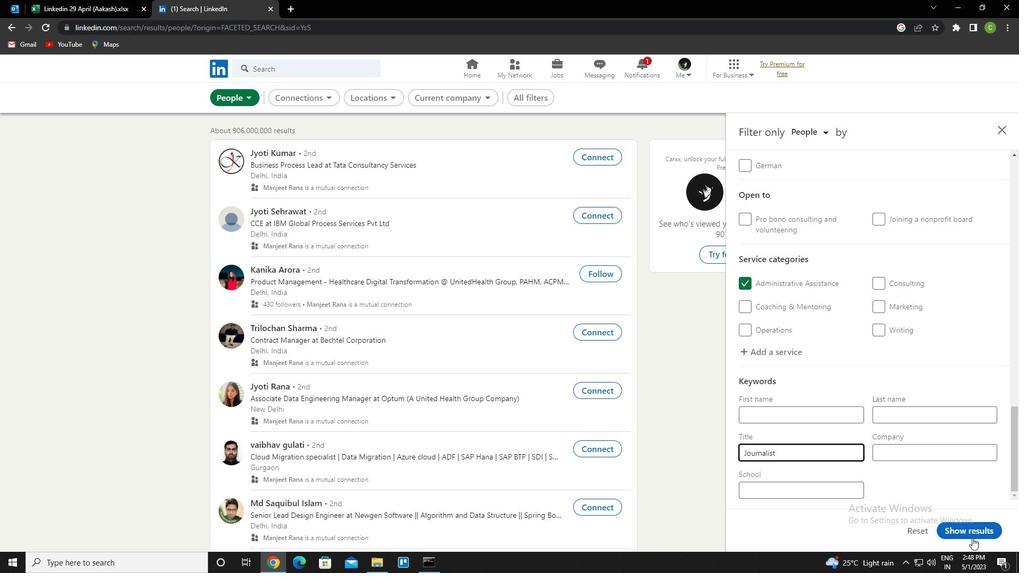 
Action: Mouse pressed left at (972, 533)
Screenshot: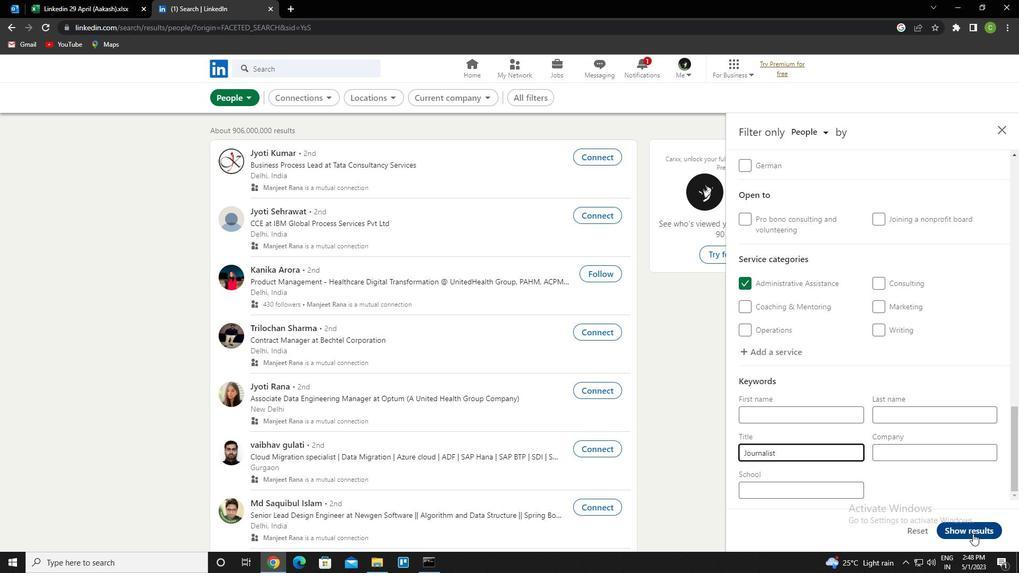 
Action: Mouse moved to (464, 492)
Screenshot: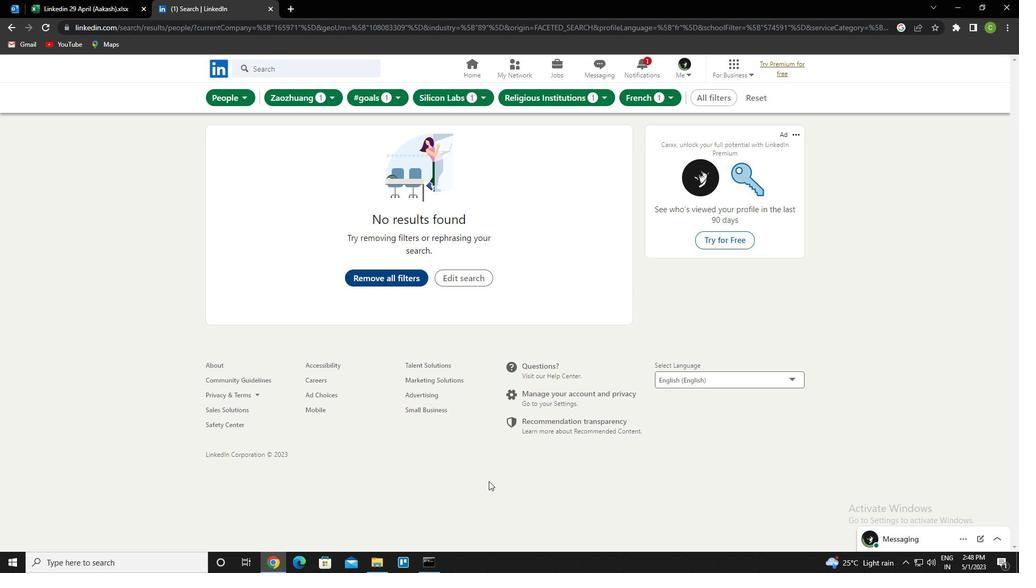 
